 Task: Install the 'Streak CRM for G Suite' add-on from the Google Workspace Marketplace.
Action: Mouse moved to (1267, 299)
Screenshot: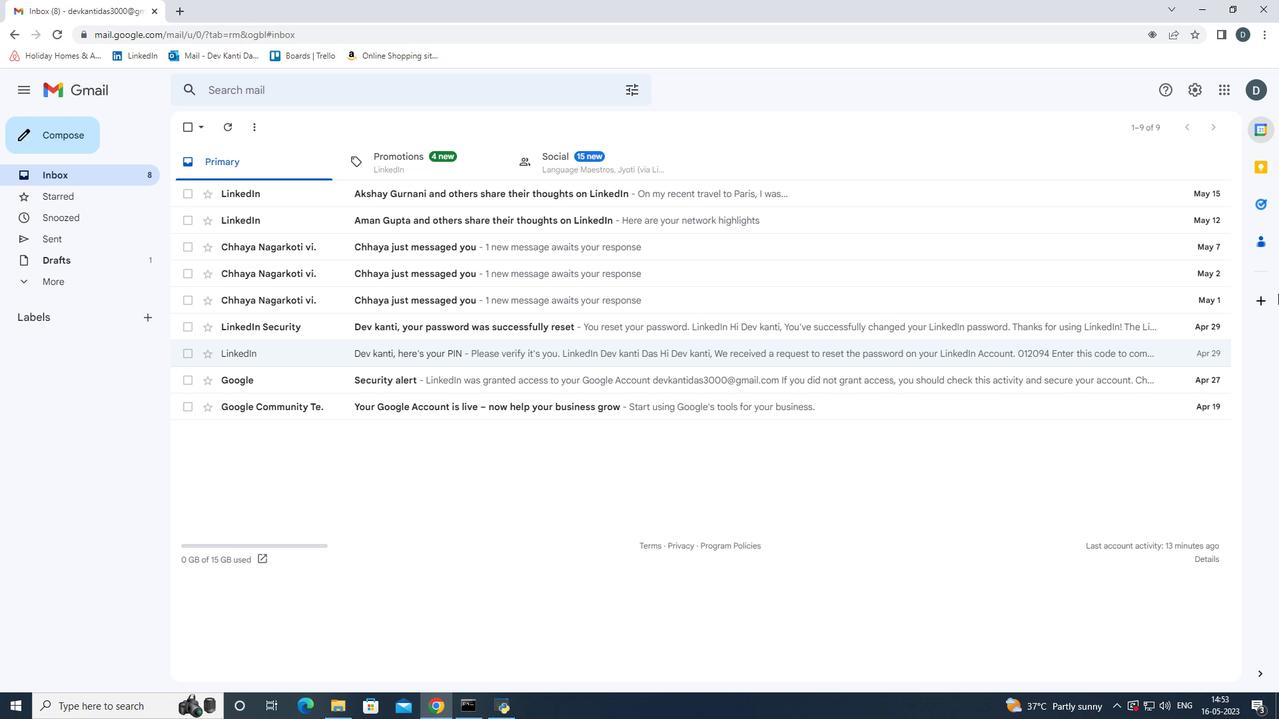 
Action: Mouse pressed left at (1267, 299)
Screenshot: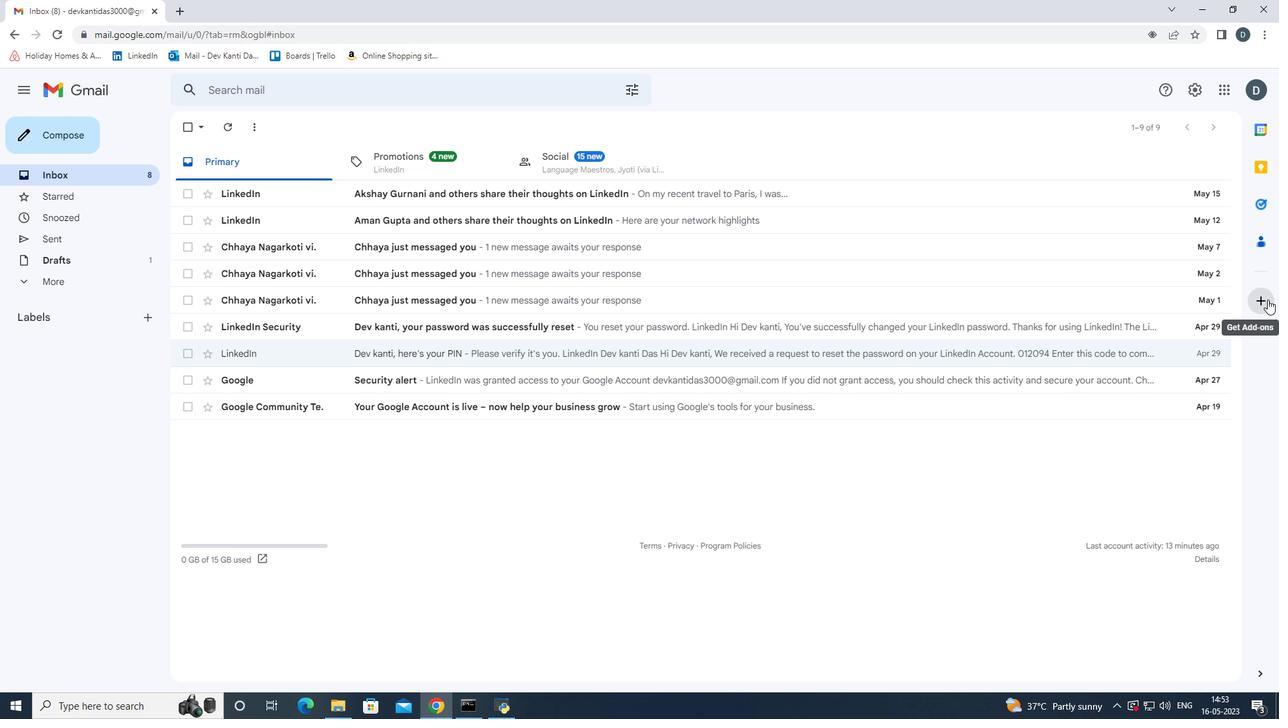 
Action: Mouse moved to (910, 449)
Screenshot: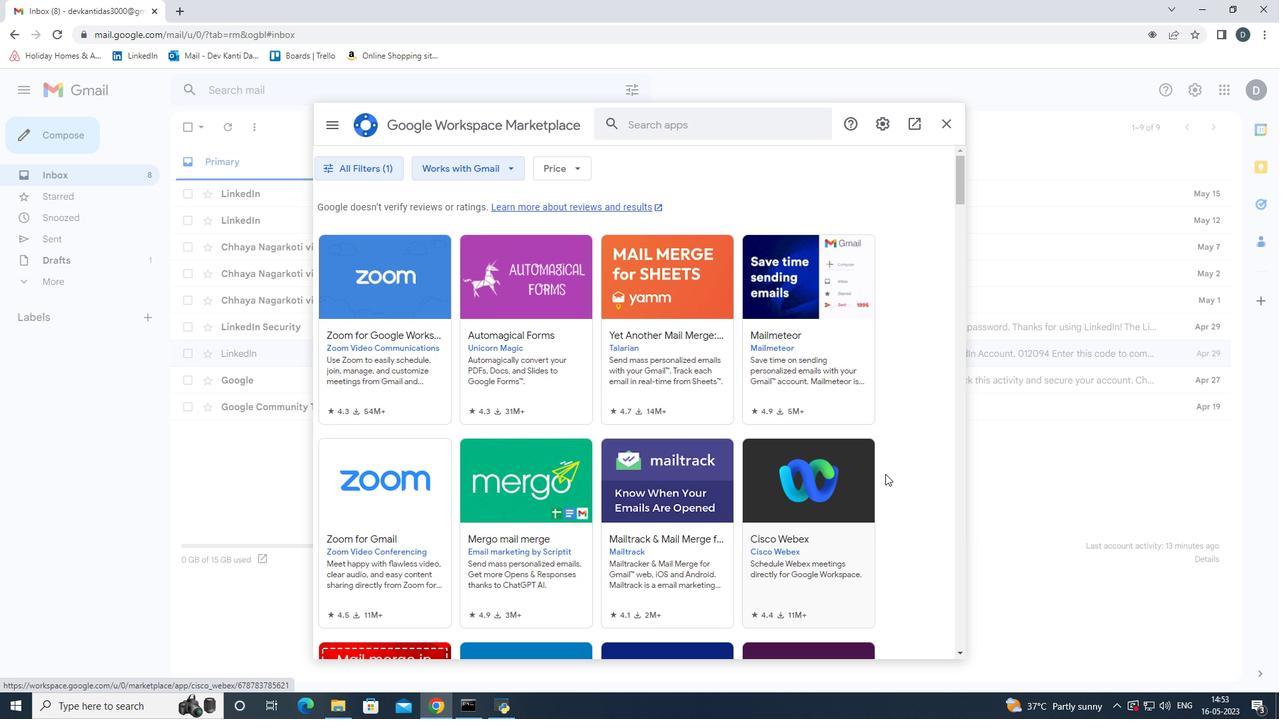 
Action: Mouse scrolled (910, 448) with delta (0, 0)
Screenshot: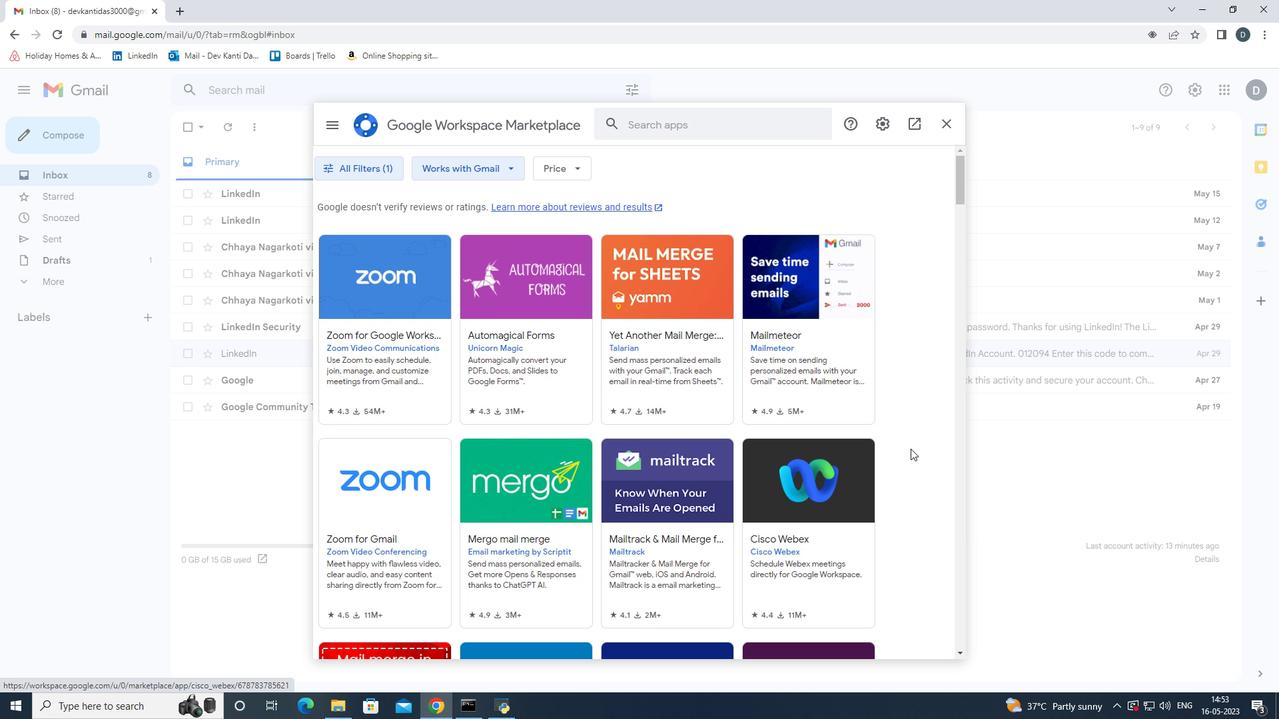 
Action: Mouse scrolled (910, 448) with delta (0, 0)
Screenshot: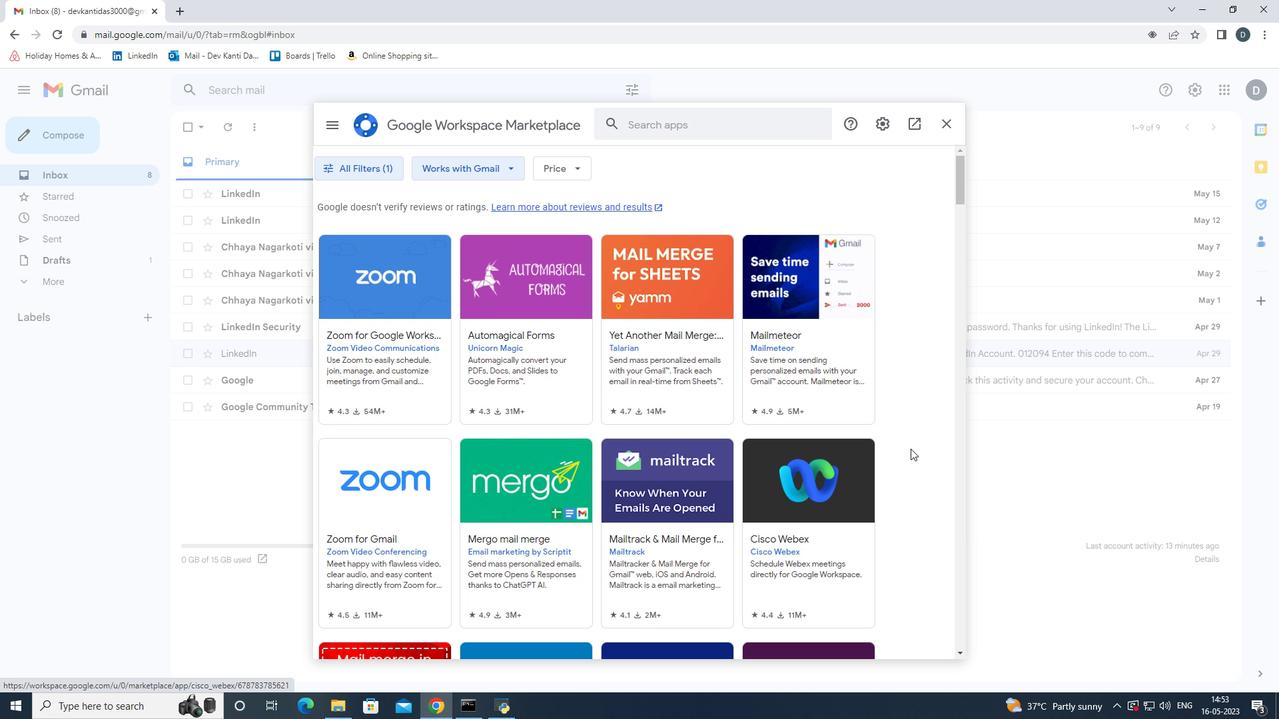
Action: Mouse scrolled (910, 448) with delta (0, 0)
Screenshot: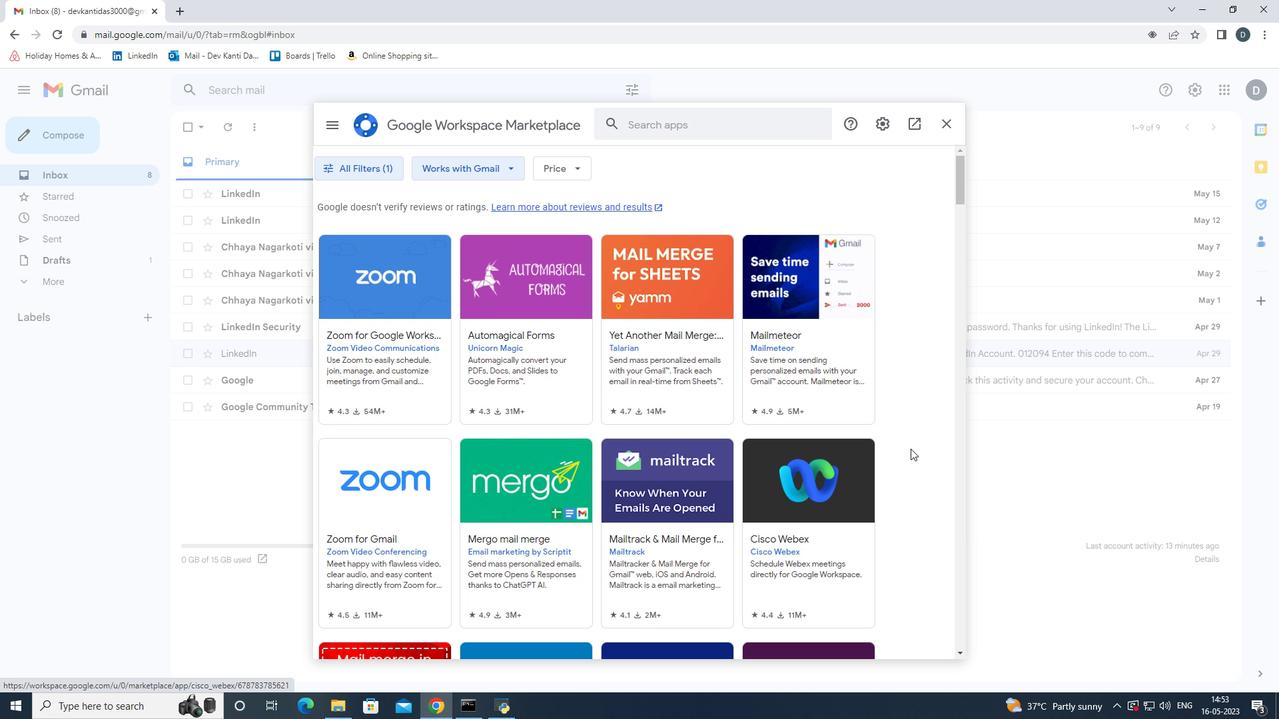 
Action: Mouse scrolled (910, 448) with delta (0, 0)
Screenshot: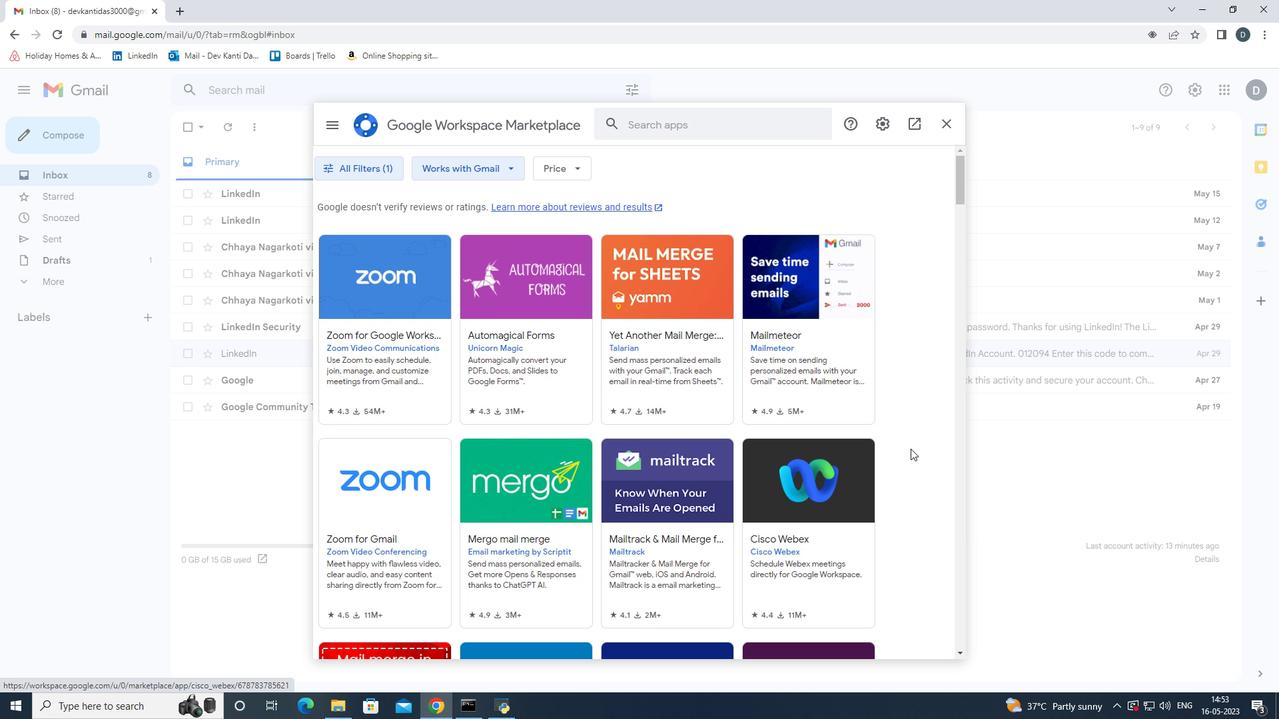 
Action: Mouse scrolled (910, 448) with delta (0, 0)
Screenshot: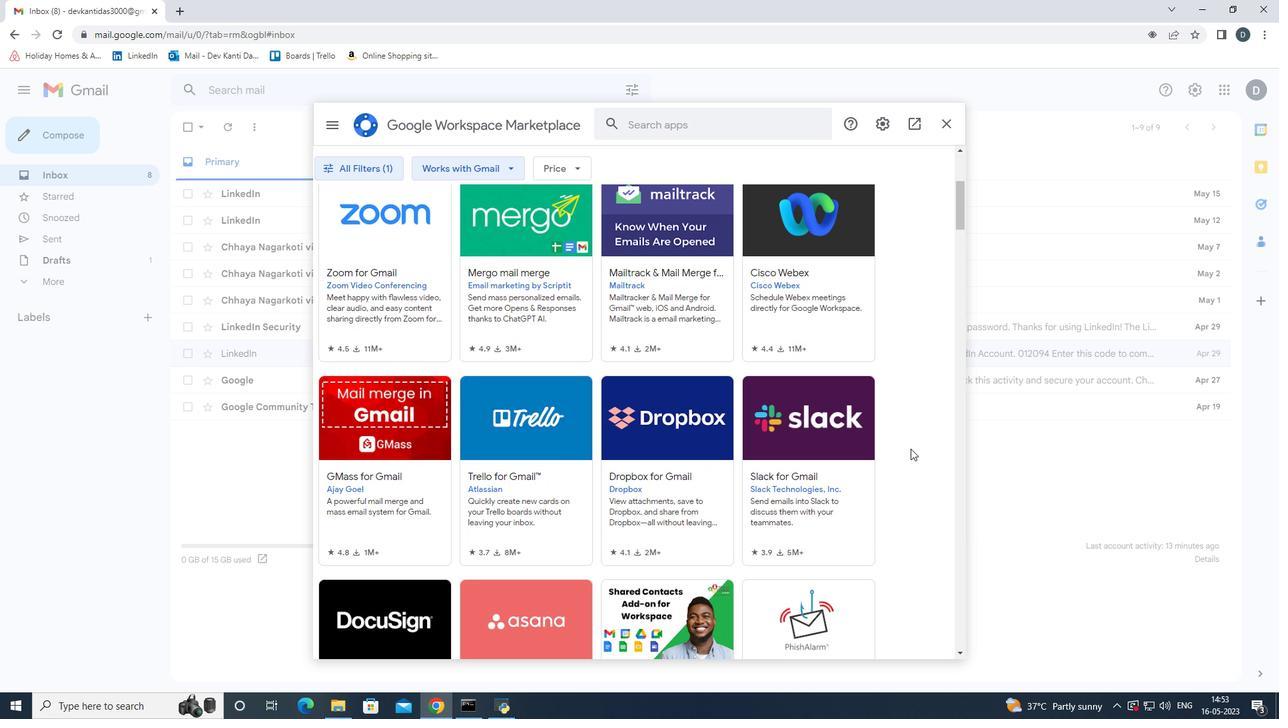 
Action: Mouse scrolled (910, 448) with delta (0, 0)
Screenshot: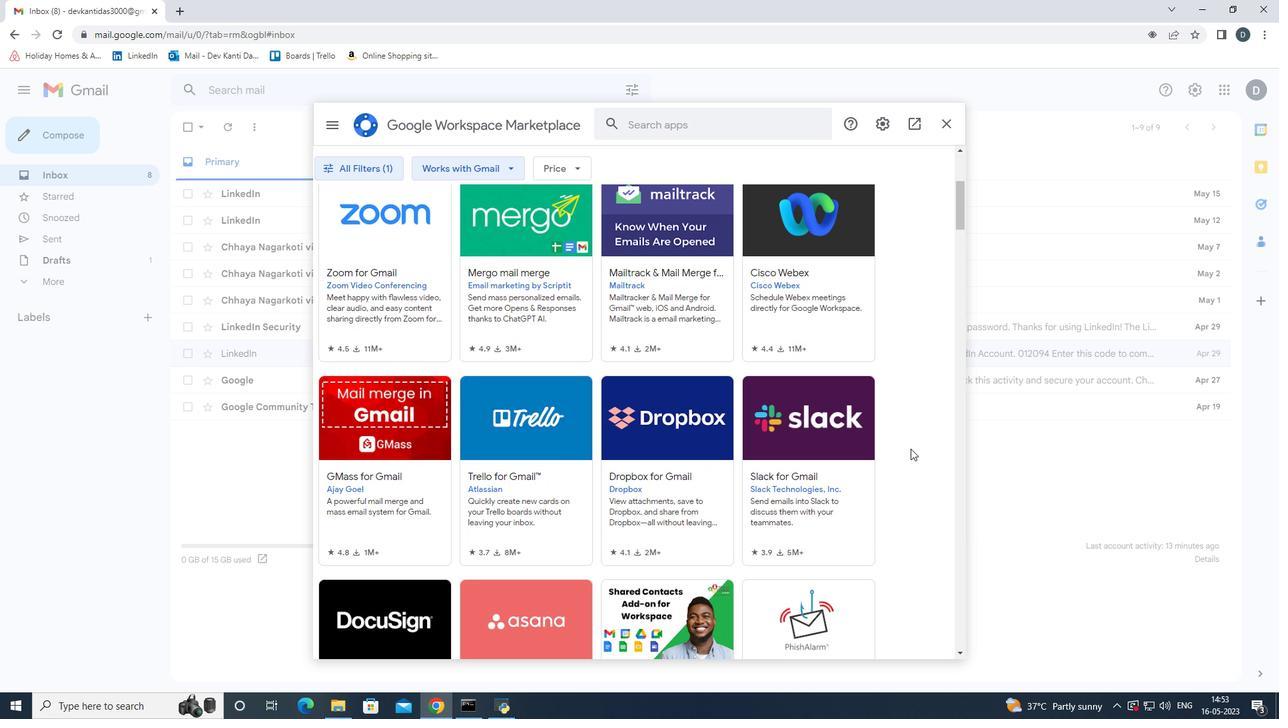 
Action: Mouse moved to (900, 479)
Screenshot: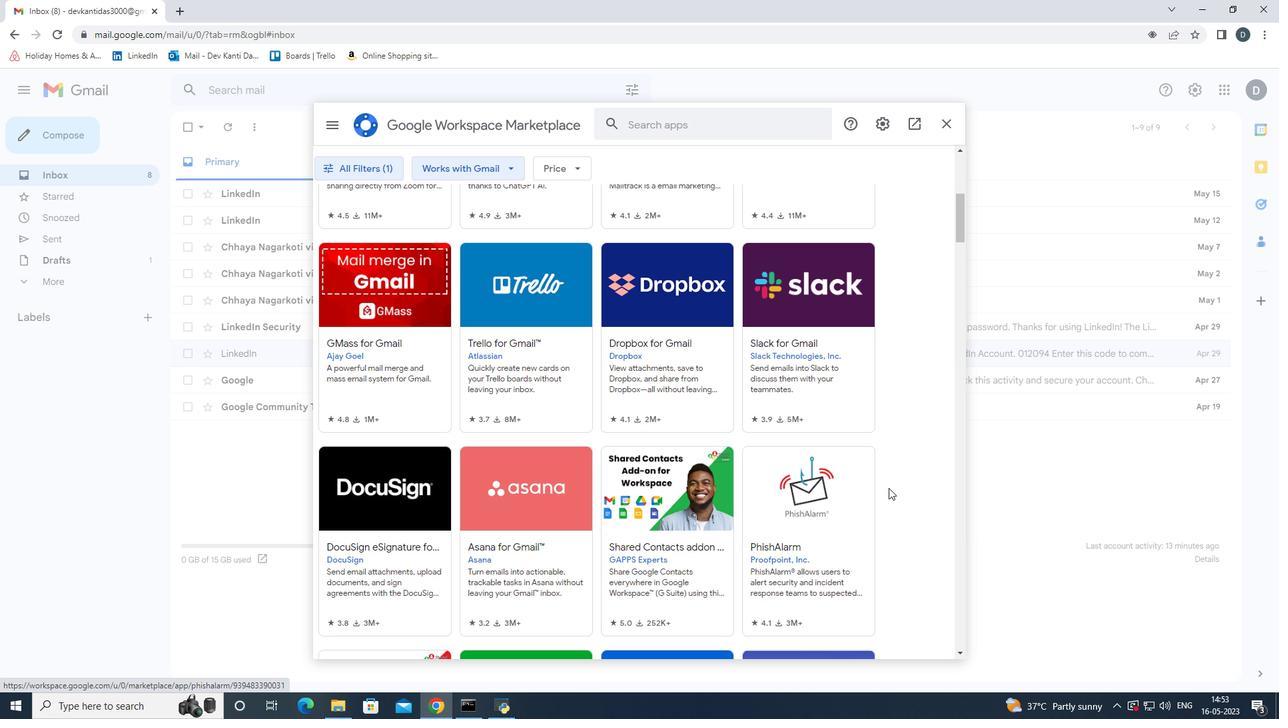 
Action: Mouse scrolled (900, 479) with delta (0, 0)
Screenshot: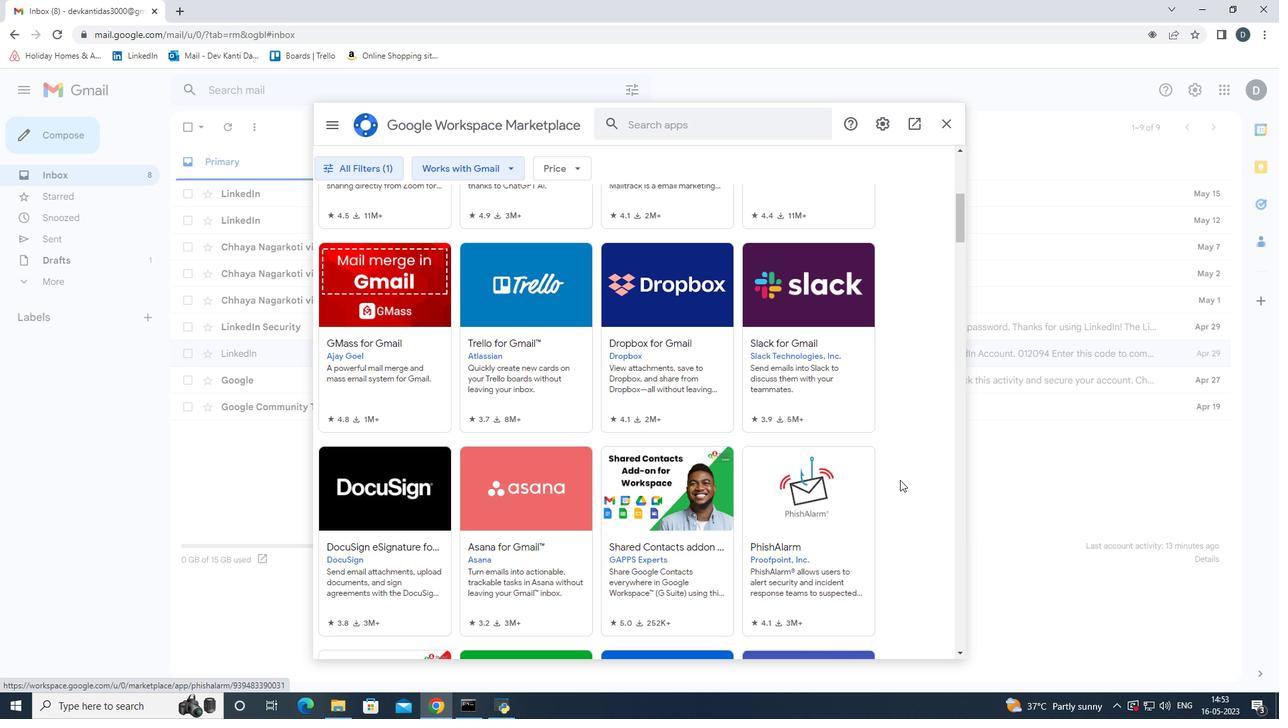 
Action: Mouse scrolled (900, 479) with delta (0, 0)
Screenshot: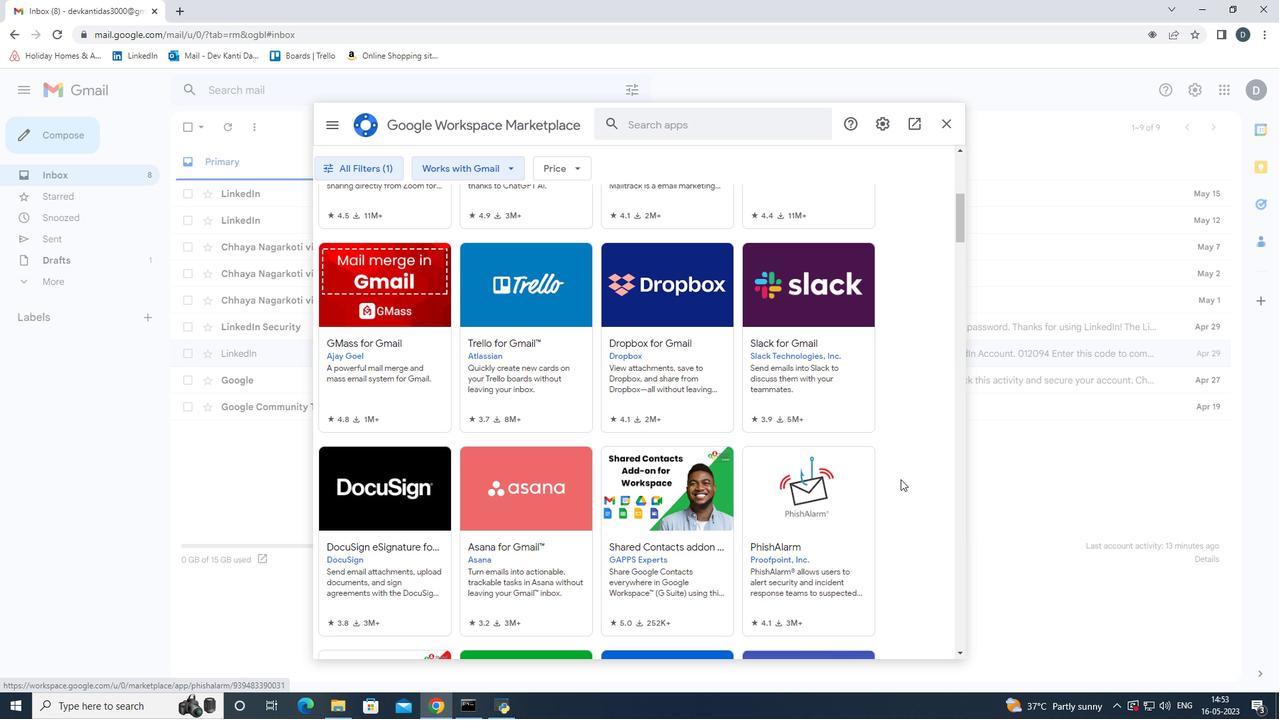 
Action: Mouse scrolled (900, 479) with delta (0, 0)
Screenshot: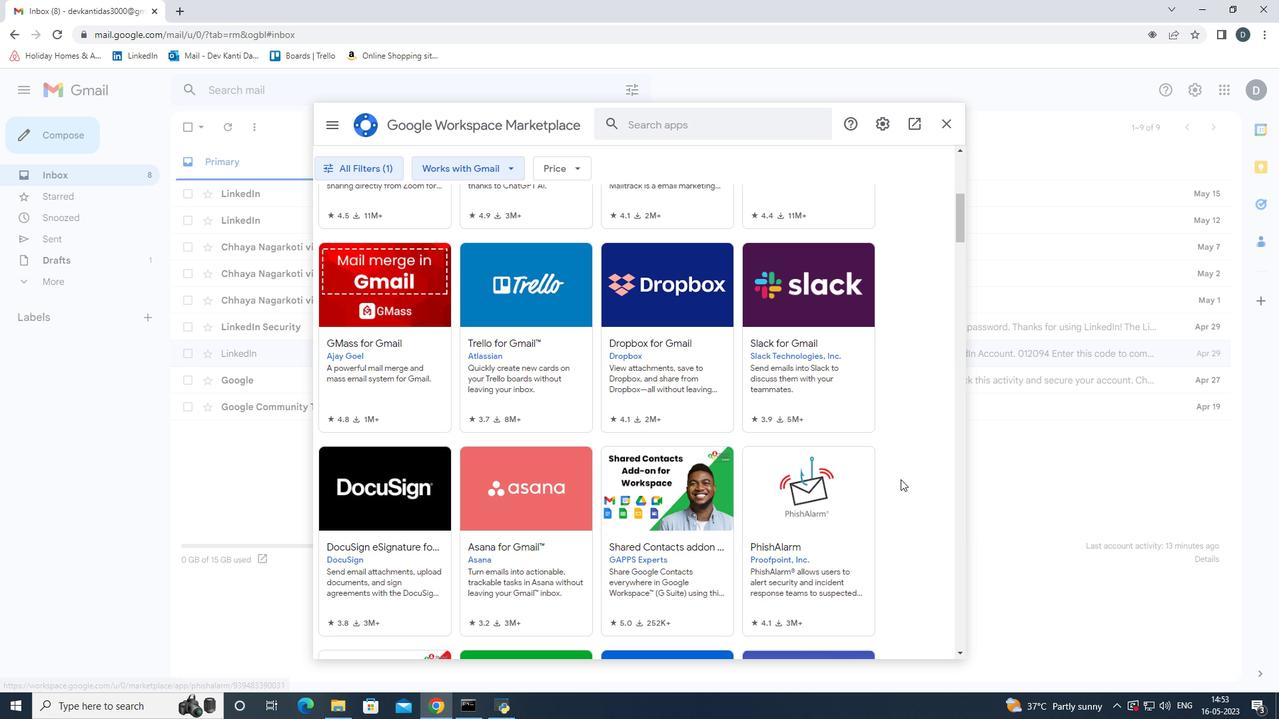 
Action: Mouse scrolled (900, 479) with delta (0, 0)
Screenshot: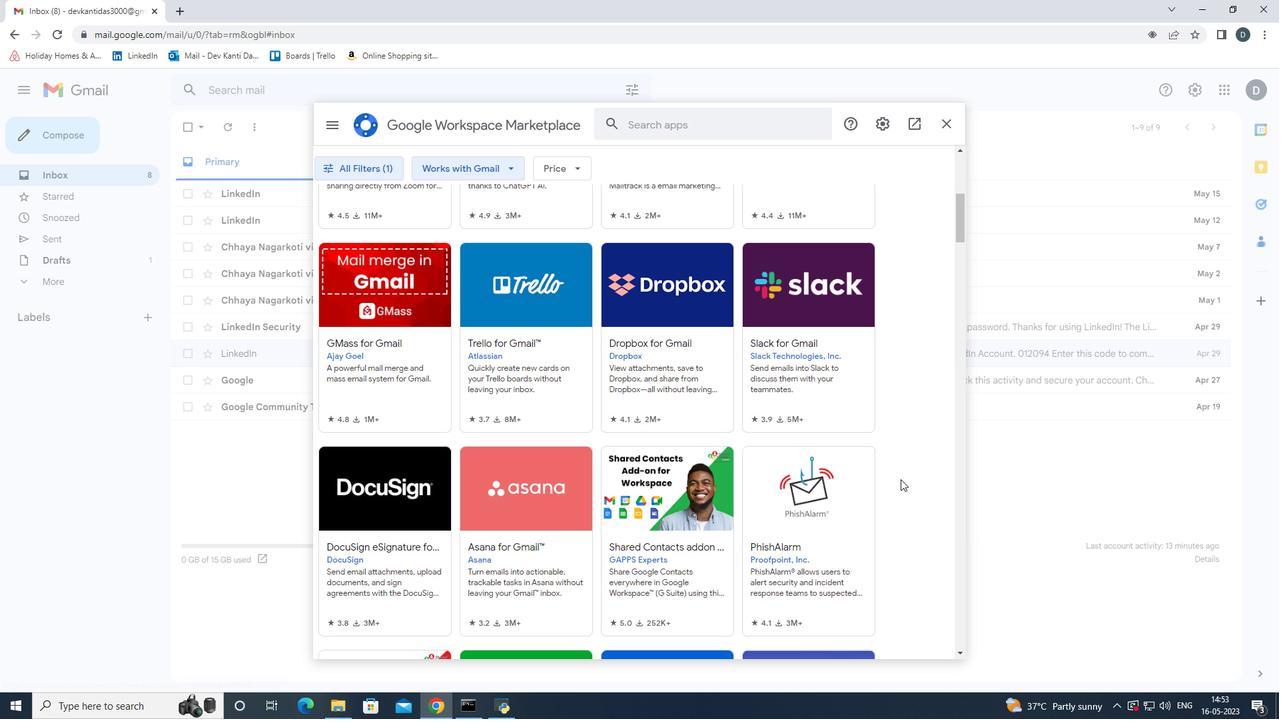 
Action: Mouse scrolled (900, 479) with delta (0, 0)
Screenshot: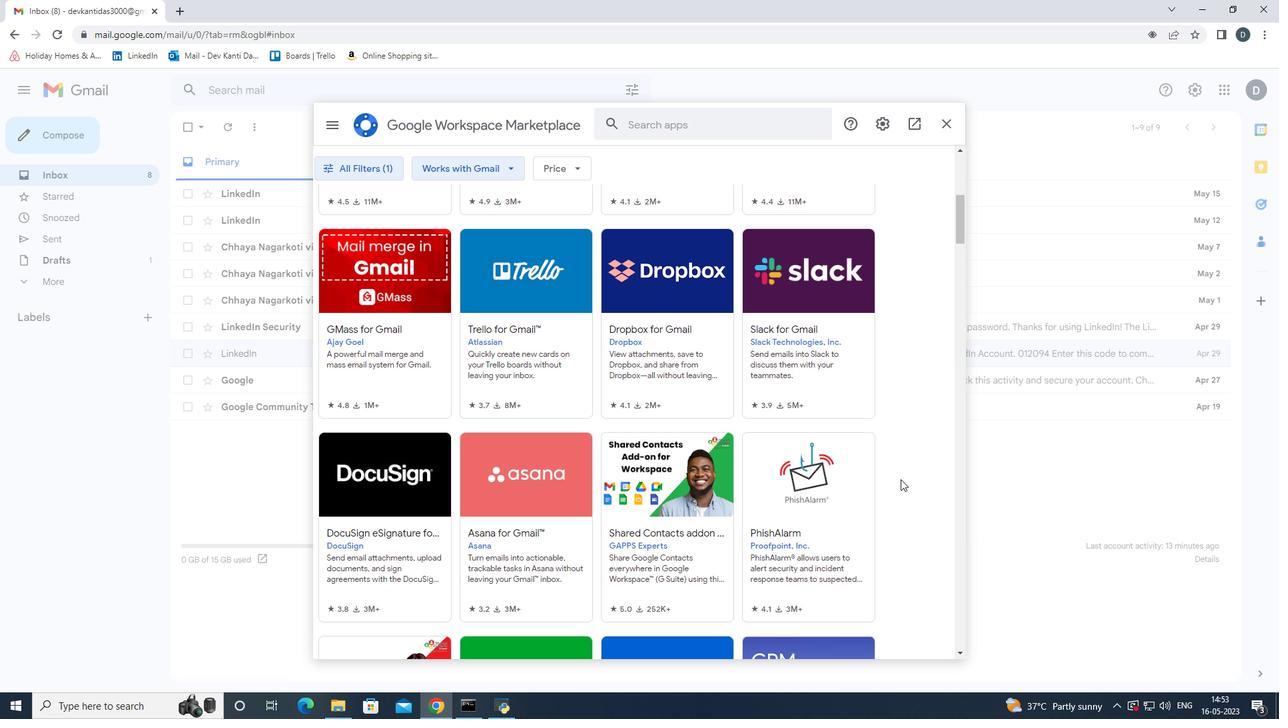 
Action: Mouse moved to (822, 381)
Screenshot: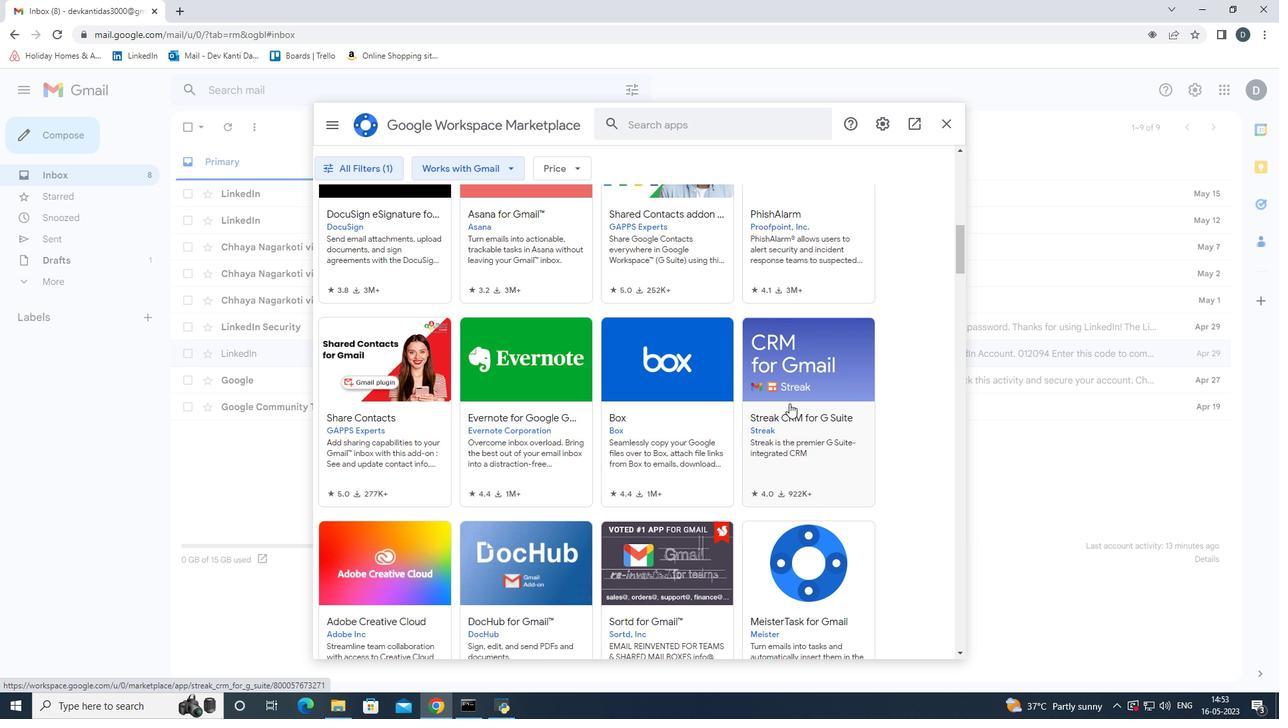 
Action: Mouse pressed left at (822, 381)
Screenshot: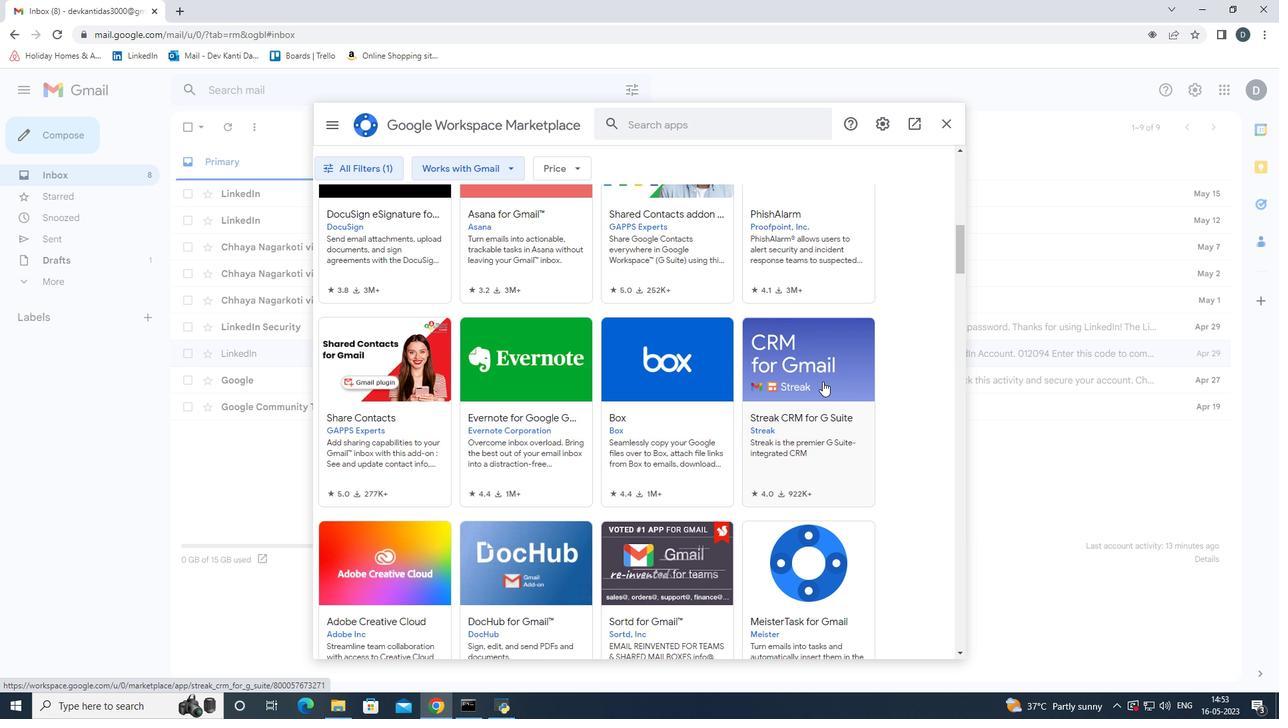 
Action: Mouse moved to (817, 361)
Screenshot: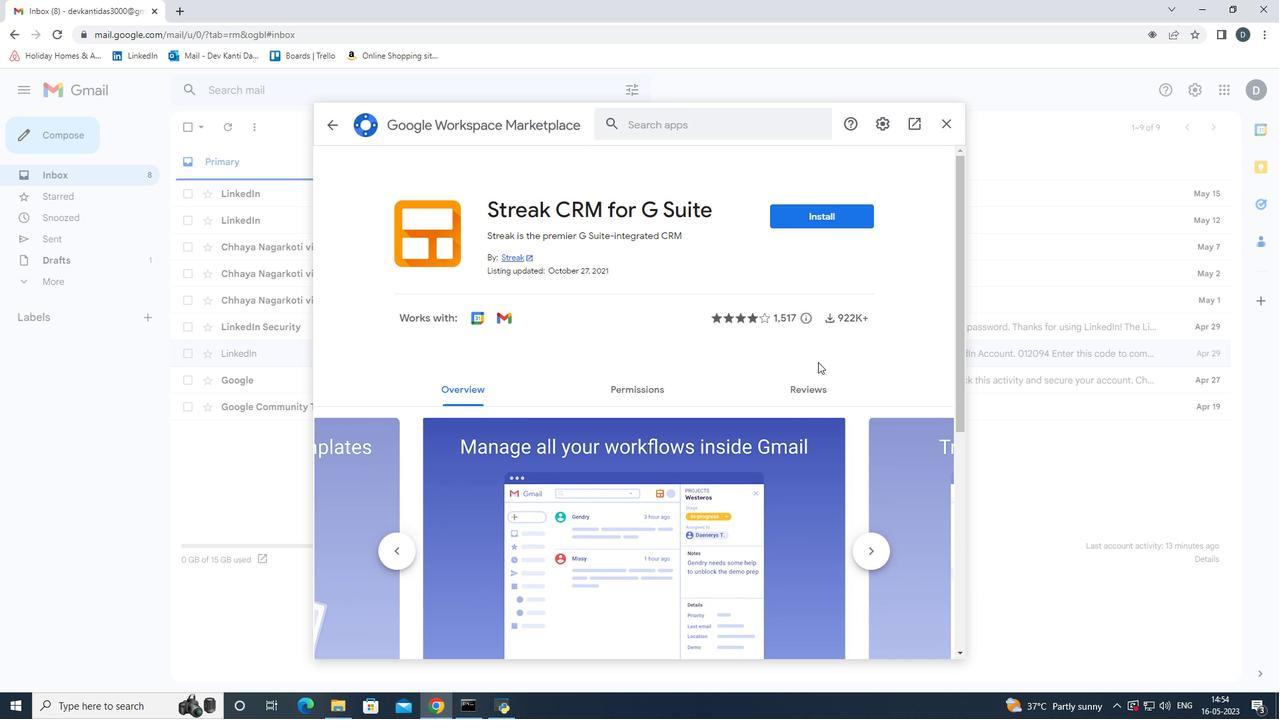 
Action: Mouse scrolled (817, 361) with delta (0, 0)
Screenshot: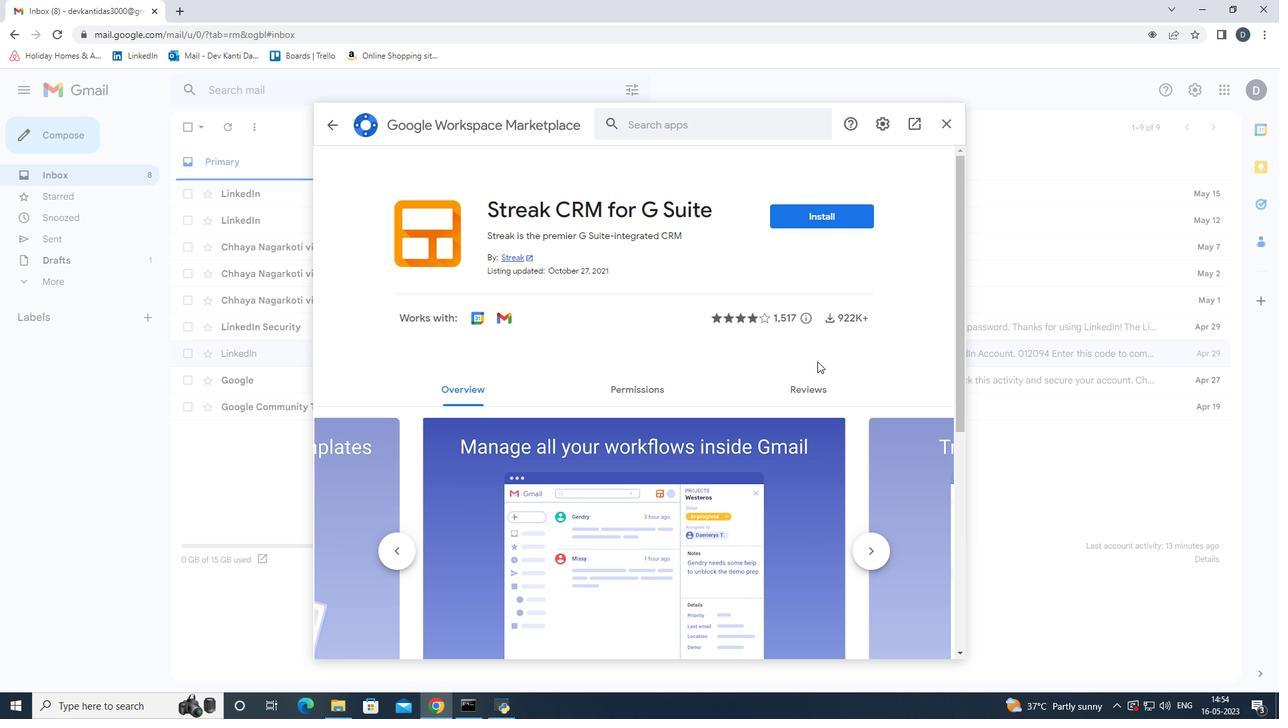 
Action: Mouse scrolled (817, 361) with delta (0, 0)
Screenshot: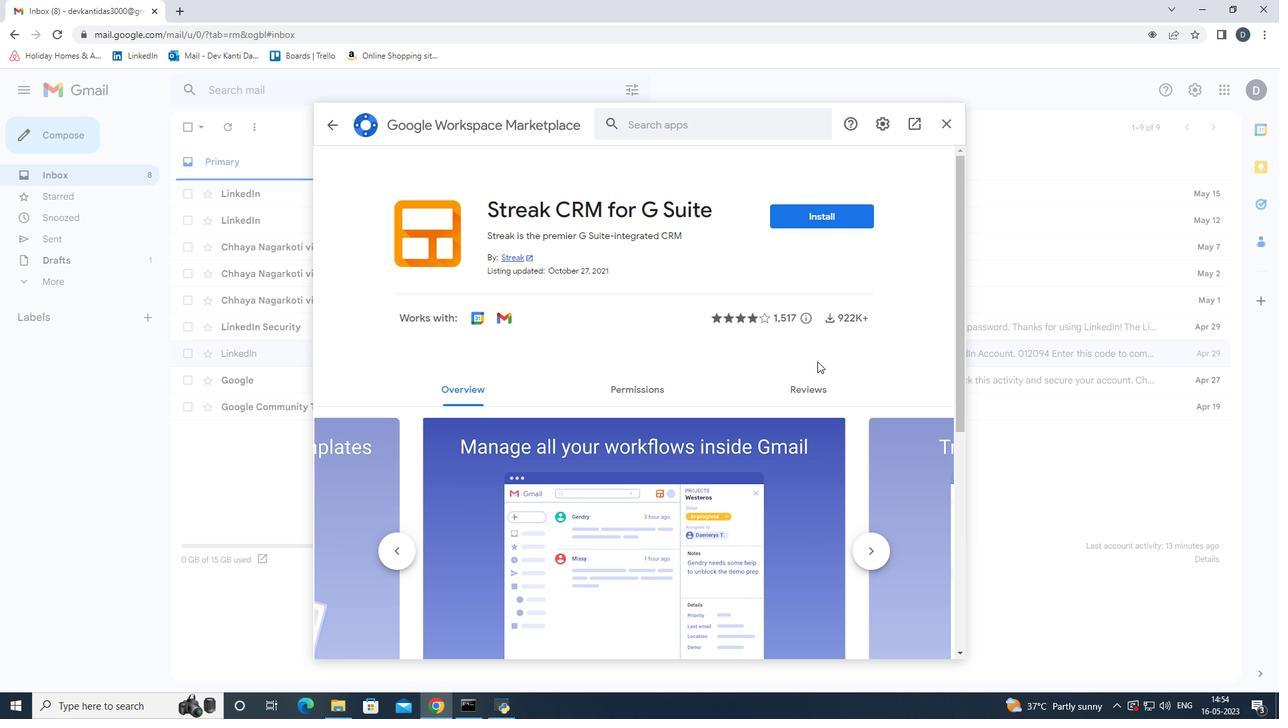
Action: Mouse scrolled (817, 361) with delta (0, 0)
Screenshot: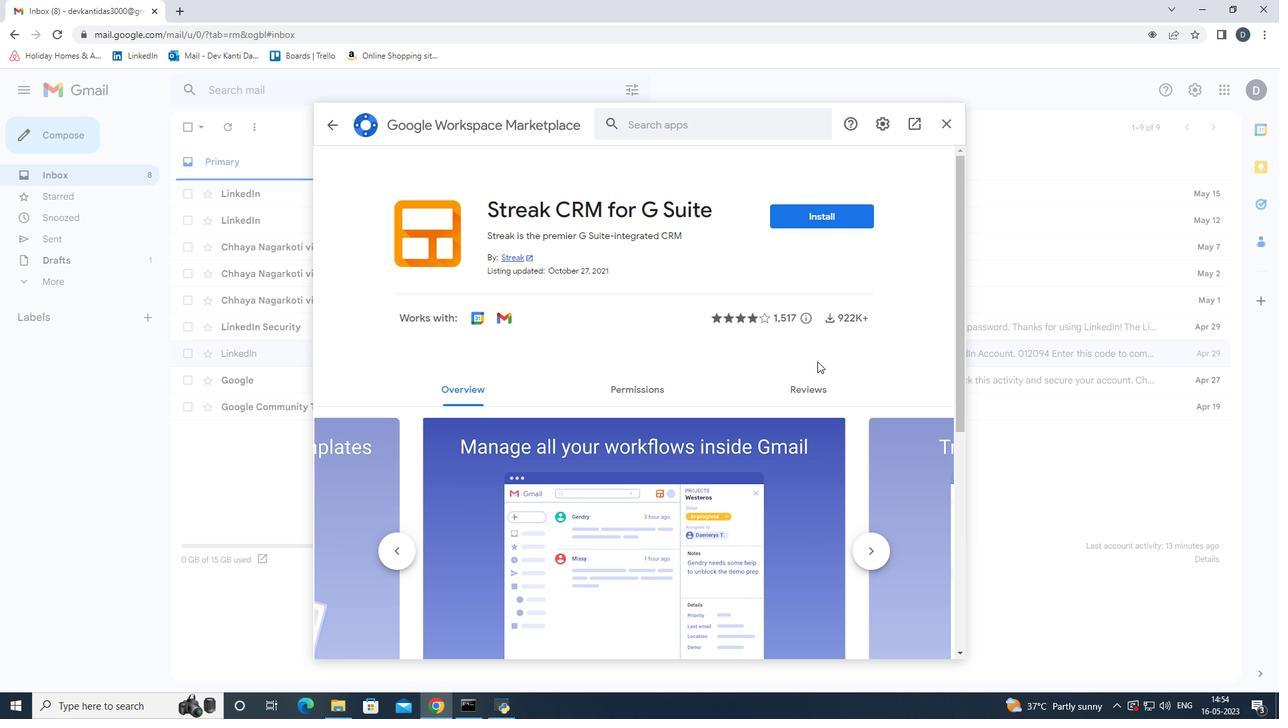 
Action: Mouse scrolled (817, 361) with delta (0, 0)
Screenshot: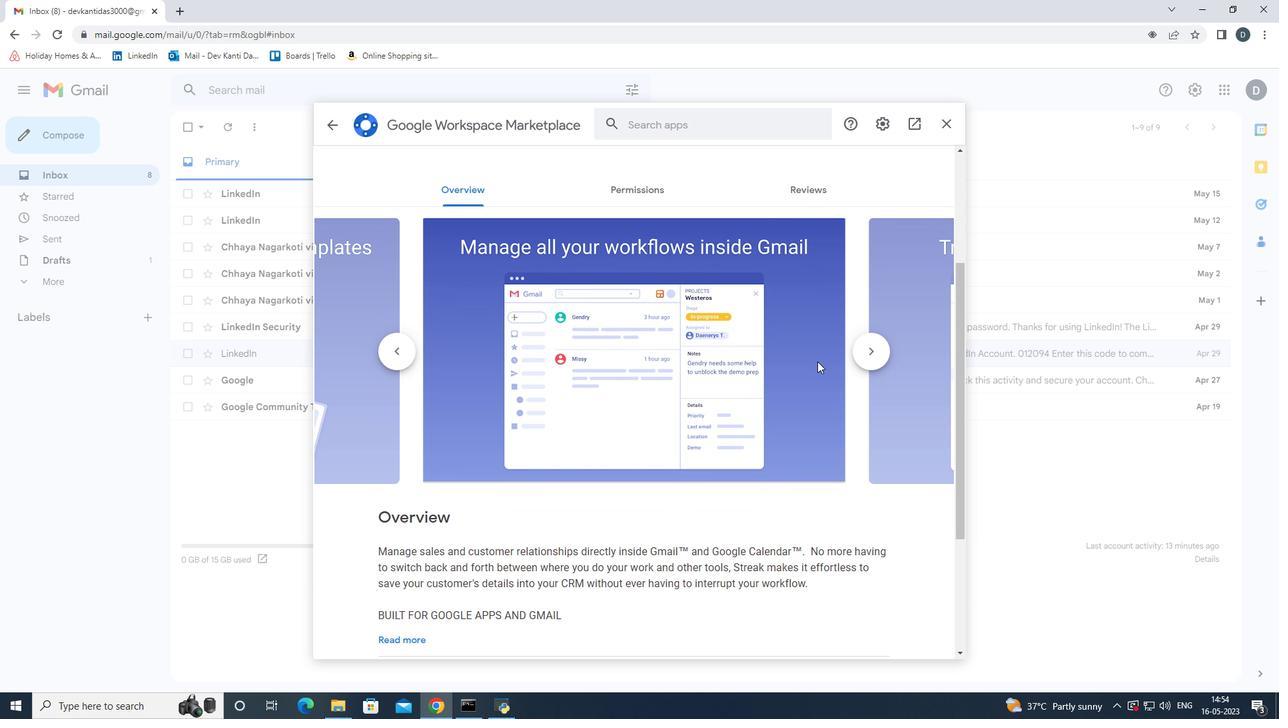 
Action: Mouse scrolled (817, 361) with delta (0, 0)
Screenshot: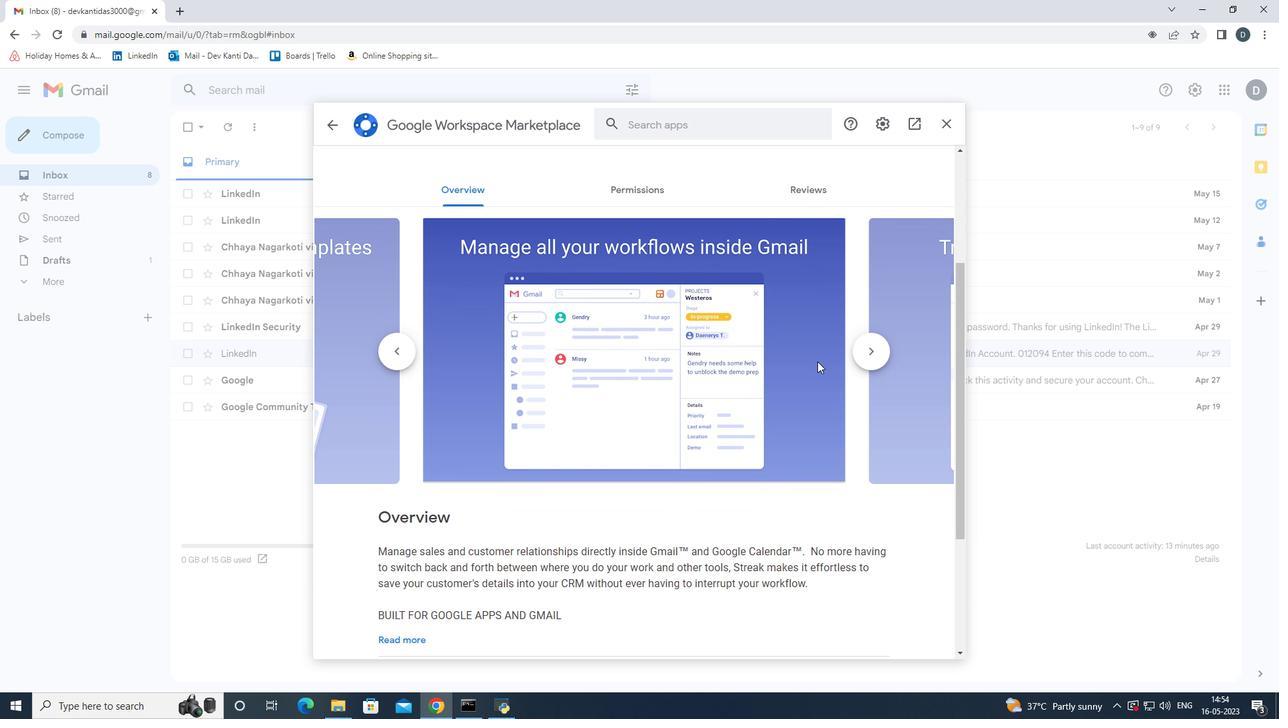 
Action: Mouse scrolled (817, 361) with delta (0, 0)
Screenshot: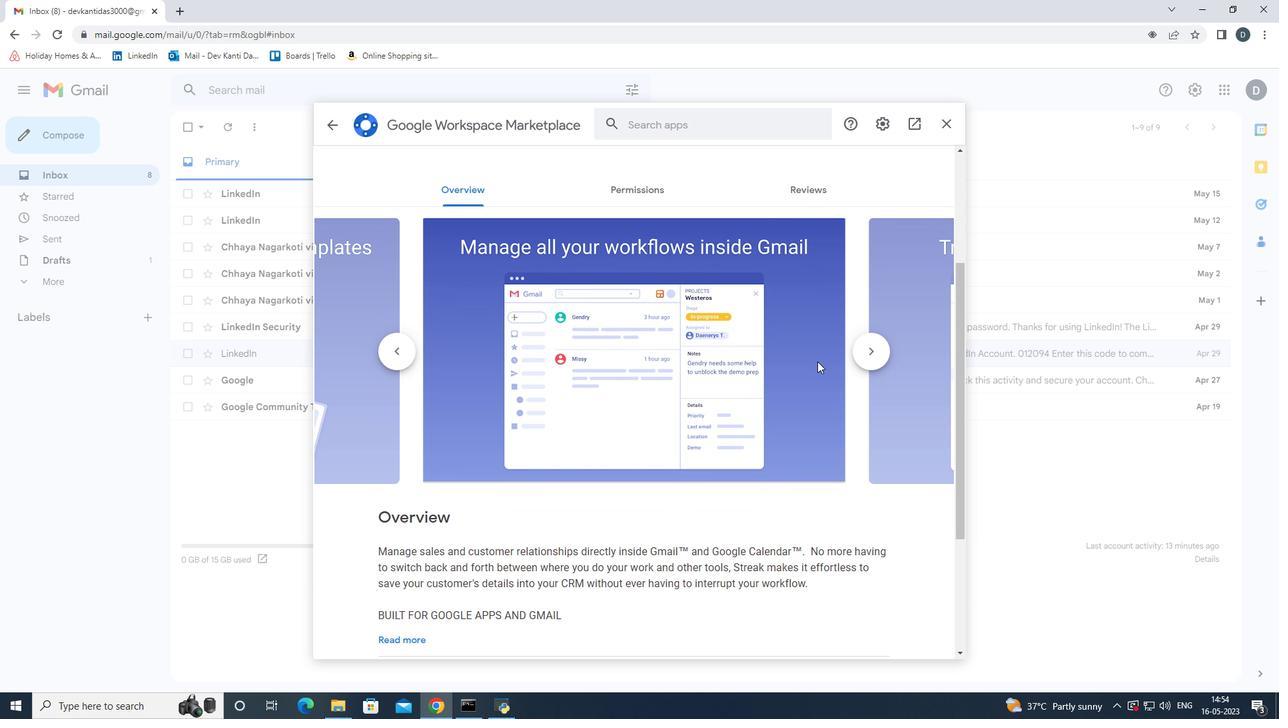 
Action: Mouse scrolled (817, 361) with delta (0, 0)
Screenshot: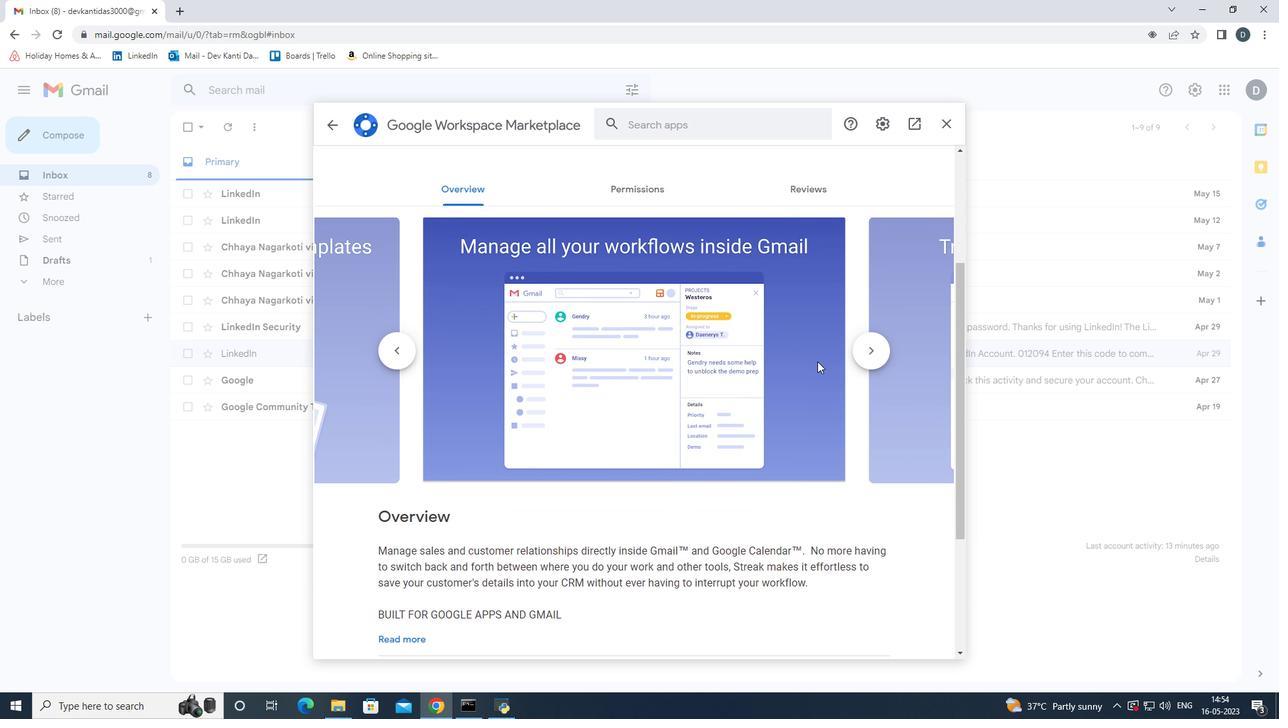 
Action: Mouse scrolled (817, 361) with delta (0, 0)
Screenshot: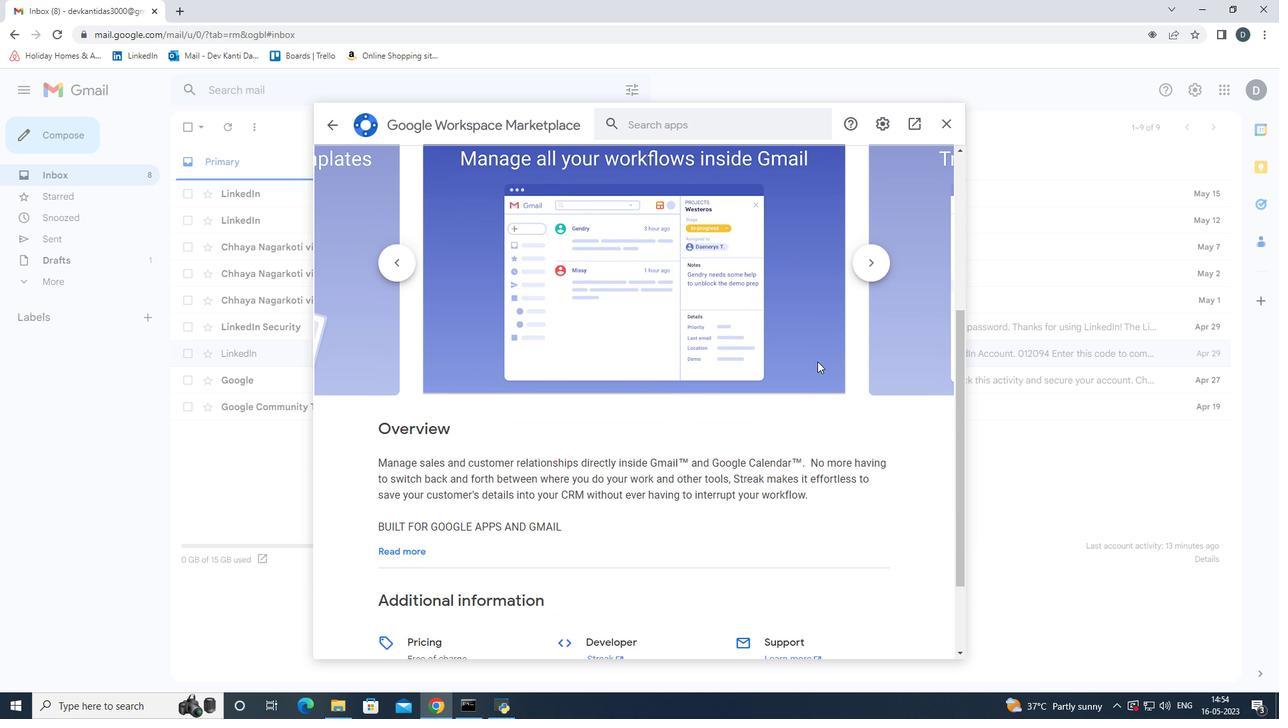 
Action: Mouse scrolled (817, 361) with delta (0, 0)
Screenshot: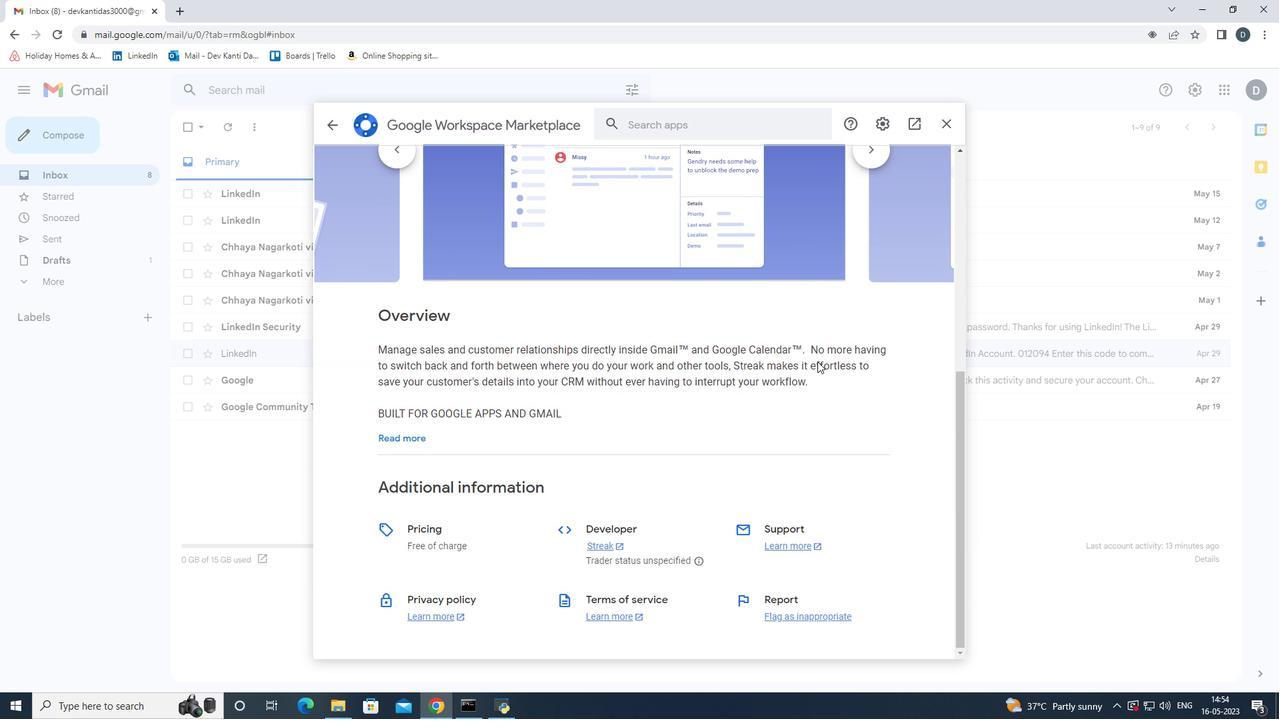 
Action: Mouse scrolled (817, 361) with delta (0, 0)
Screenshot: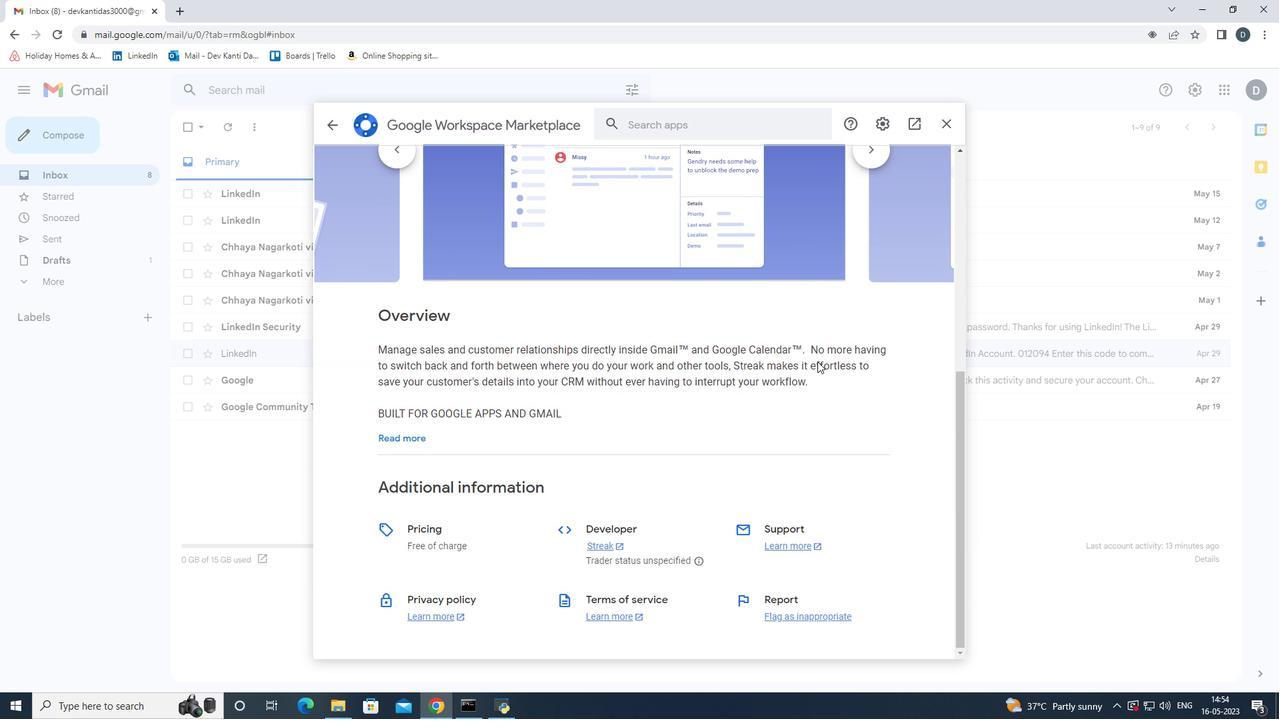 
Action: Mouse scrolled (817, 361) with delta (0, 0)
Screenshot: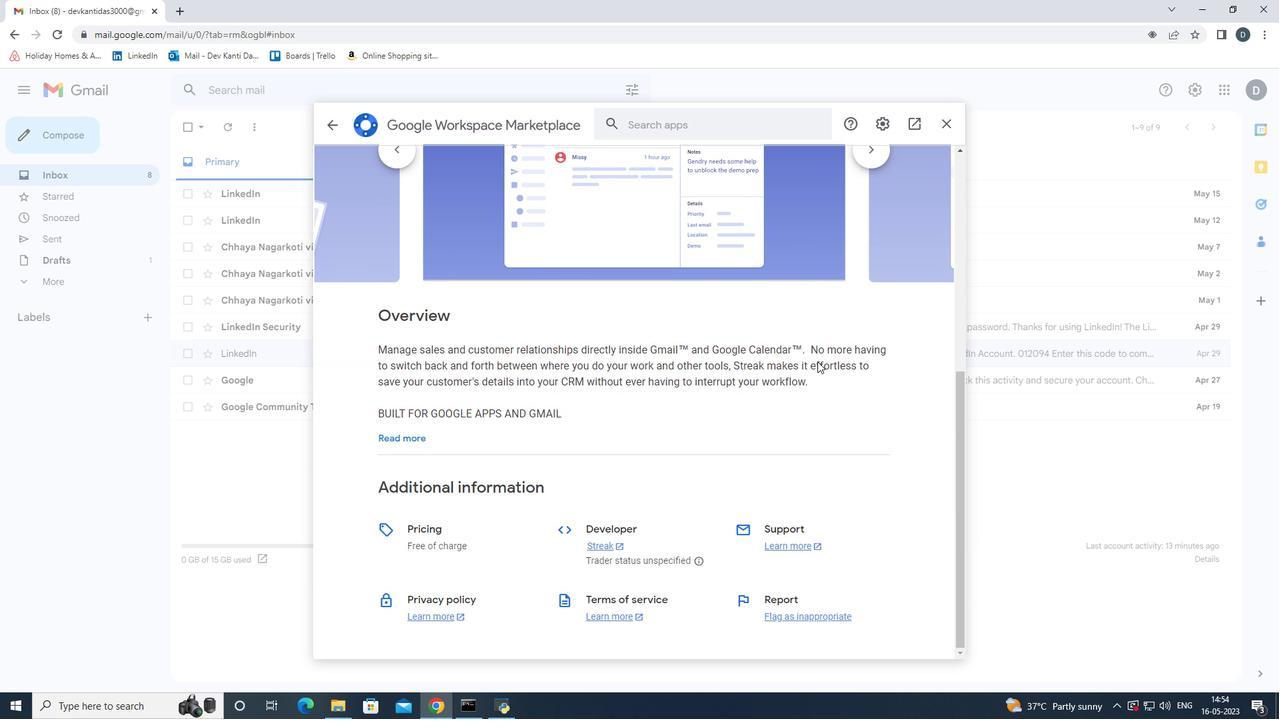 
Action: Mouse moved to (774, 385)
Screenshot: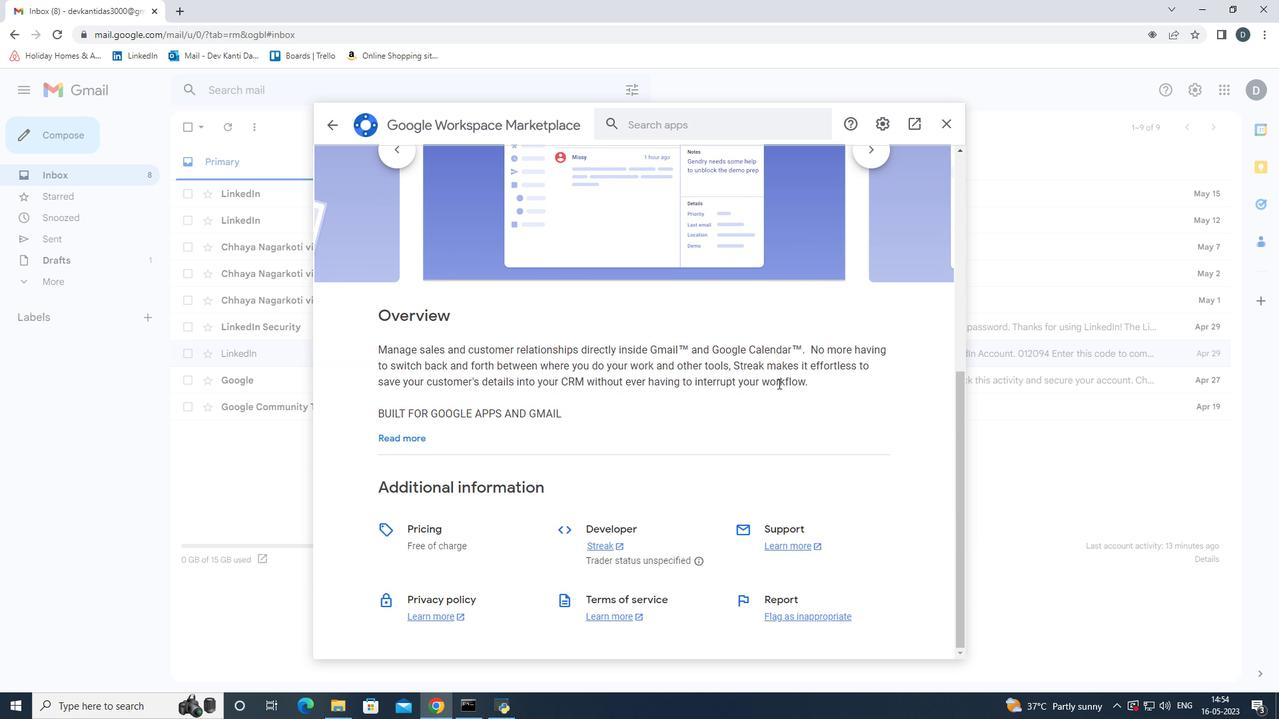 
Action: Mouse scrolled (774, 385) with delta (0, 0)
Screenshot: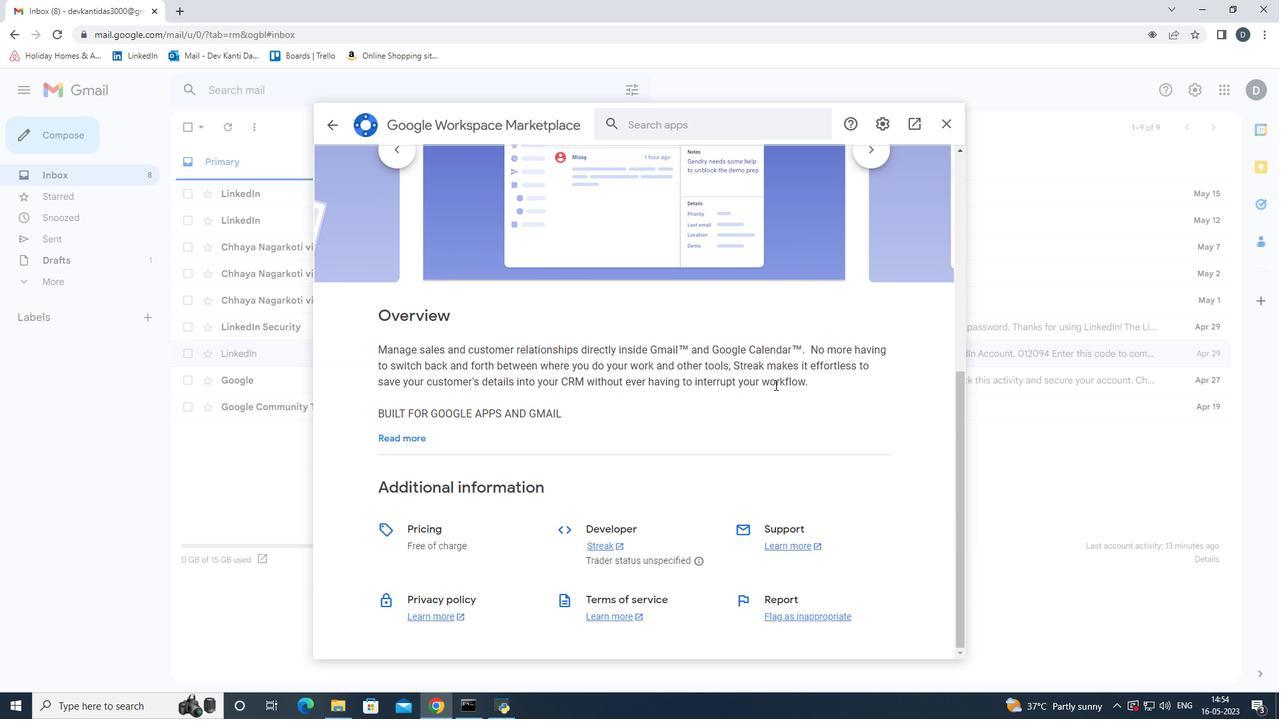 
Action: Mouse scrolled (774, 385) with delta (0, 0)
Screenshot: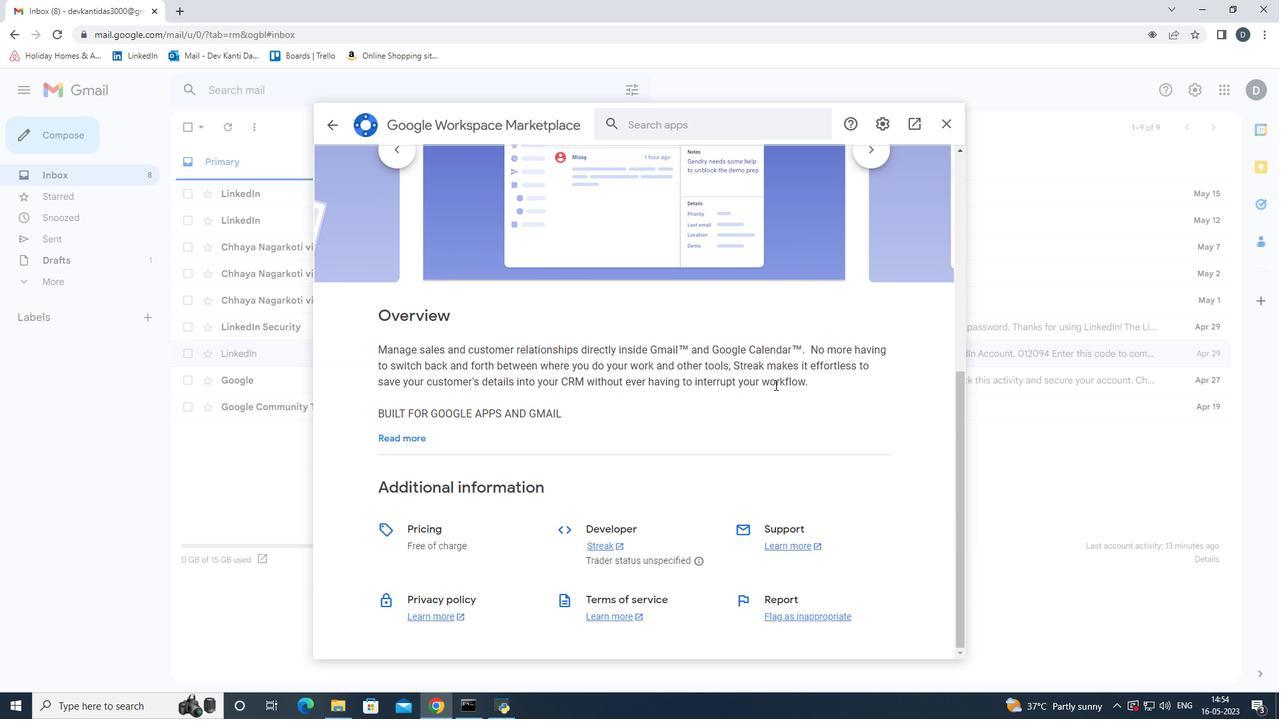 
Action: Mouse scrolled (774, 385) with delta (0, 0)
Screenshot: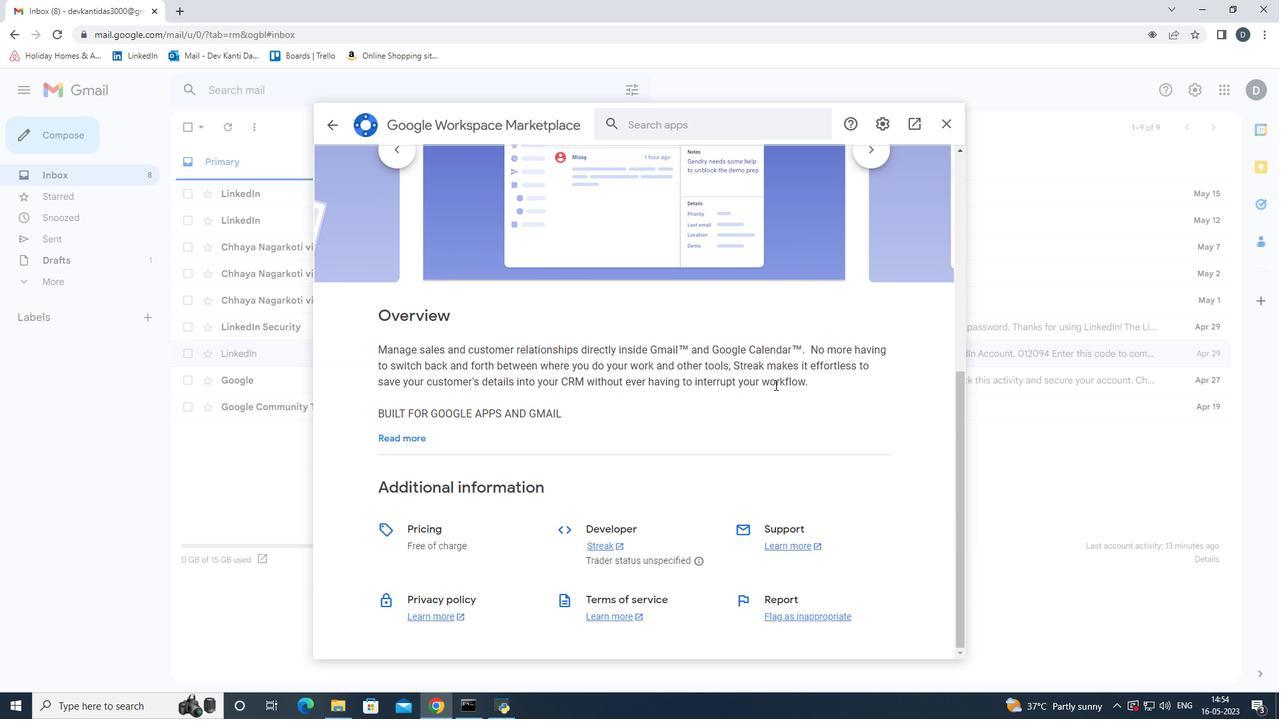 
Action: Mouse scrolled (774, 385) with delta (0, 0)
Screenshot: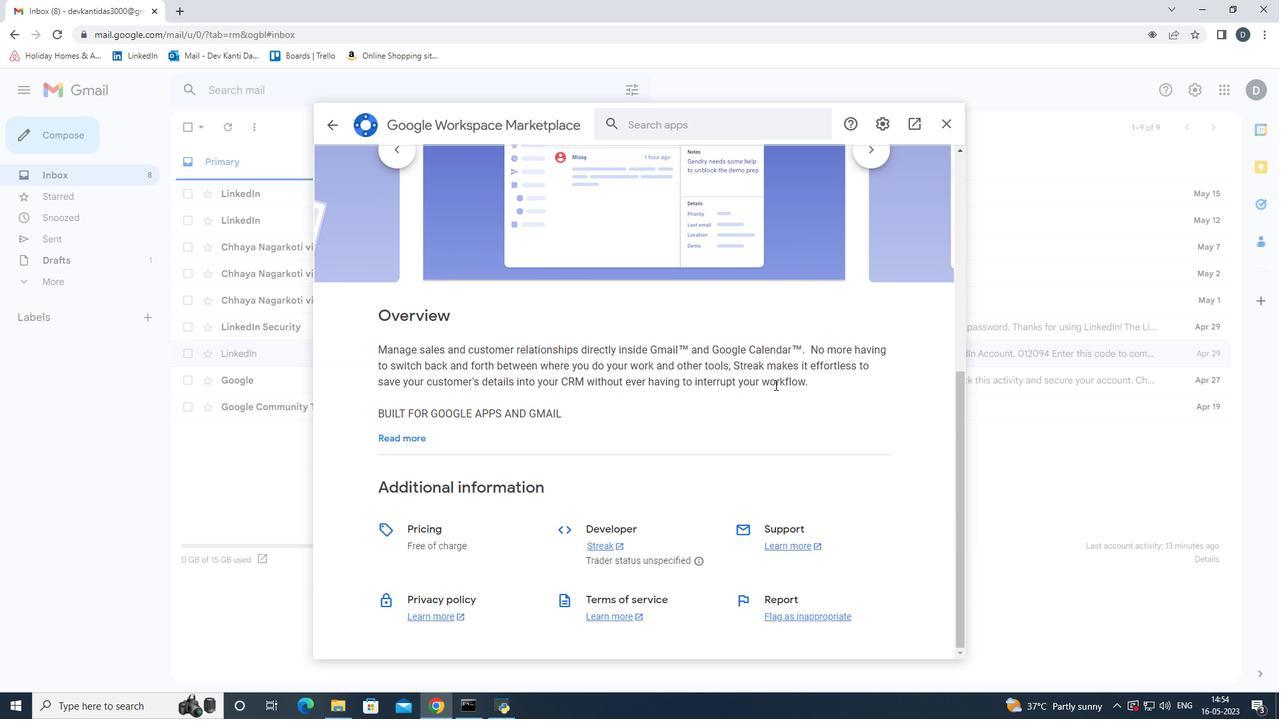 
Action: Mouse scrolled (774, 385) with delta (0, 0)
Screenshot: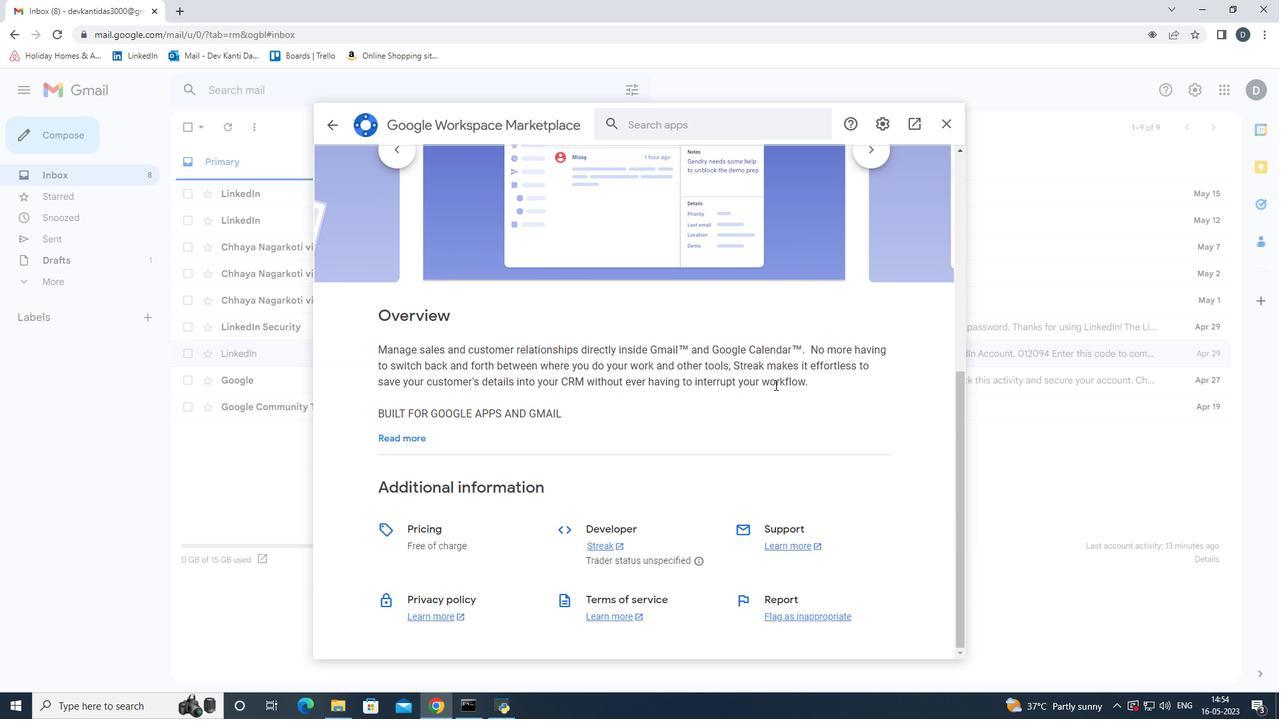 
Action: Mouse scrolled (774, 385) with delta (0, 0)
Screenshot: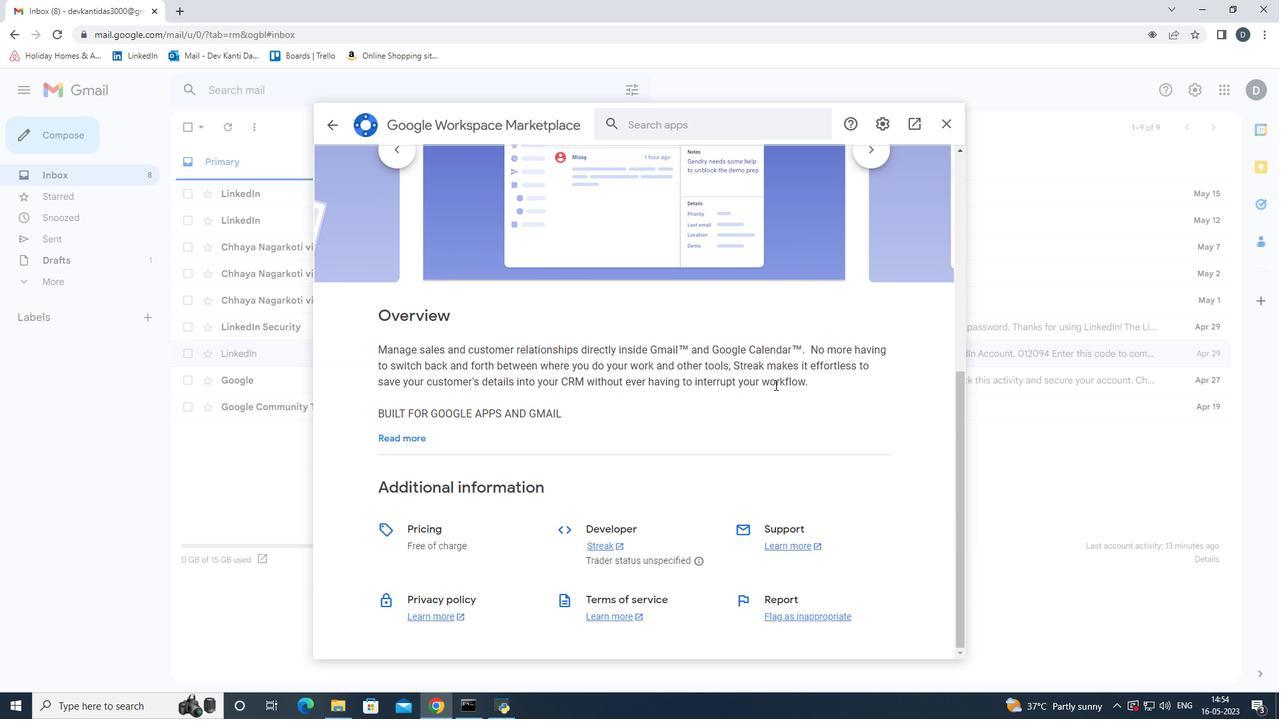 
Action: Mouse scrolled (774, 385) with delta (0, 0)
Screenshot: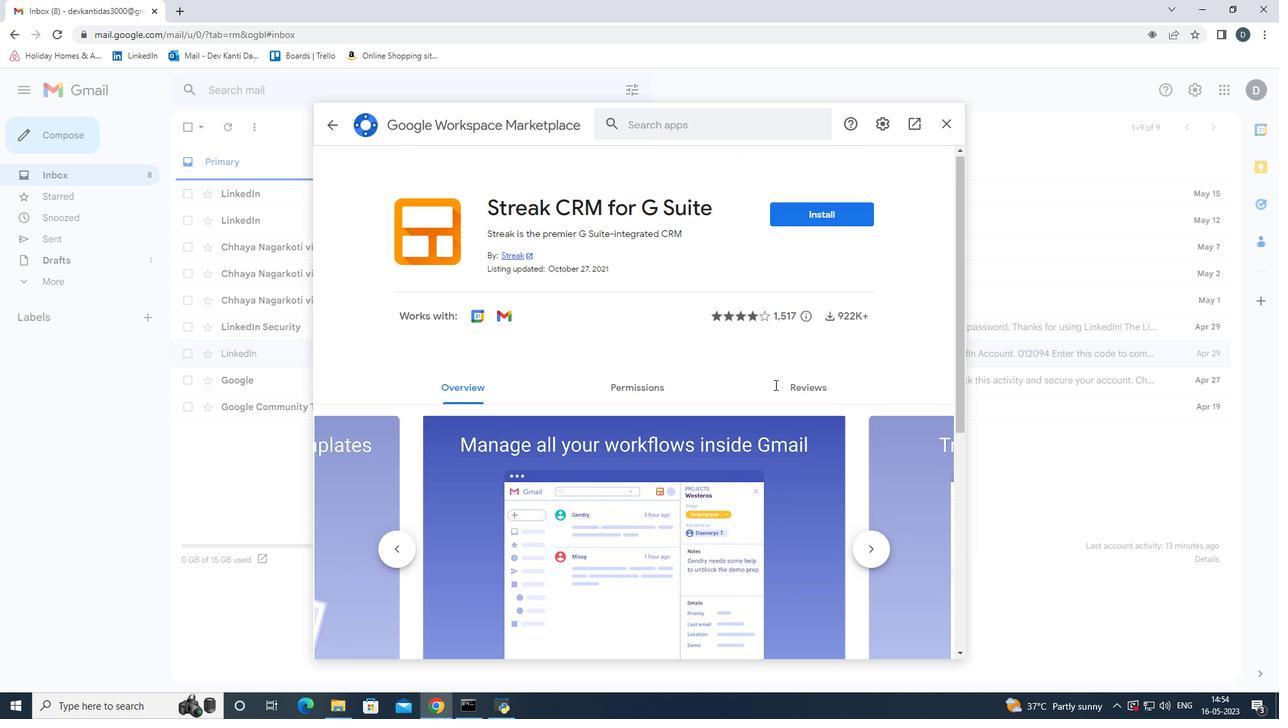 
Action: Mouse scrolled (774, 385) with delta (0, 0)
Screenshot: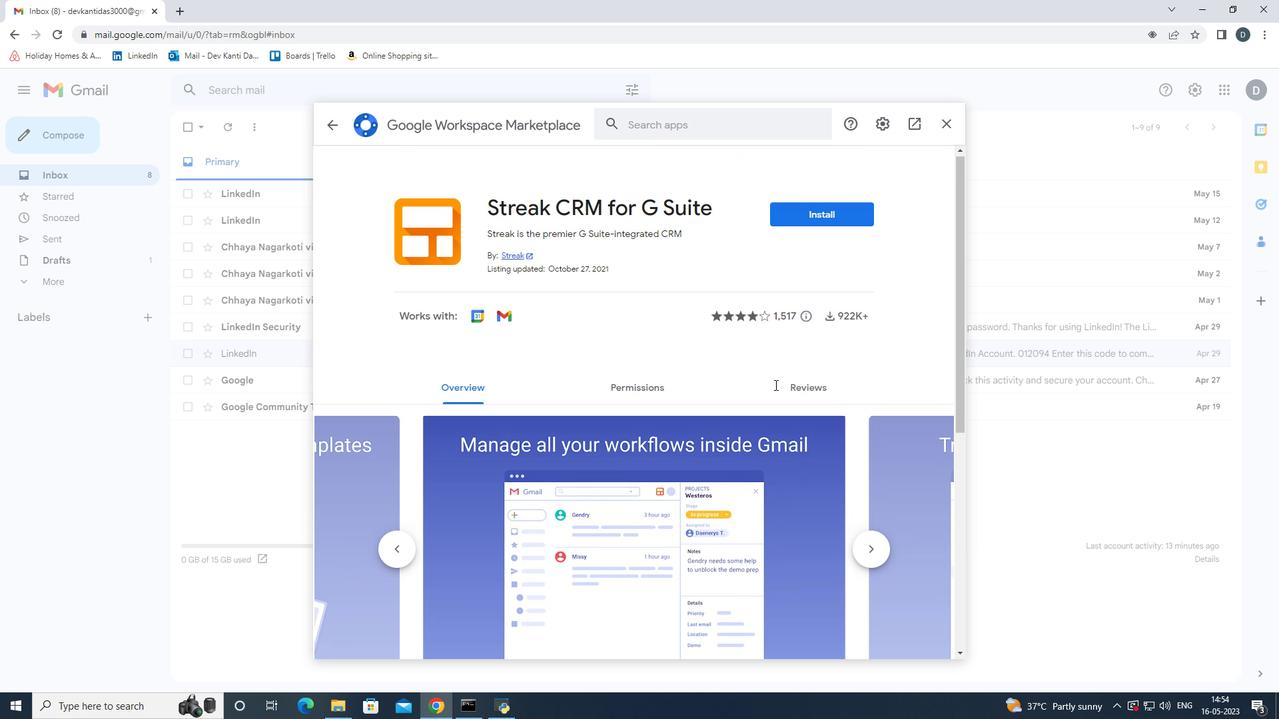 
Action: Mouse scrolled (774, 385) with delta (0, 0)
Screenshot: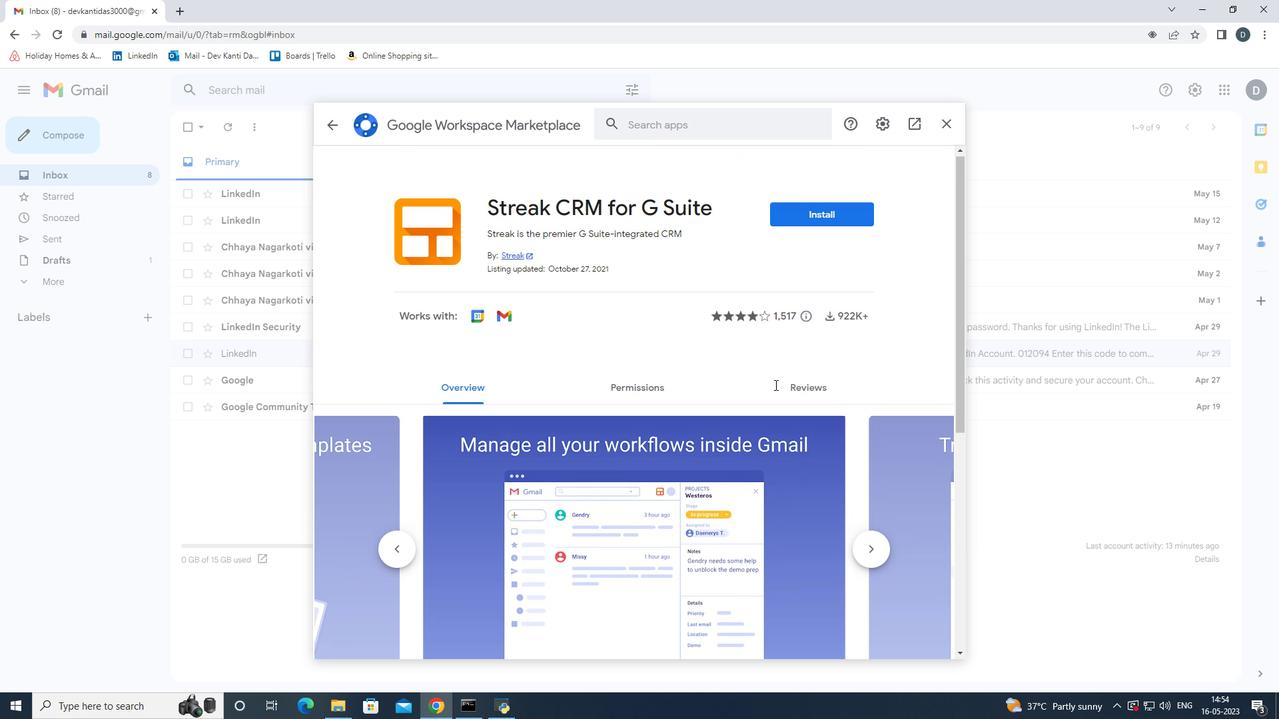 
Action: Mouse moved to (786, 287)
Screenshot: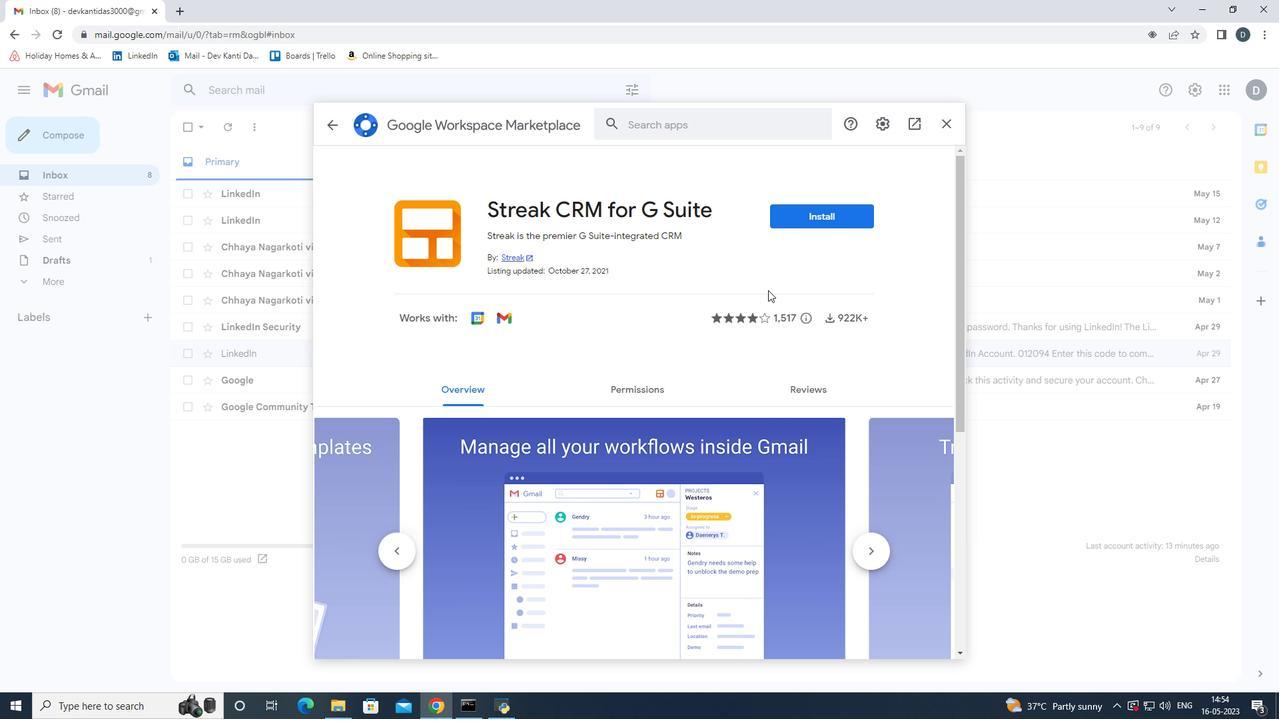 
Action: Mouse scrolled (786, 286) with delta (0, 0)
Screenshot: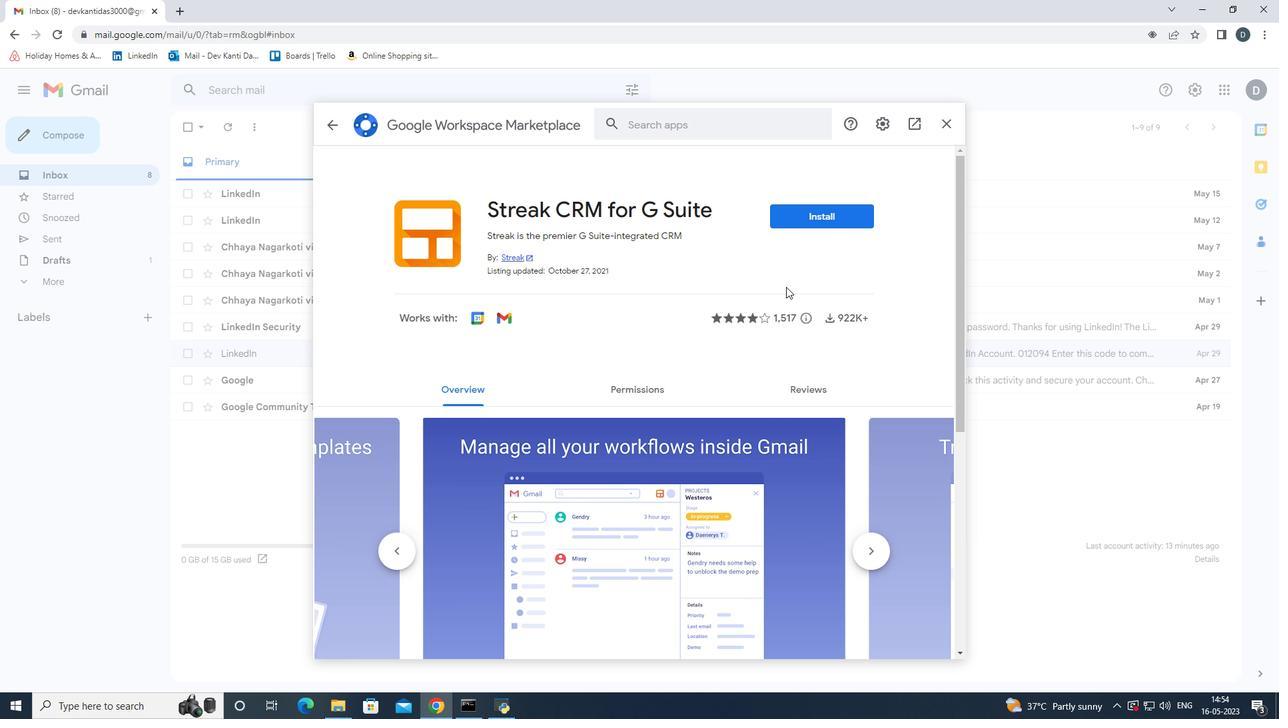 
Action: Mouse scrolled (786, 286) with delta (0, 0)
Screenshot: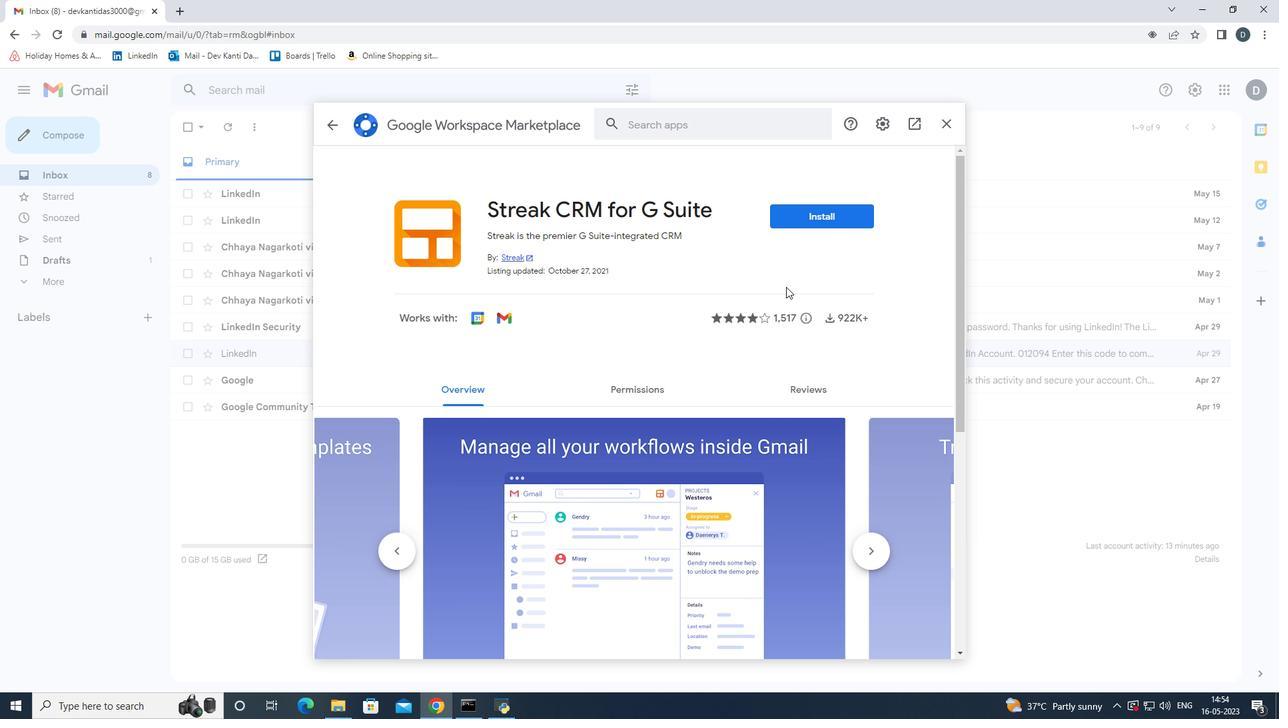 
Action: Mouse scrolled (786, 286) with delta (0, 0)
Screenshot: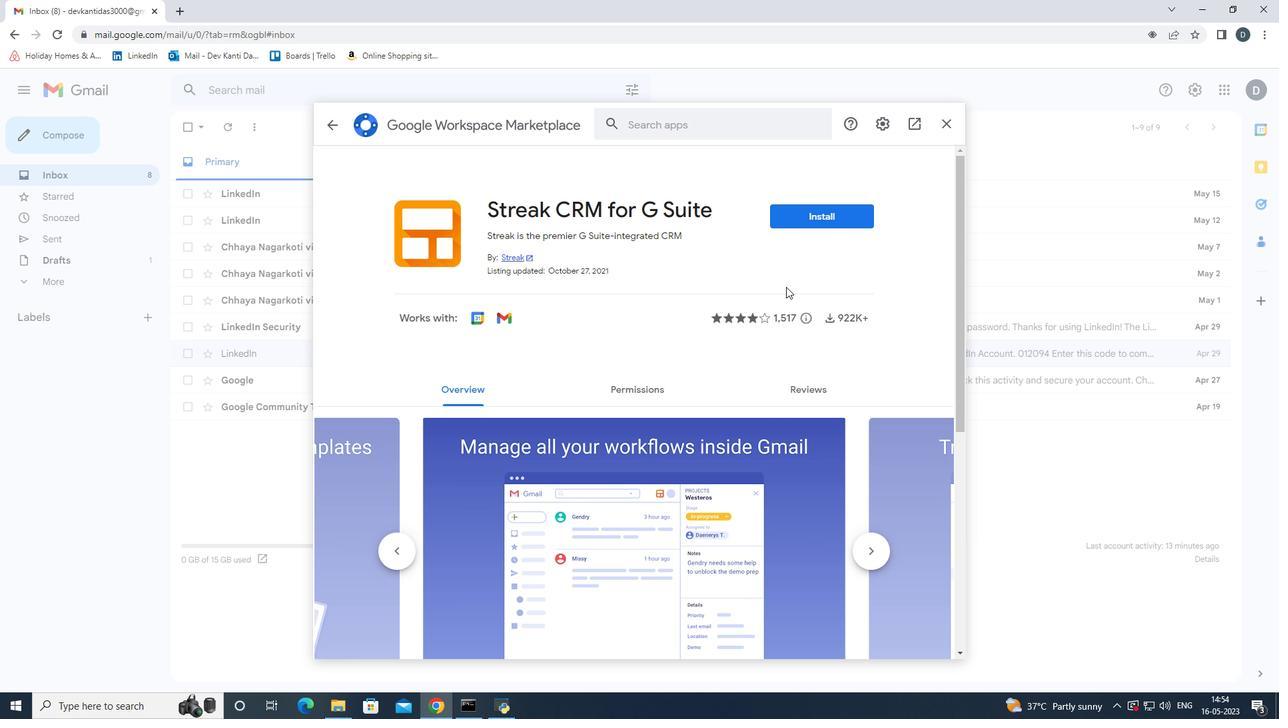 
Action: Mouse scrolled (786, 286) with delta (0, 0)
Screenshot: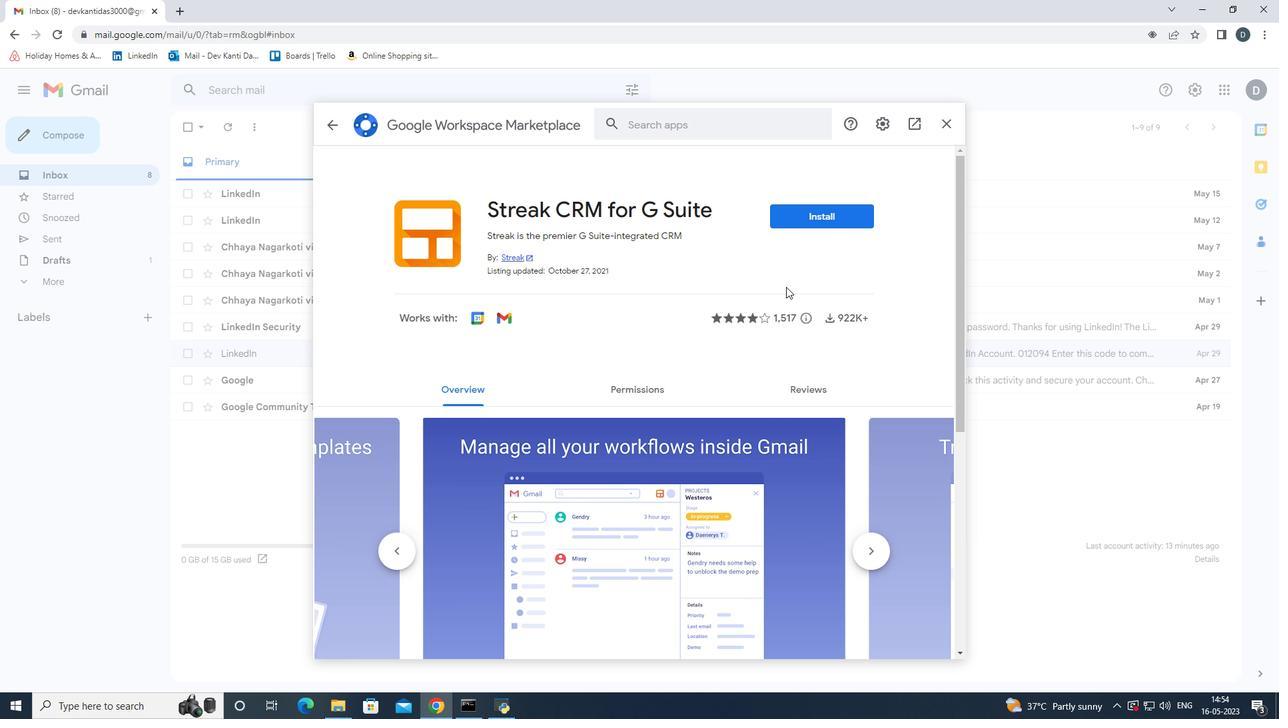 
Action: Mouse scrolled (786, 286) with delta (0, 0)
Screenshot: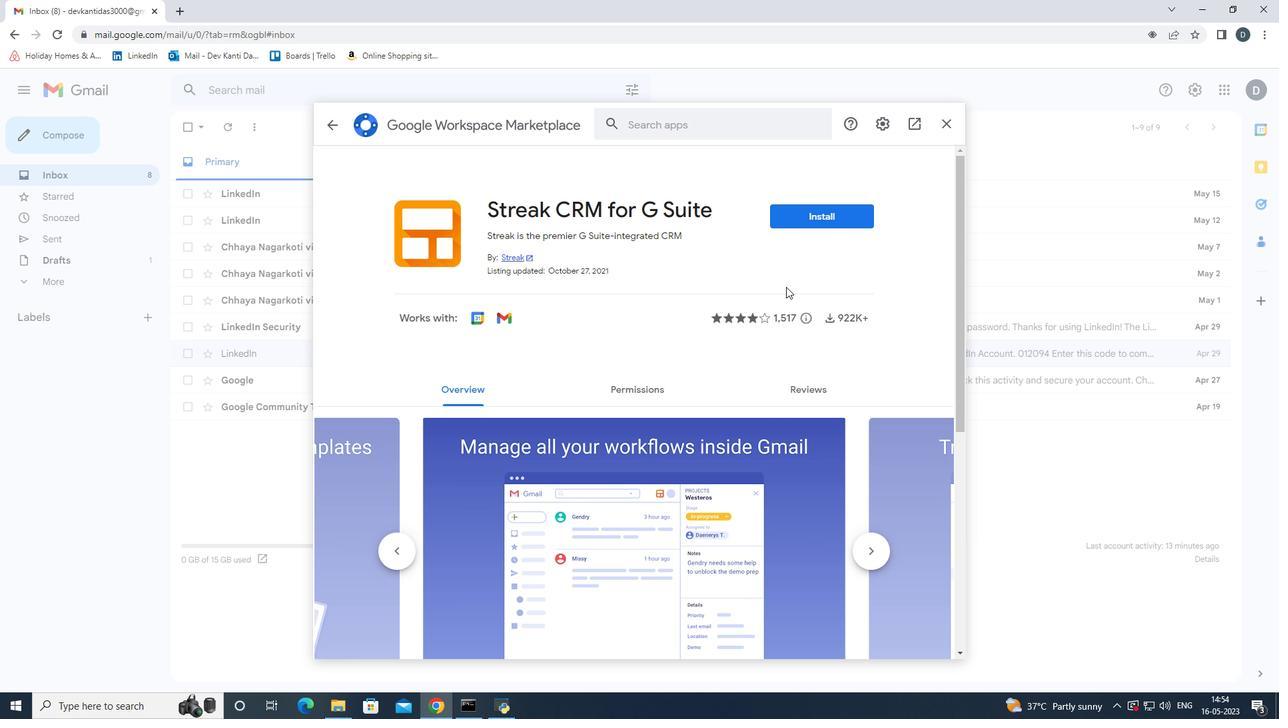 
Action: Mouse scrolled (786, 286) with delta (0, 0)
Screenshot: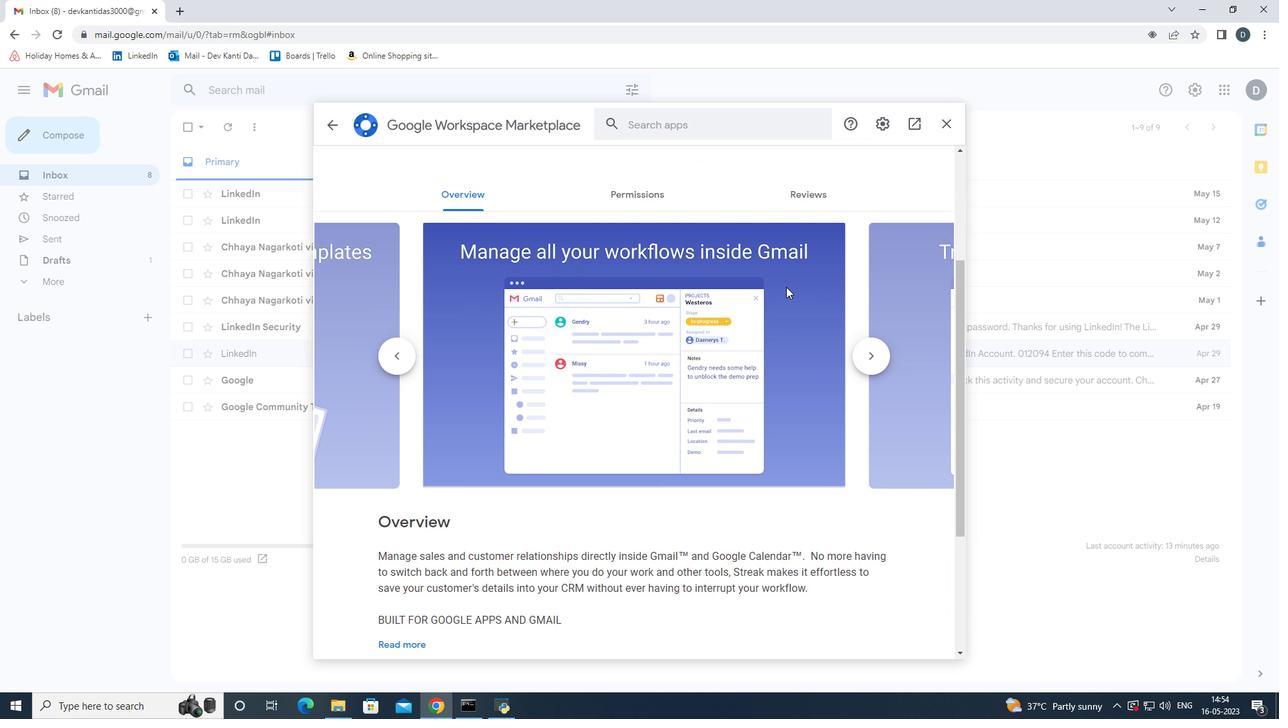 
Action: Mouse scrolled (786, 286) with delta (0, 0)
Screenshot: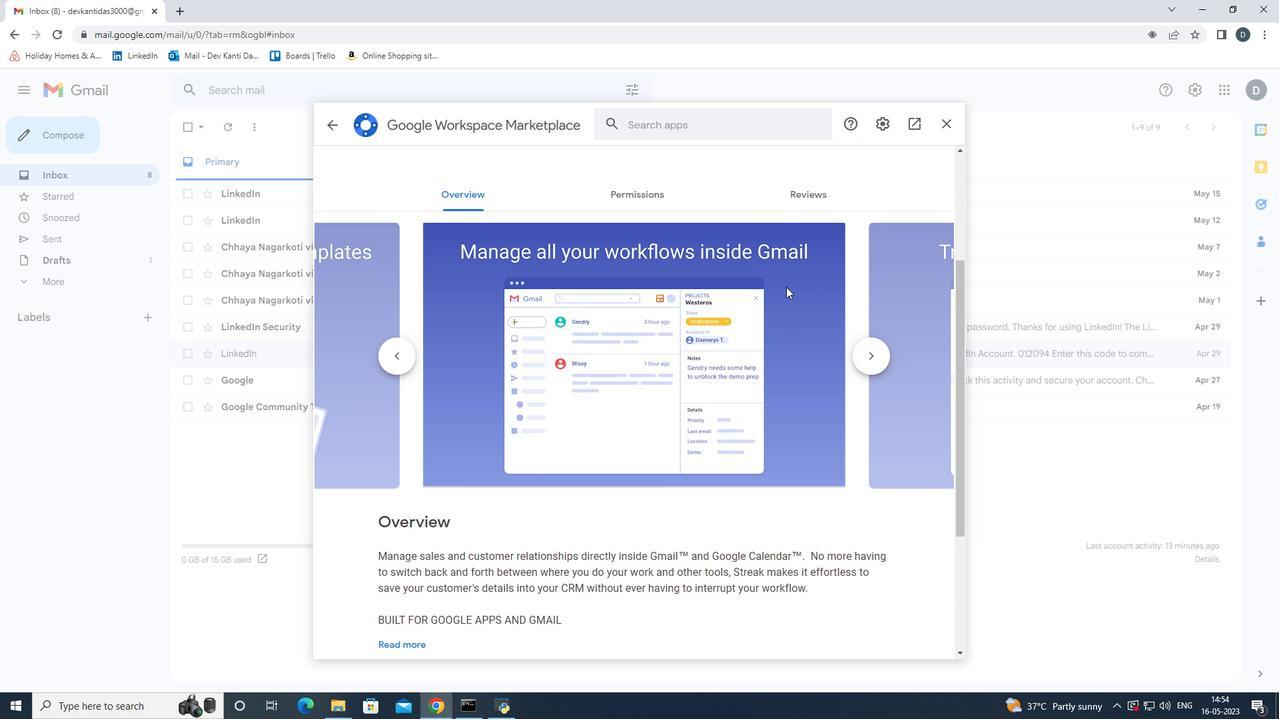 
Action: Mouse scrolled (786, 286) with delta (0, 0)
Screenshot: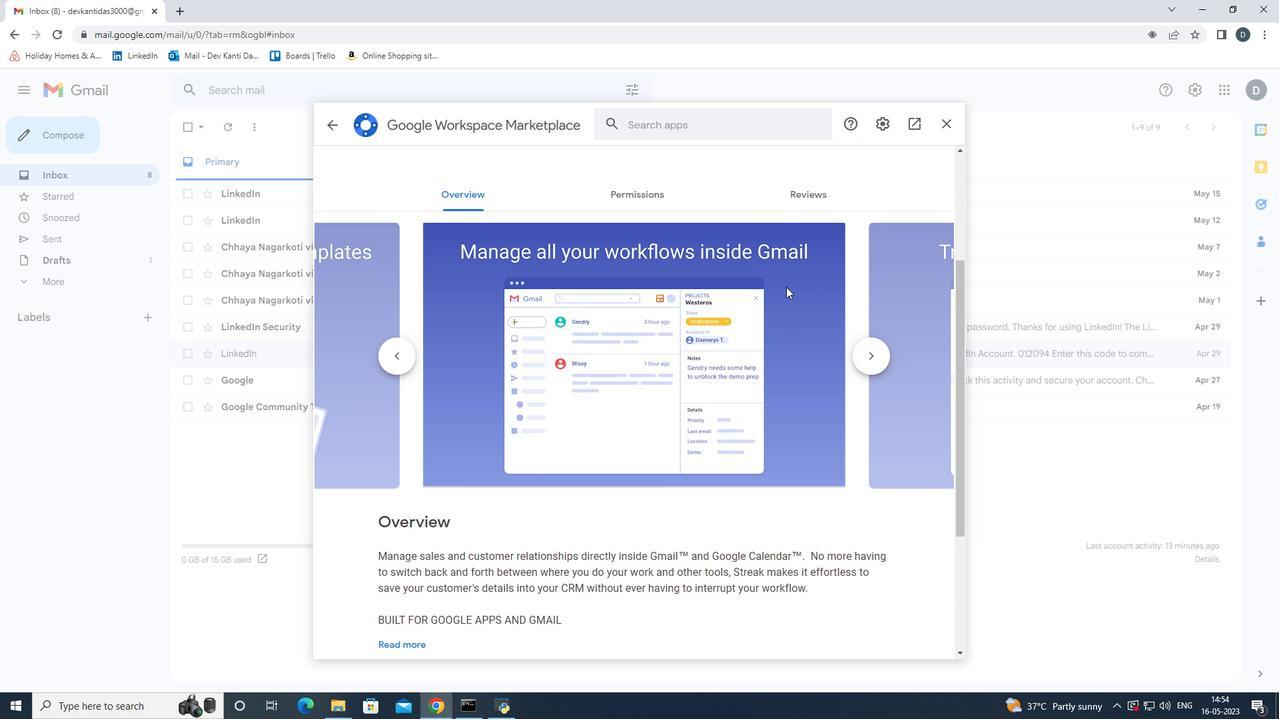 
Action: Mouse scrolled (786, 286) with delta (0, 0)
Screenshot: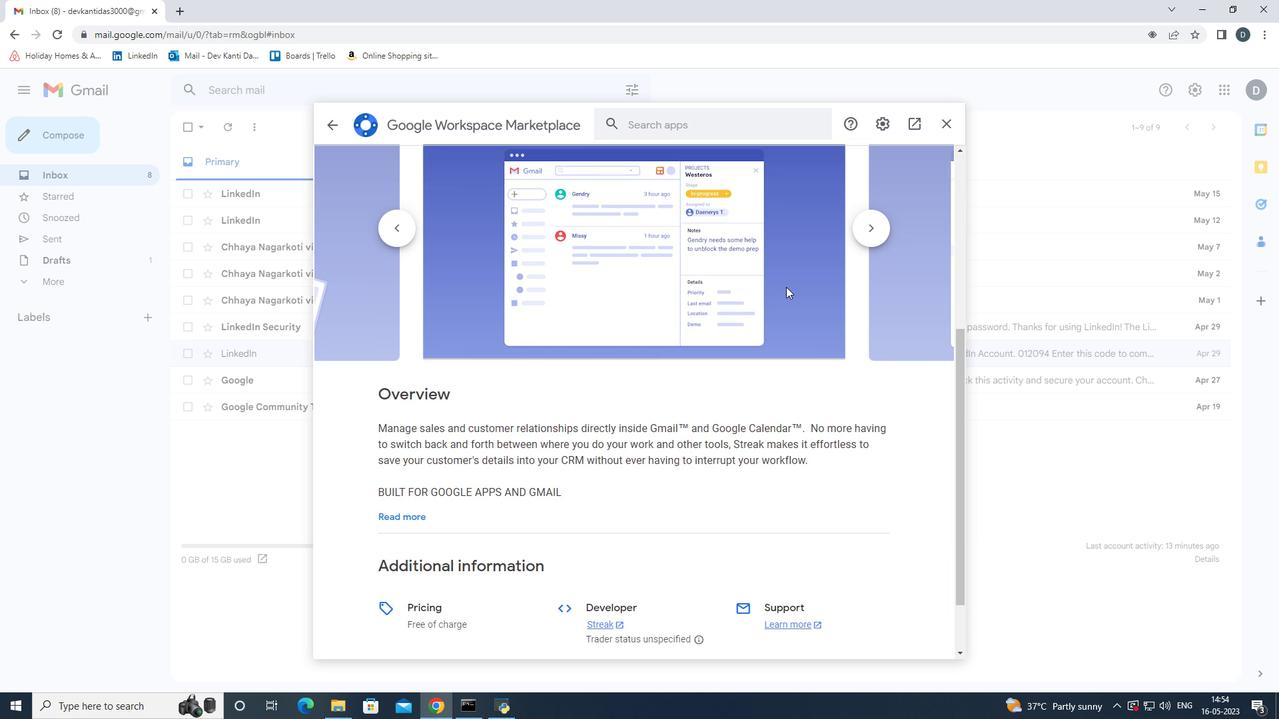 
Action: Mouse scrolled (786, 286) with delta (0, 0)
Screenshot: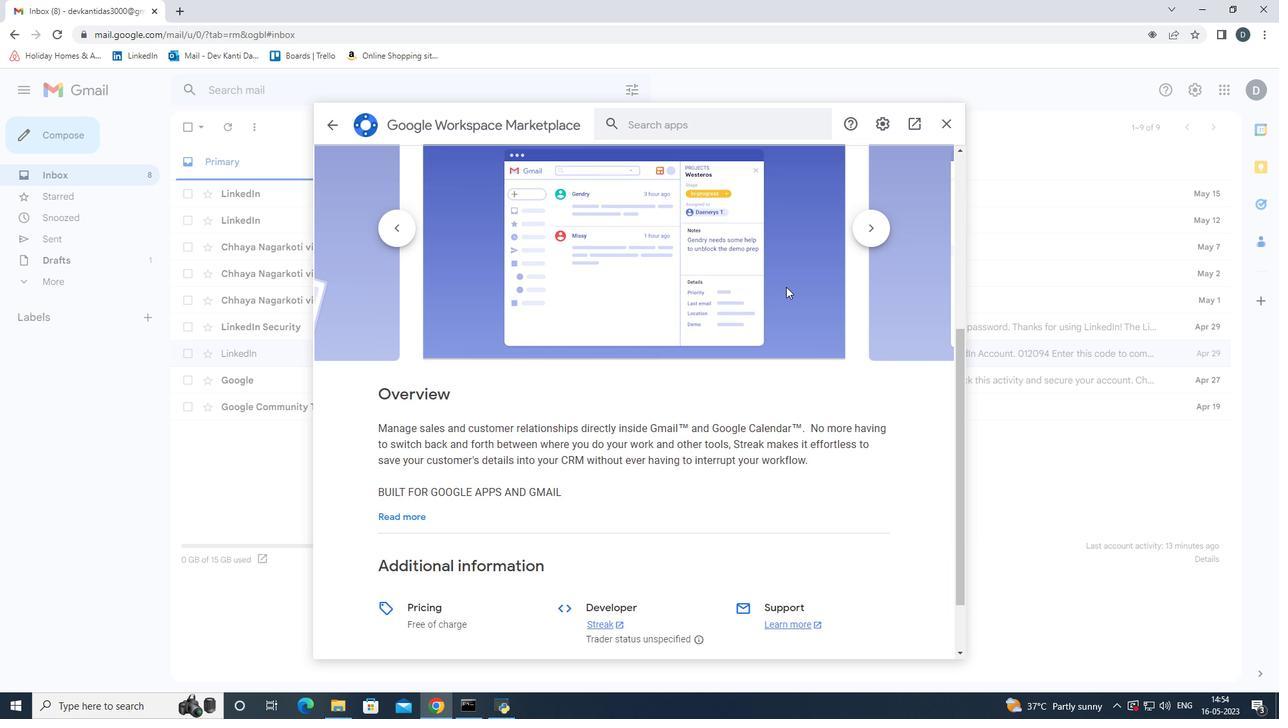 
Action: Mouse scrolled (786, 287) with delta (0, 0)
Screenshot: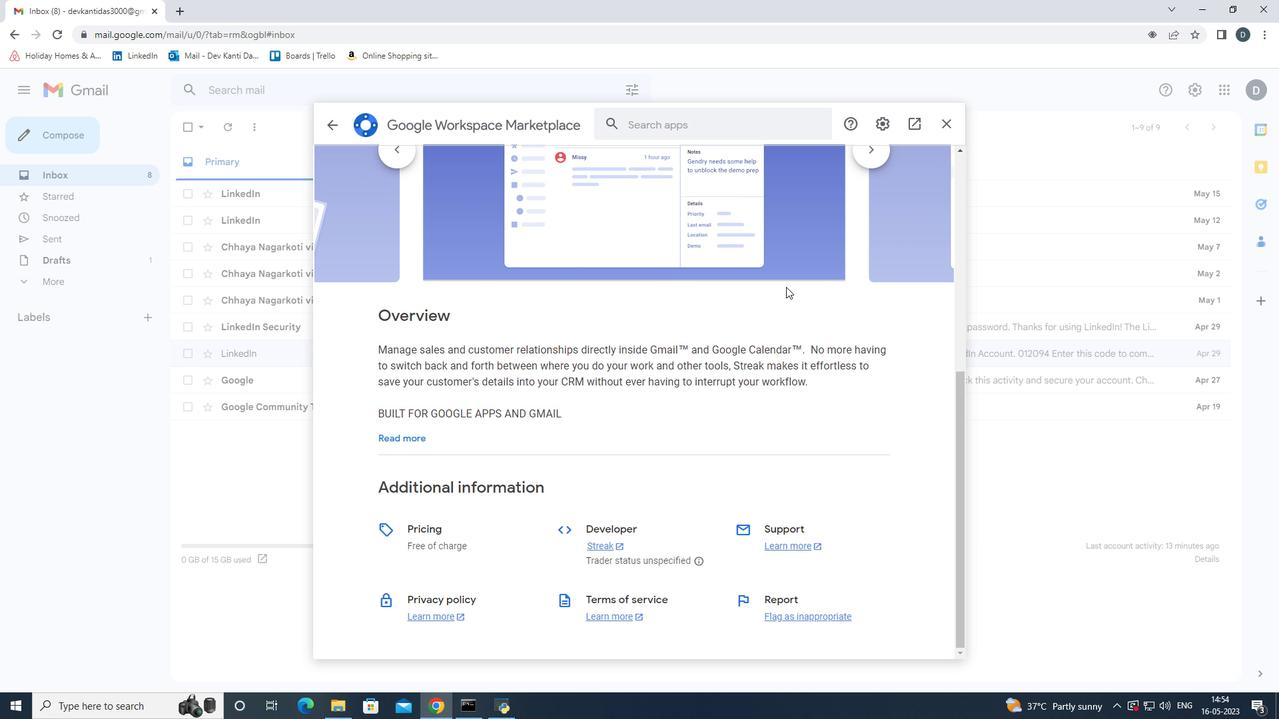 
Action: Mouse scrolled (786, 287) with delta (0, 0)
Screenshot: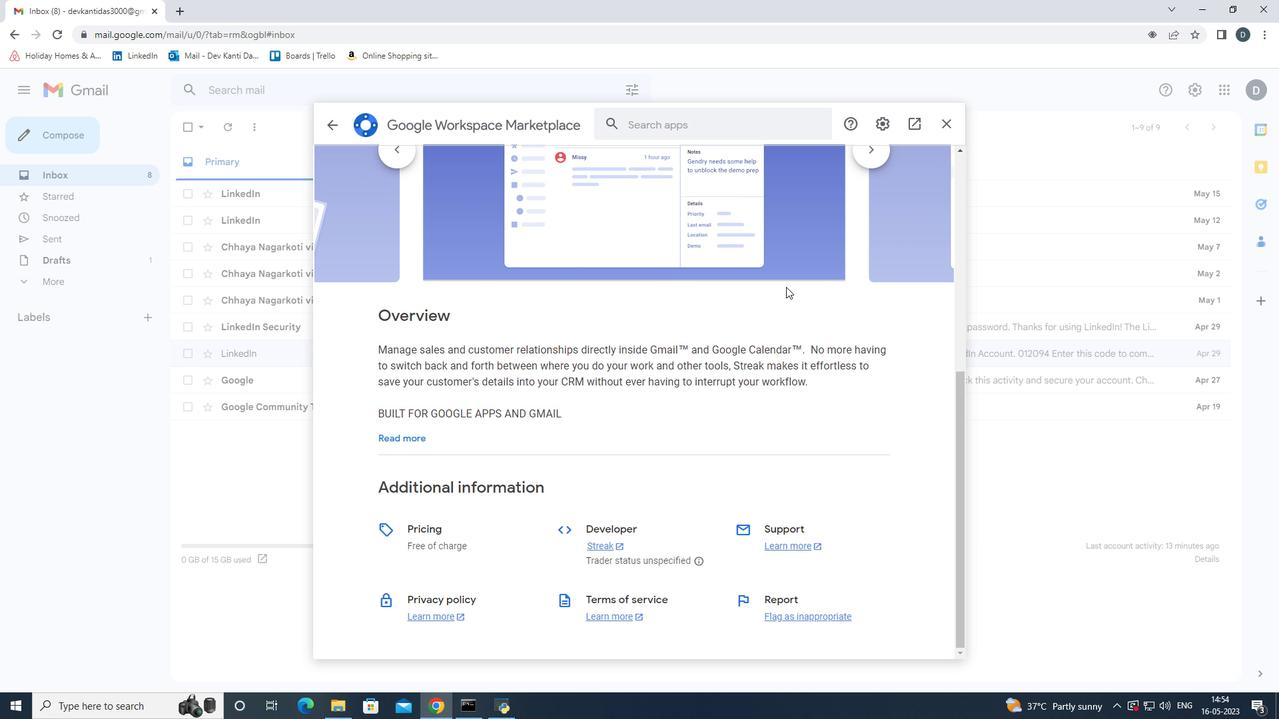 
Action: Mouse scrolled (786, 287) with delta (0, 0)
Screenshot: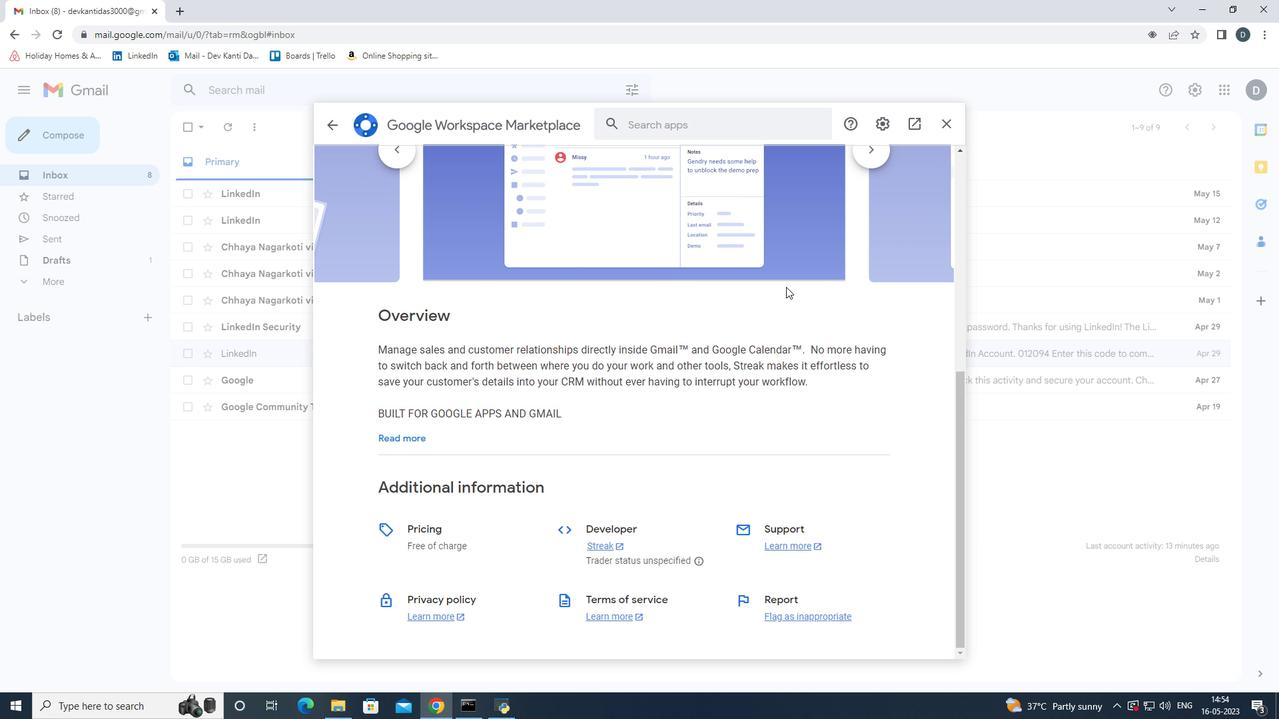 
Action: Mouse scrolled (786, 287) with delta (0, 0)
Screenshot: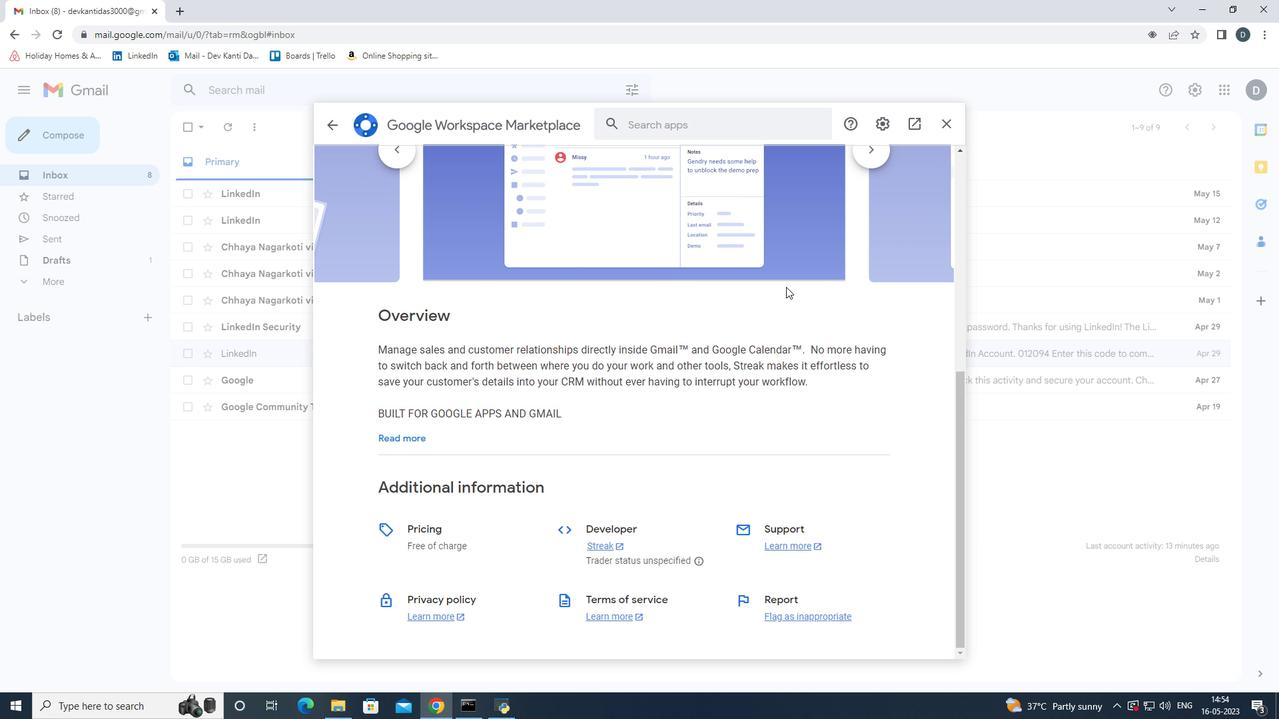
Action: Mouse scrolled (786, 287) with delta (0, 0)
Screenshot: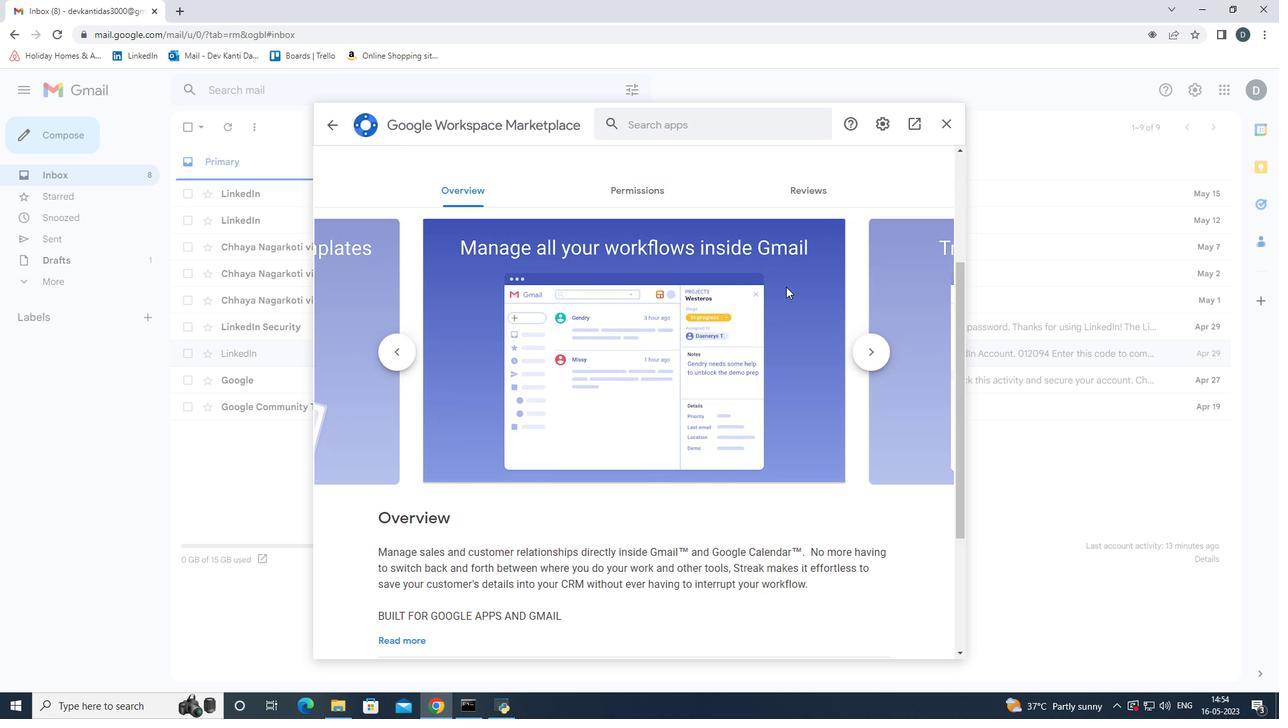 
Action: Mouse scrolled (786, 287) with delta (0, 0)
Screenshot: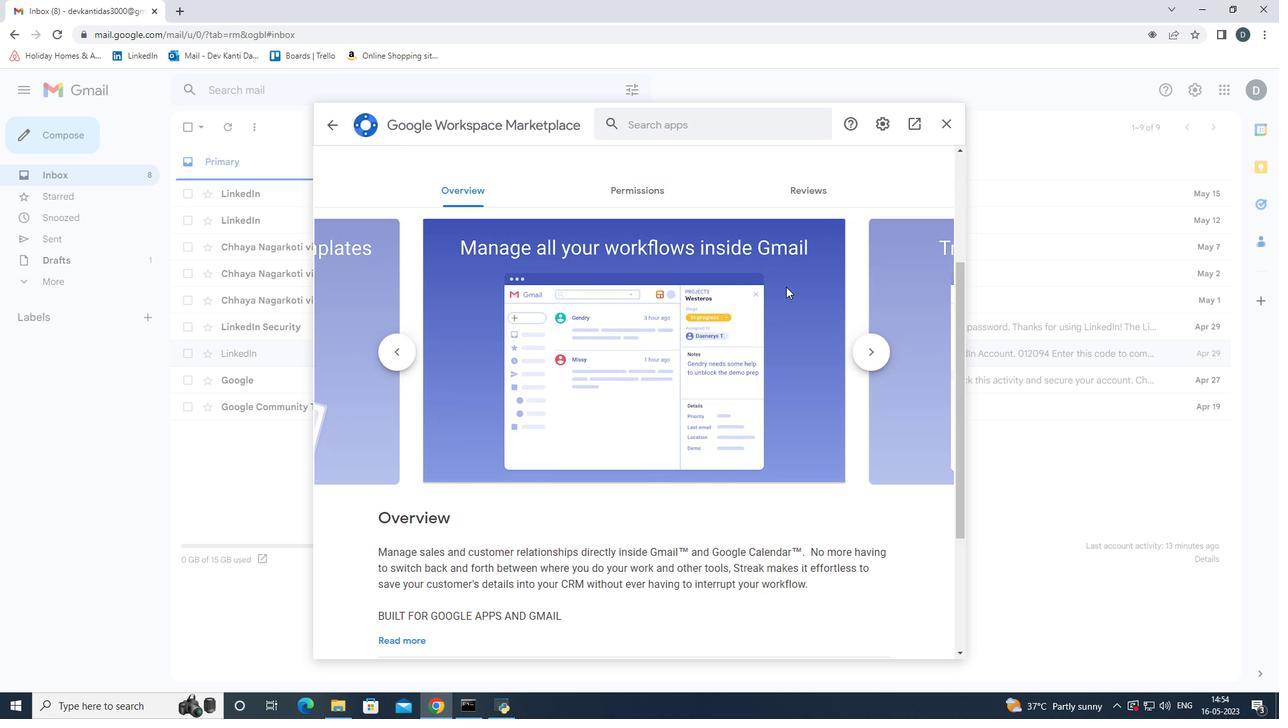 
Action: Mouse scrolled (786, 287) with delta (0, 0)
Screenshot: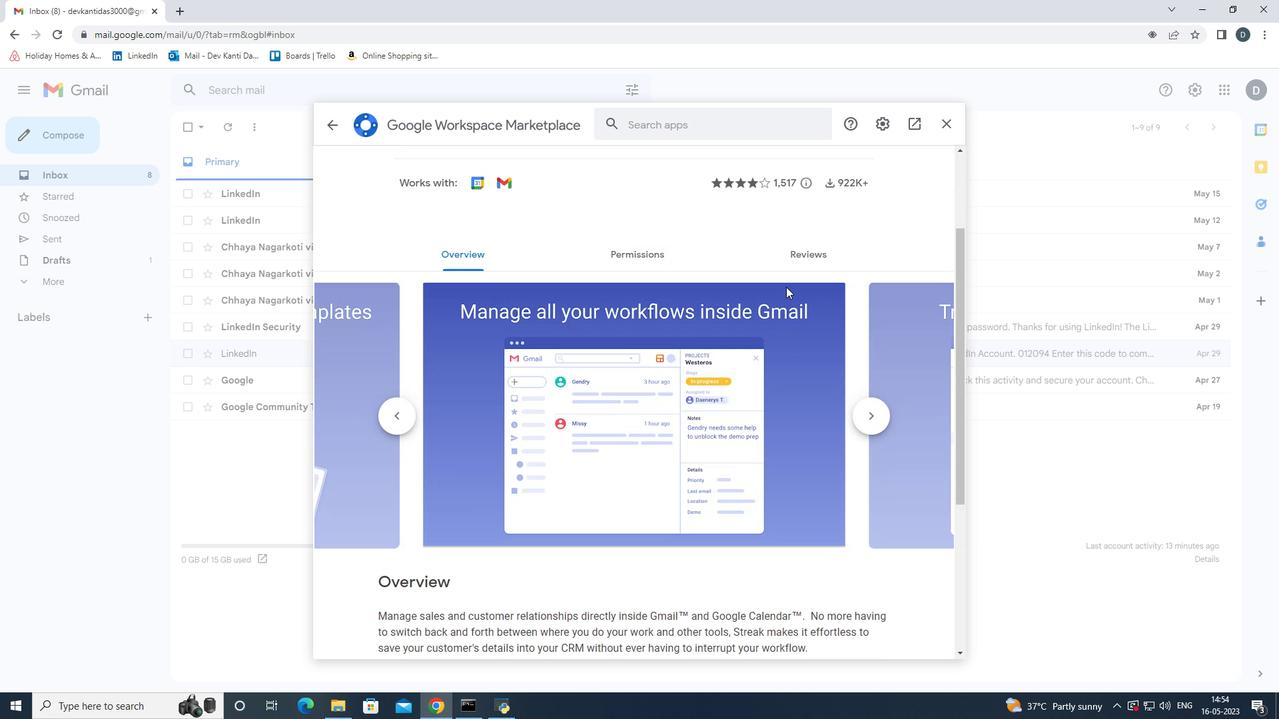 
Action: Mouse scrolled (786, 287) with delta (0, 0)
Screenshot: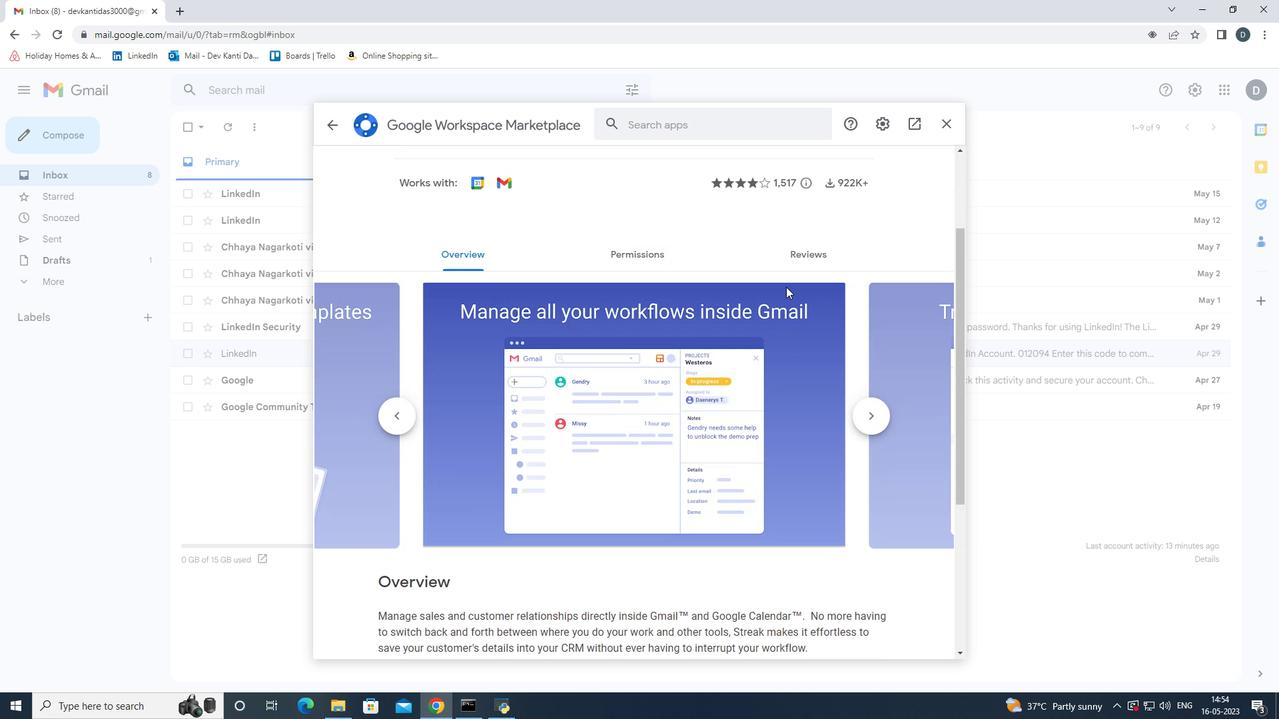 
Action: Mouse scrolled (786, 287) with delta (0, 0)
Screenshot: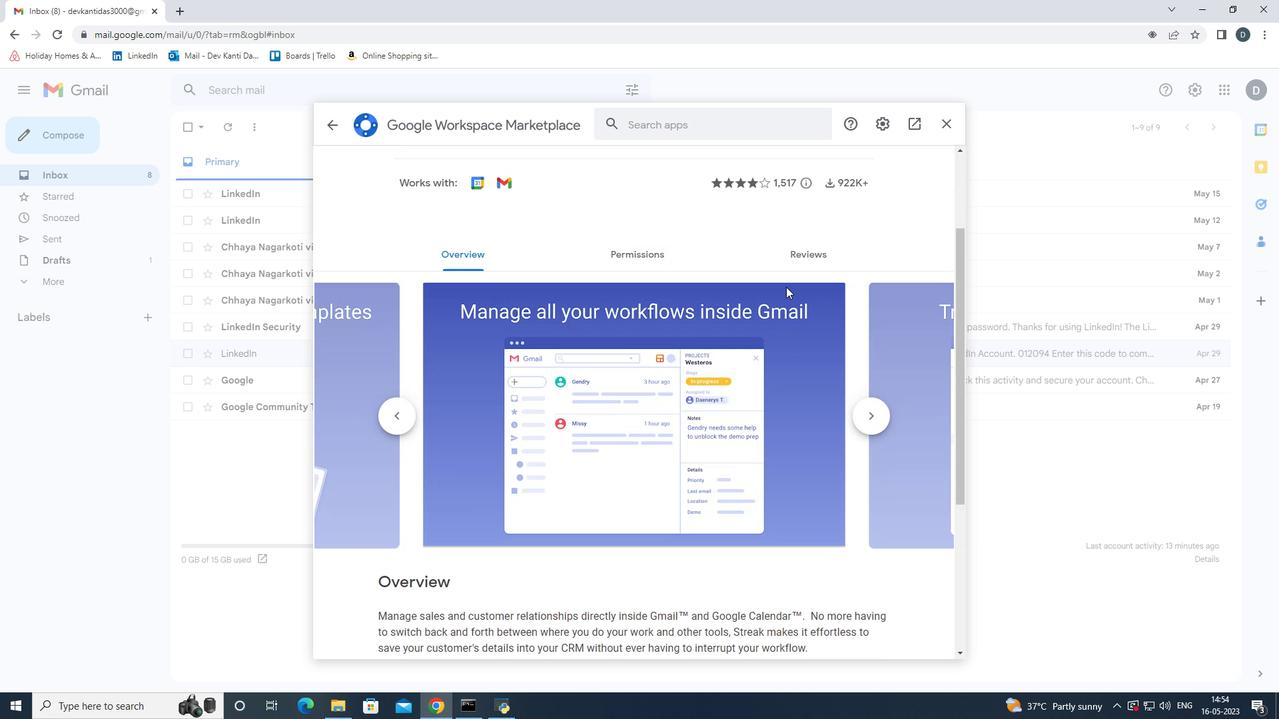 
Action: Mouse moved to (829, 211)
Screenshot: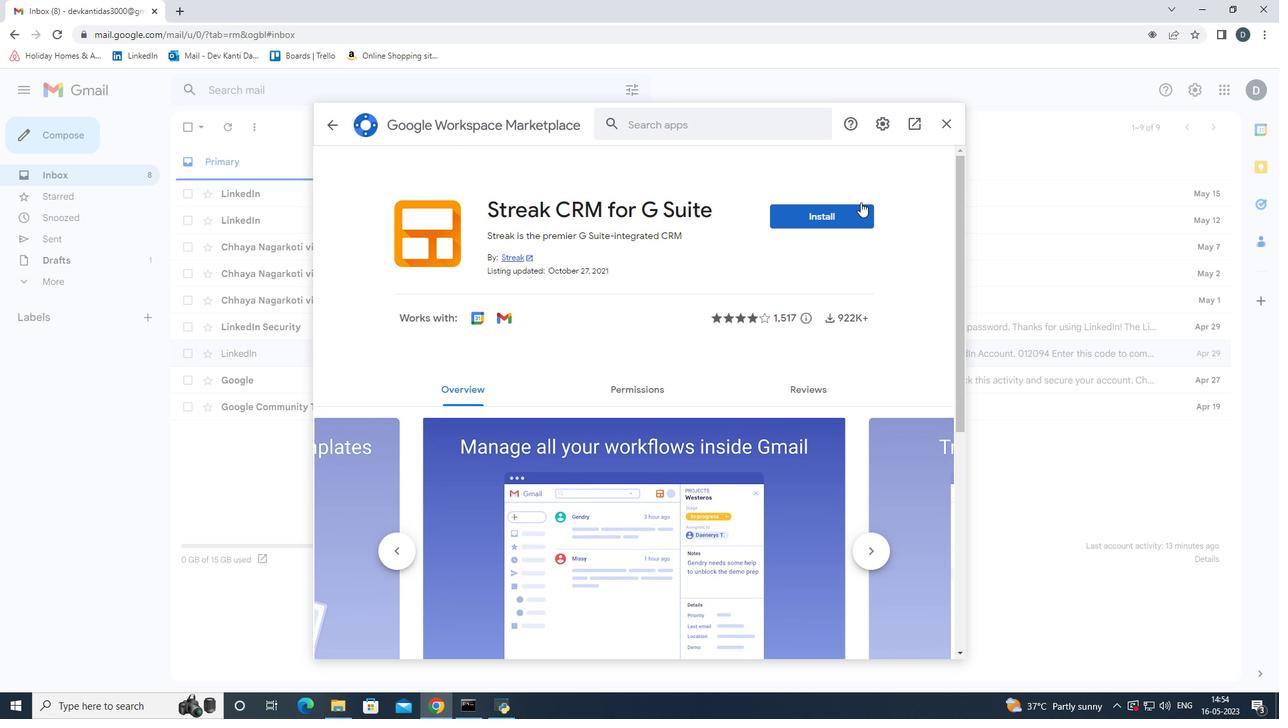 
Action: Mouse pressed left at (829, 211)
Screenshot: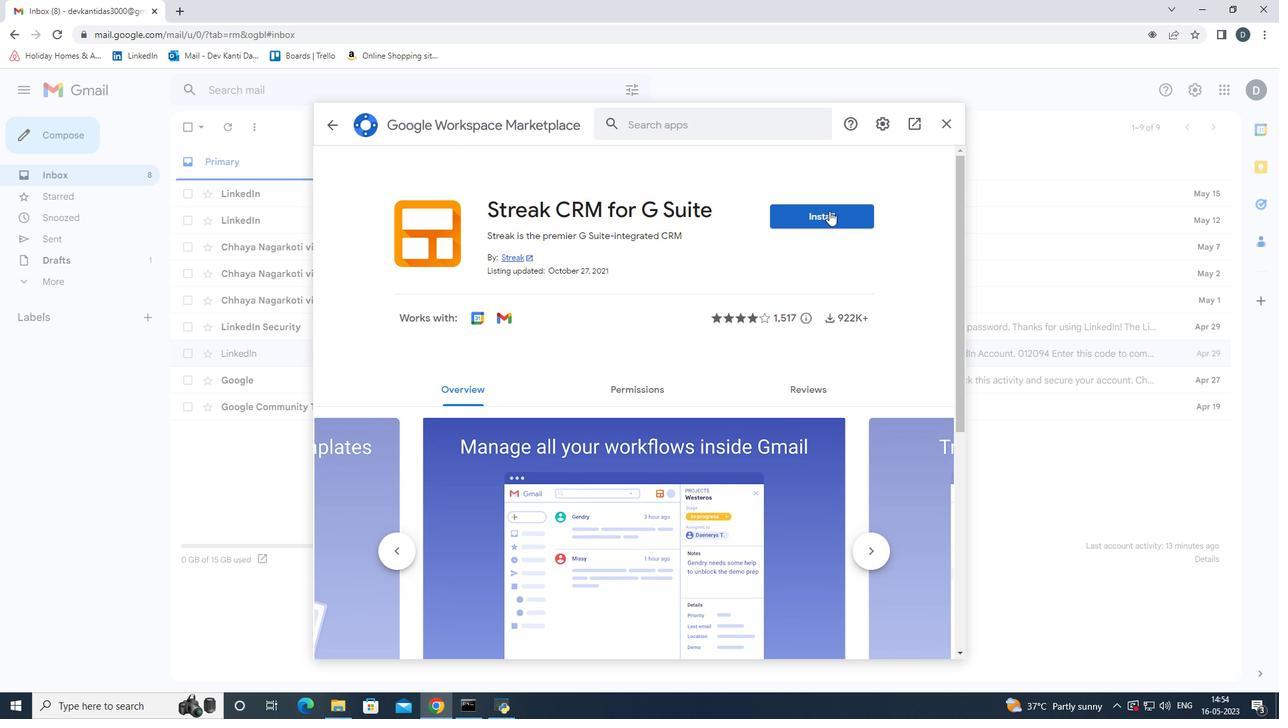 
Action: Mouse moved to (715, 467)
Screenshot: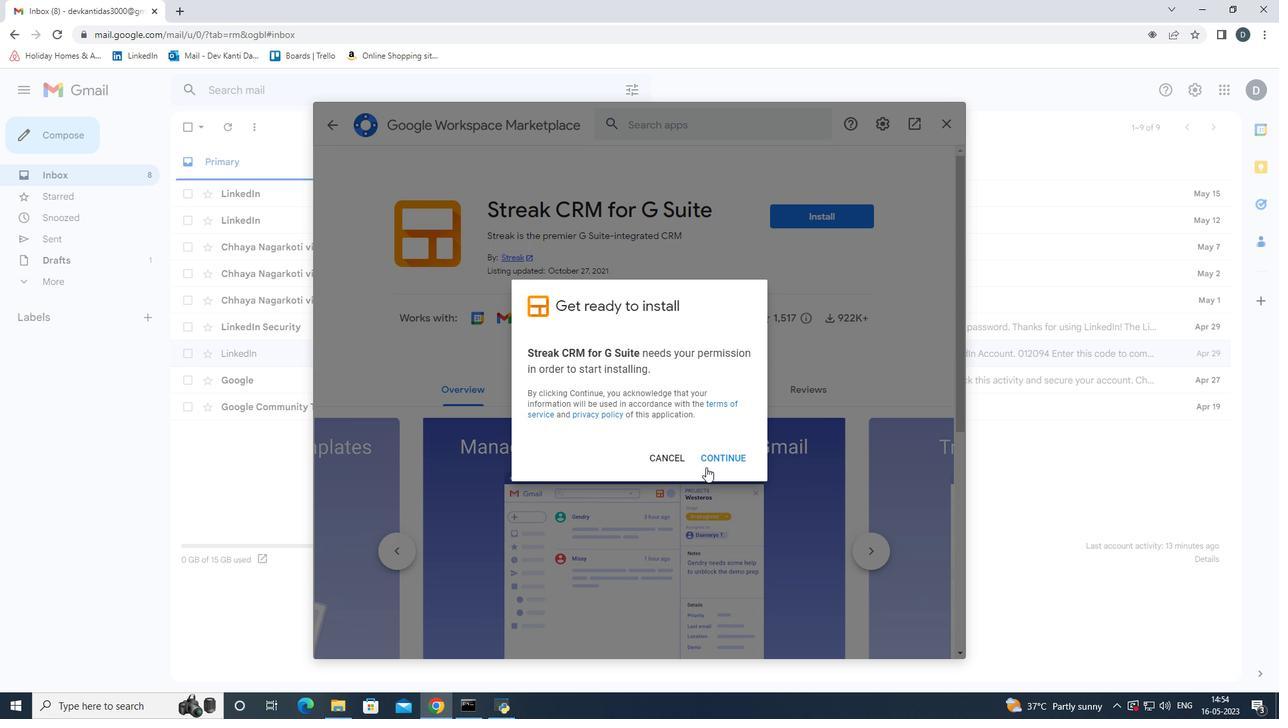
Action: Mouse pressed left at (715, 467)
Screenshot: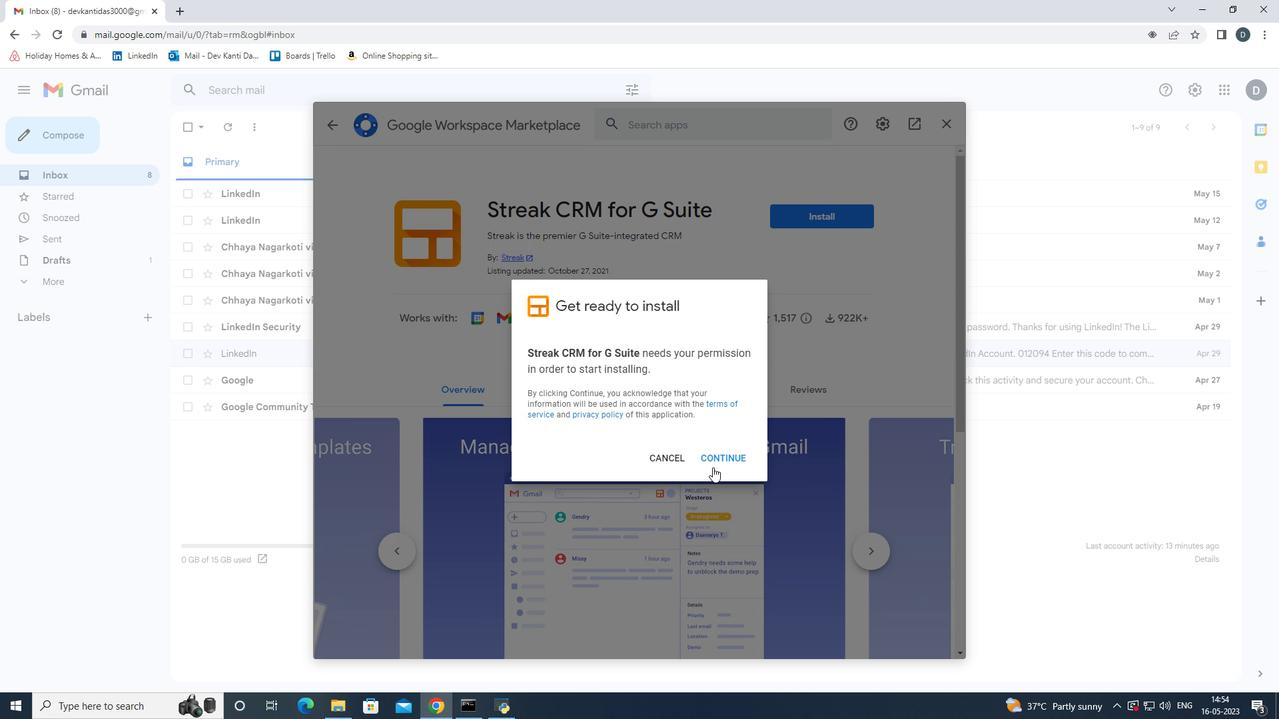 
Action: Mouse moved to (617, 385)
Screenshot: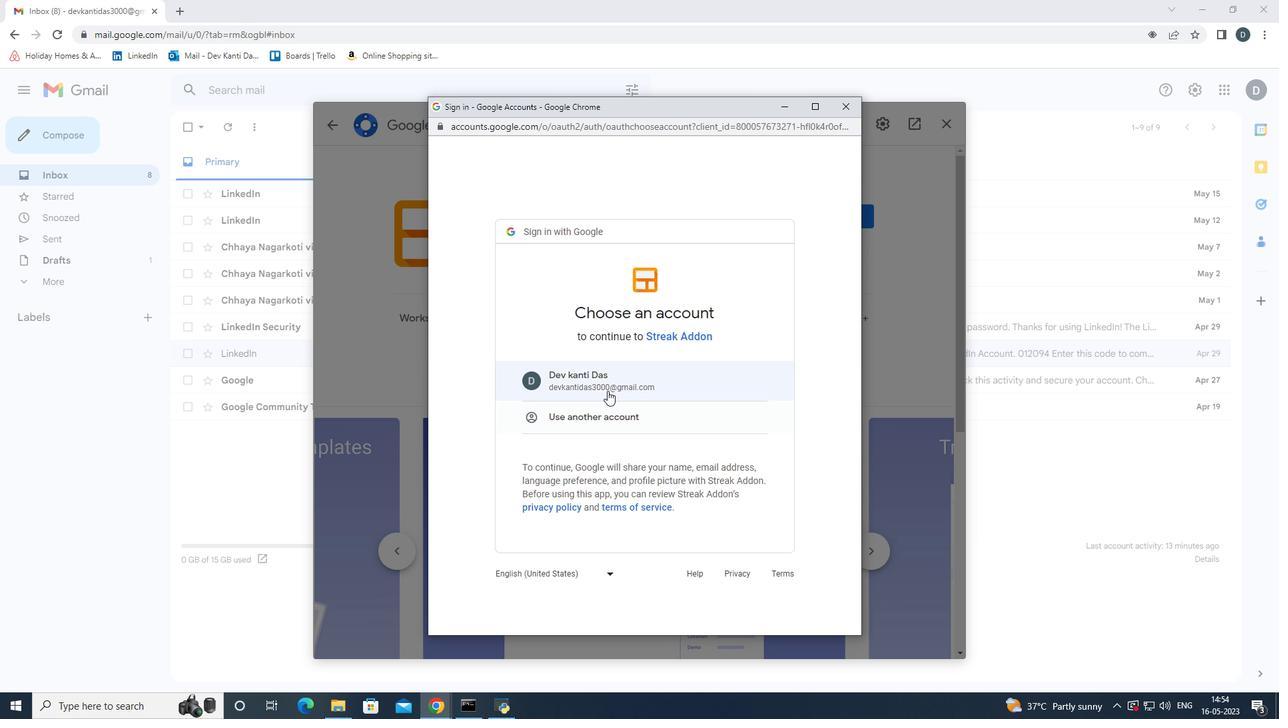 
Action: Mouse pressed left at (617, 385)
Screenshot: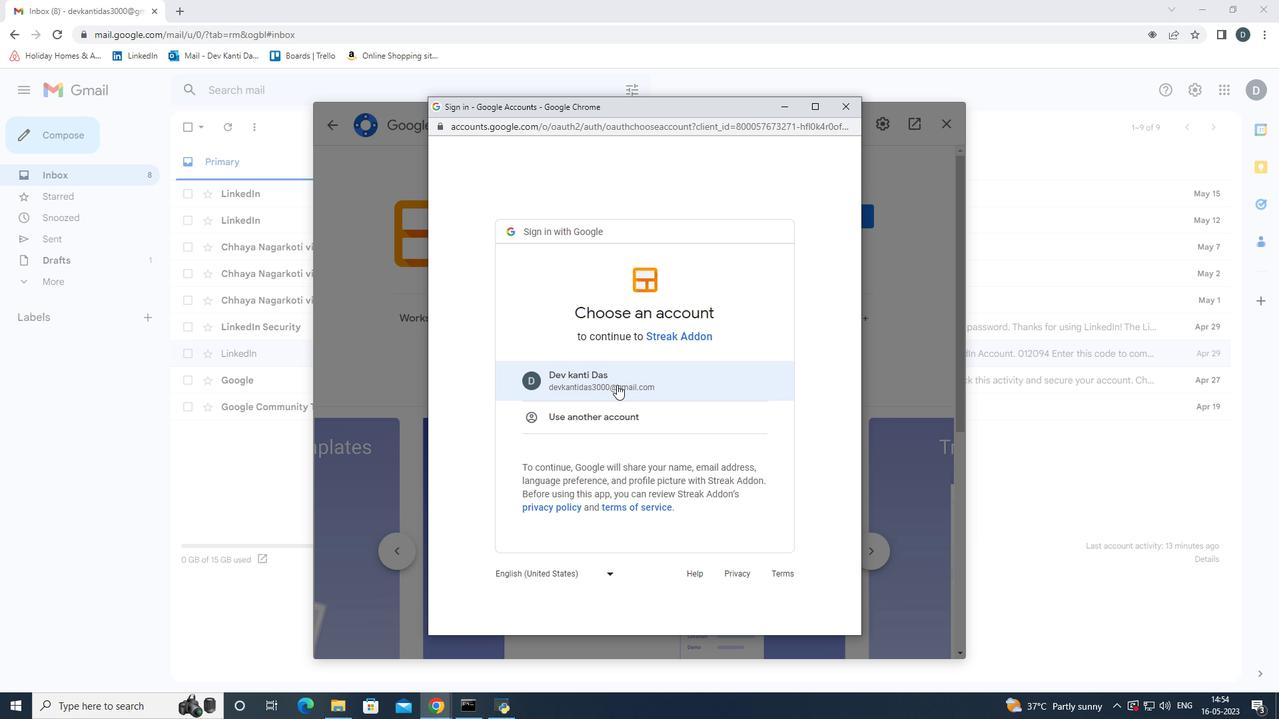 
Action: Mouse moved to (764, 415)
Screenshot: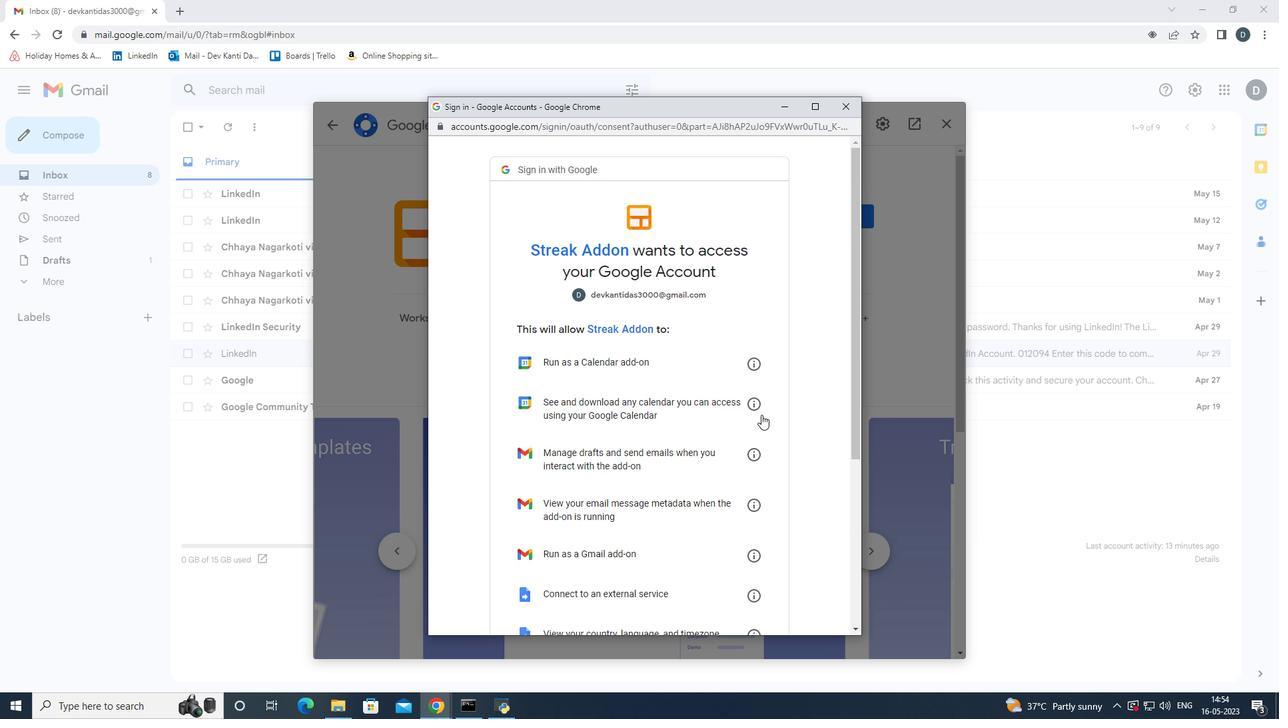 
Action: Mouse scrolled (764, 414) with delta (0, 0)
Screenshot: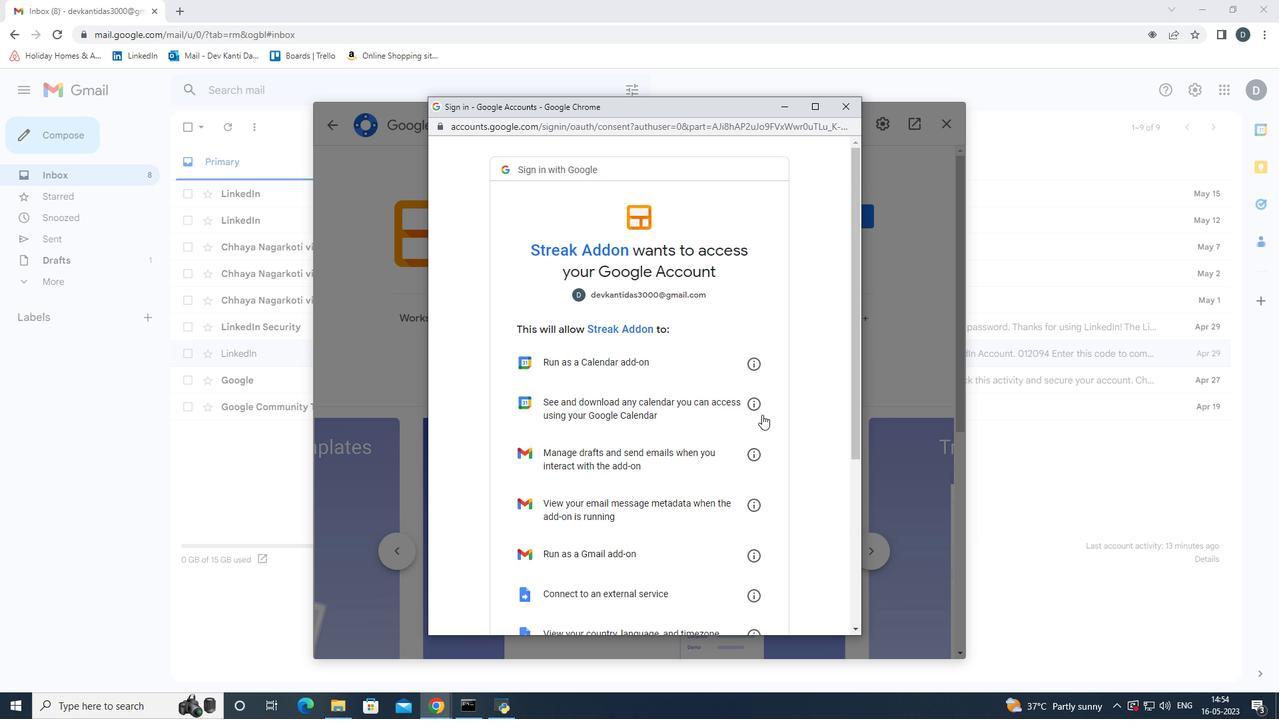 
Action: Mouse moved to (764, 415)
Screenshot: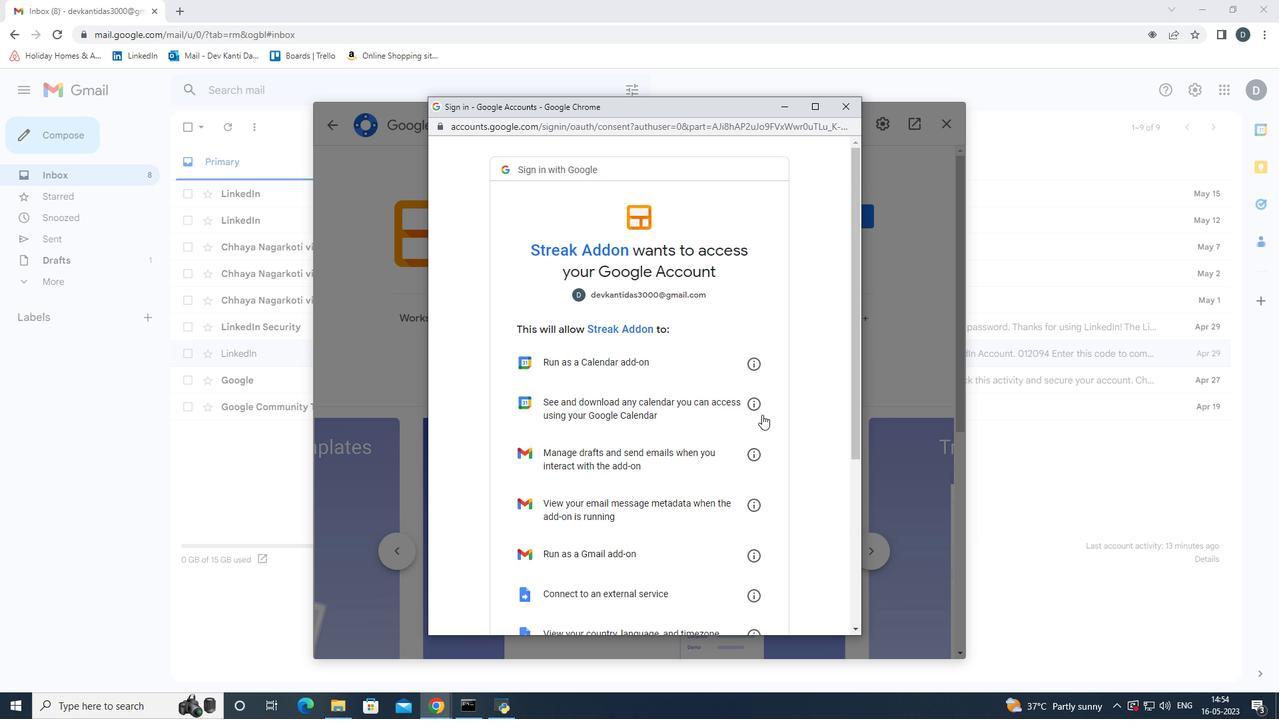 
Action: Mouse scrolled (764, 415) with delta (0, 0)
Screenshot: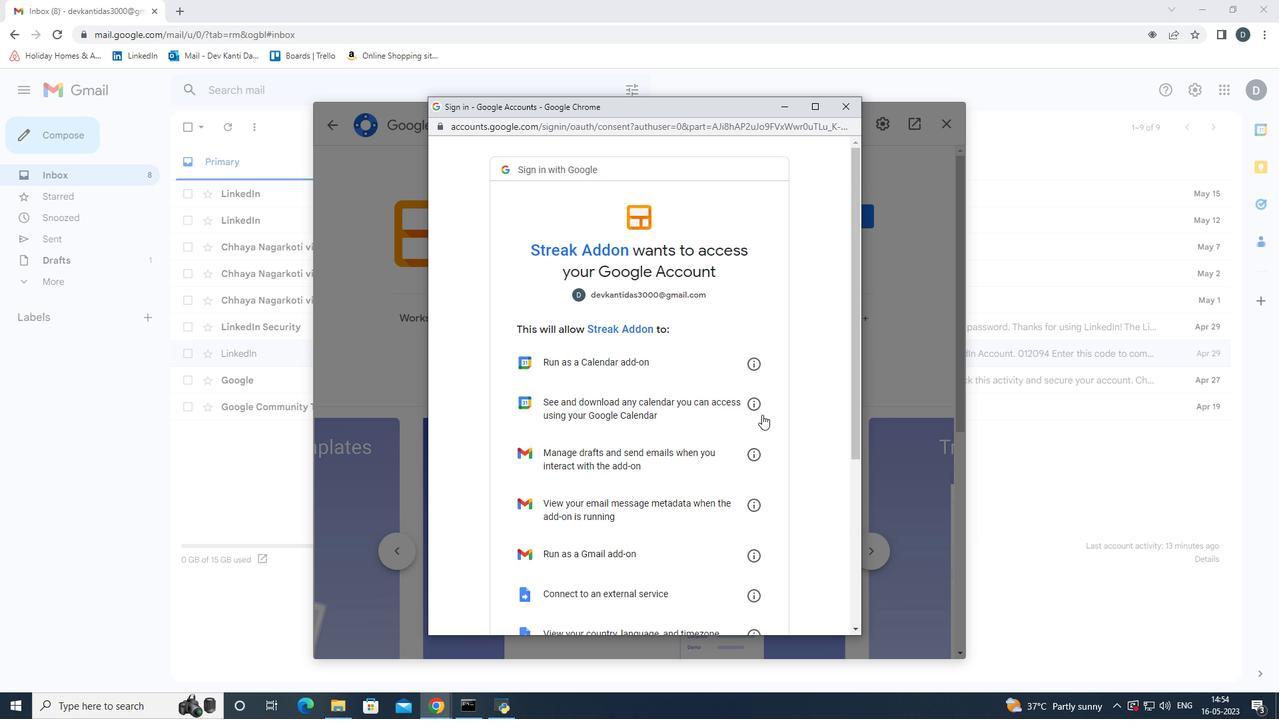 
Action: Mouse moved to (764, 416)
Screenshot: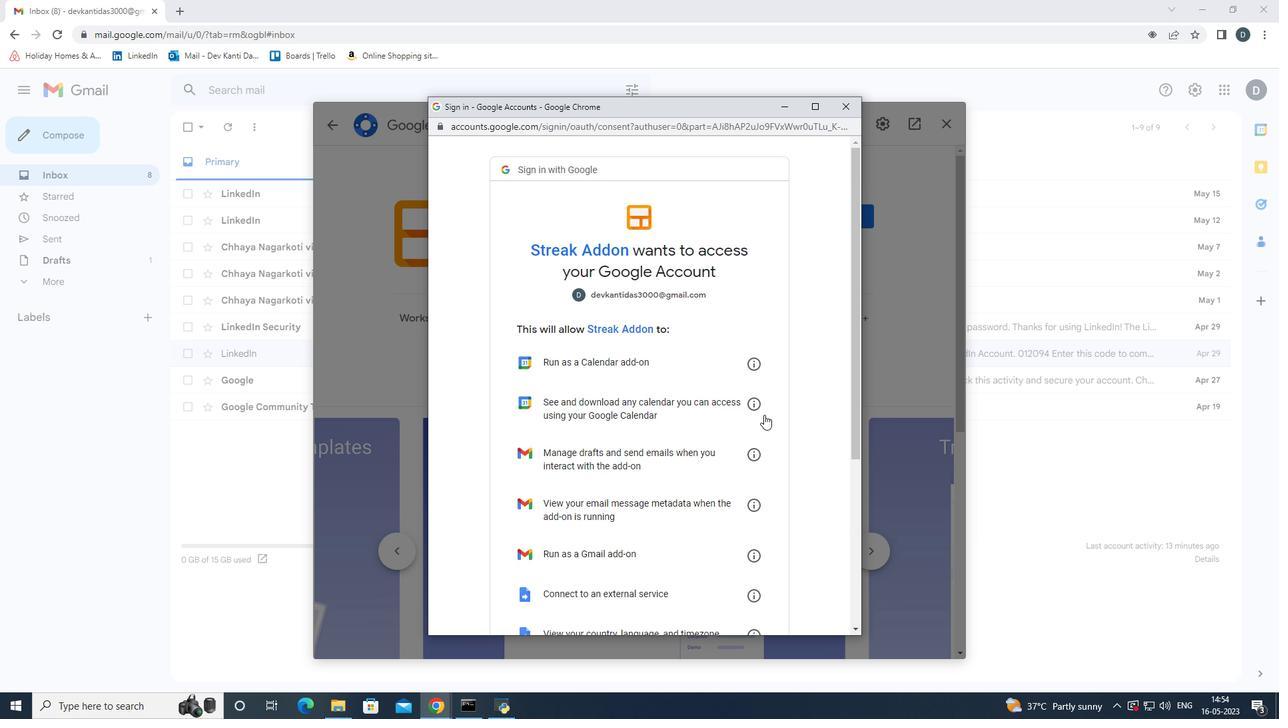 
Action: Mouse scrolled (764, 415) with delta (0, 0)
Screenshot: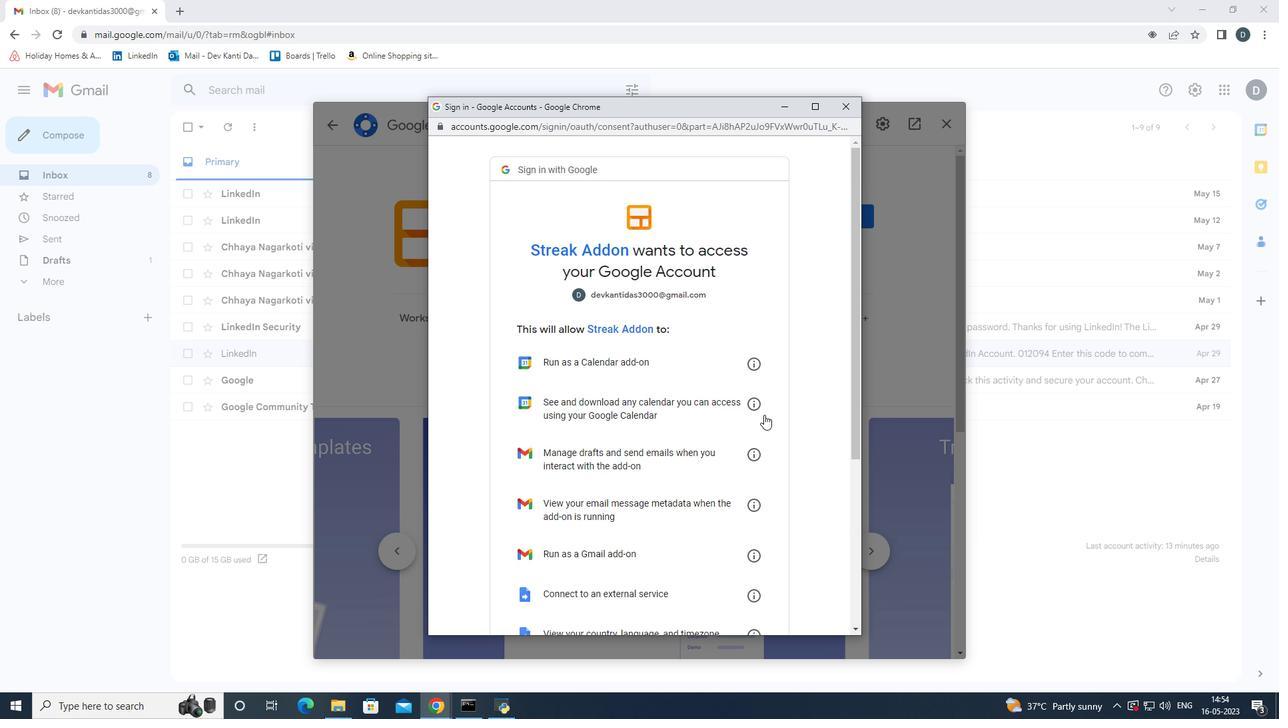 
Action: Mouse moved to (713, 588)
Screenshot: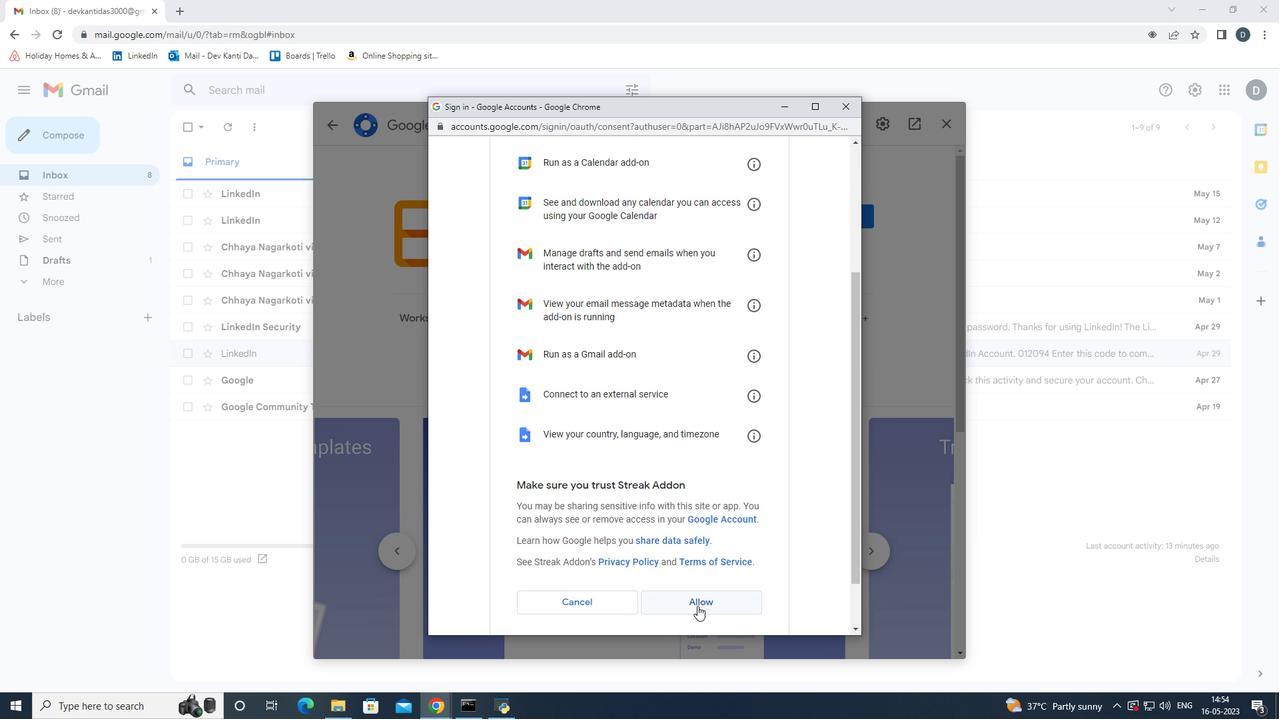 
Action: Mouse scrolled (713, 589) with delta (0, 0)
Screenshot: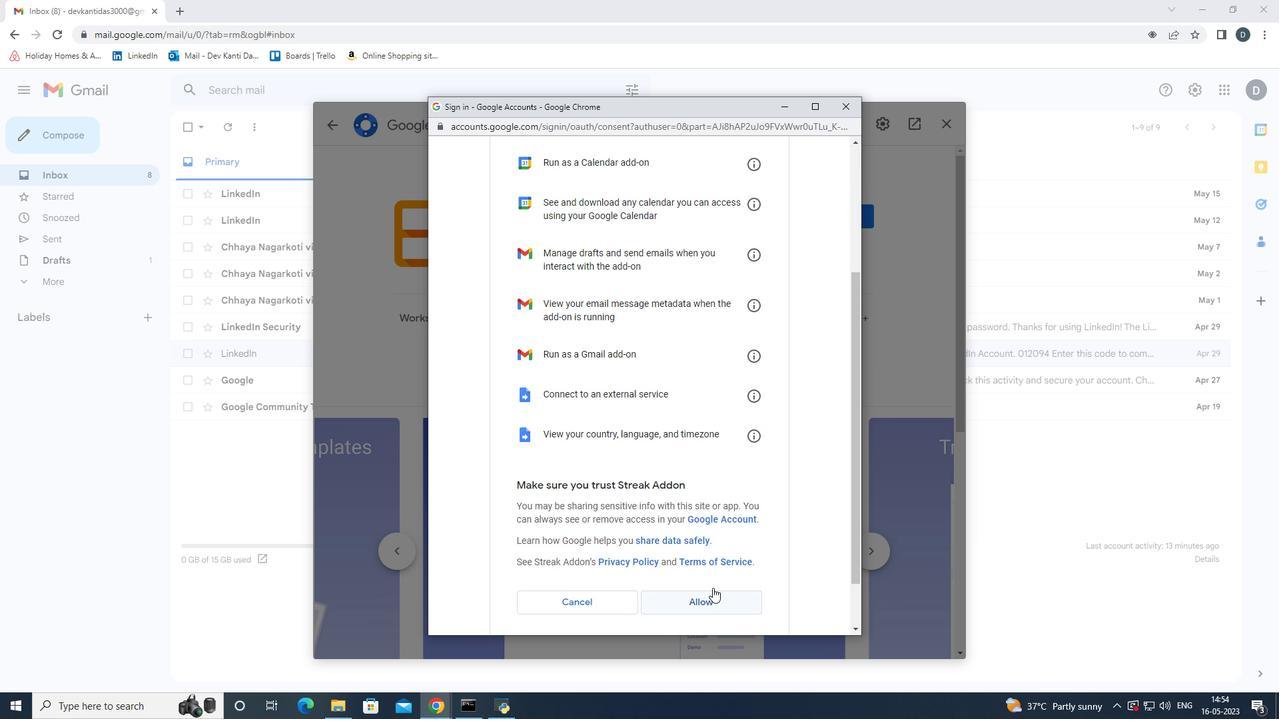 
Action: Mouse scrolled (713, 589) with delta (0, 0)
Screenshot: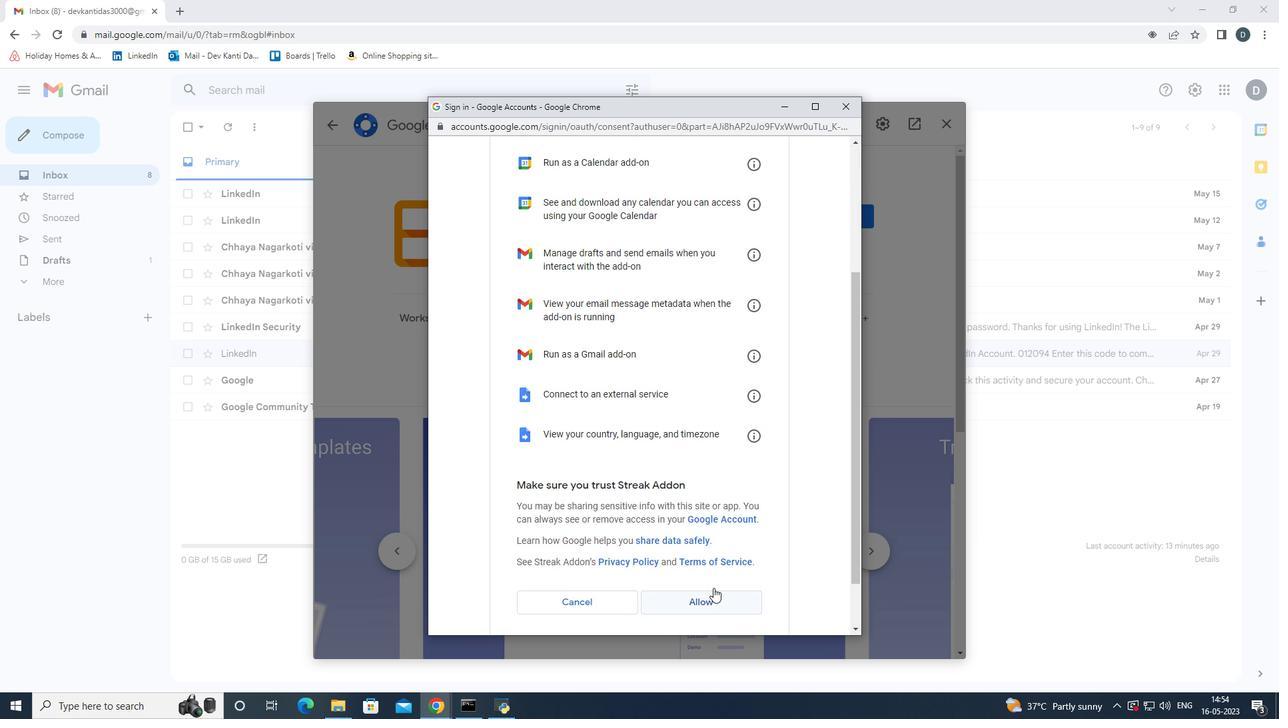 
Action: Mouse scrolled (713, 587) with delta (0, 0)
Screenshot: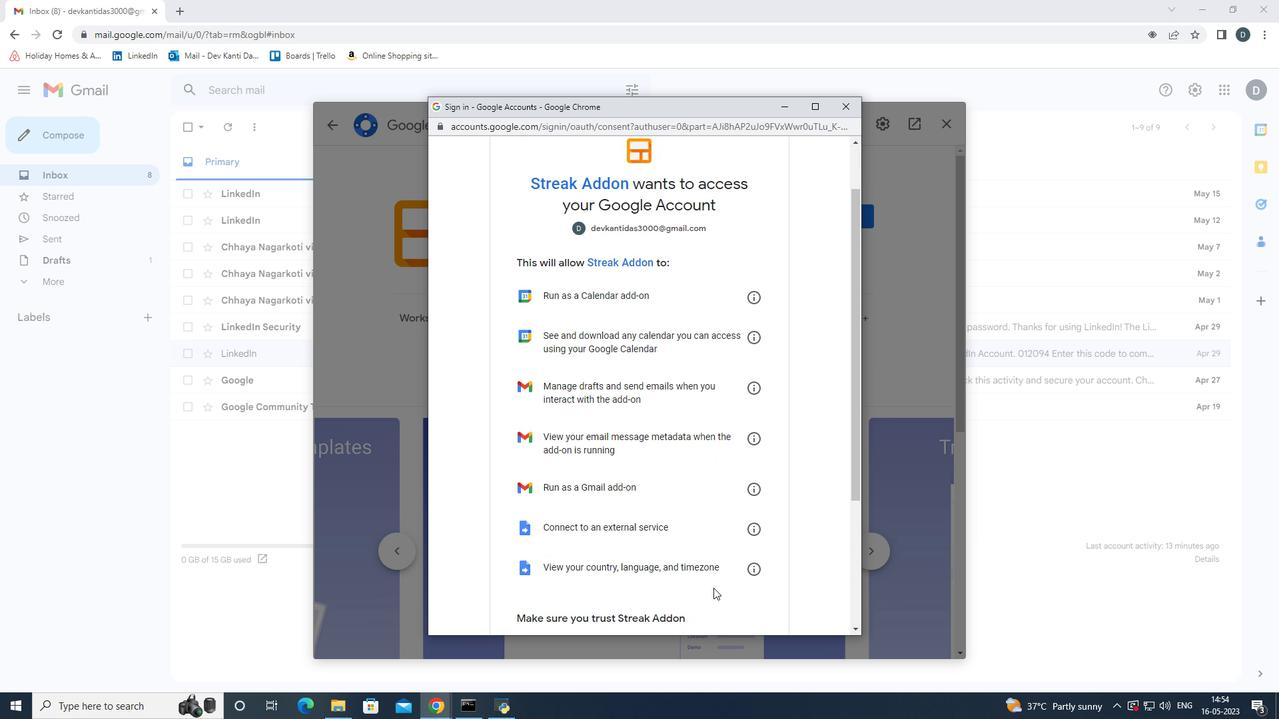 
Action: Mouse scrolled (713, 587) with delta (0, 0)
Screenshot: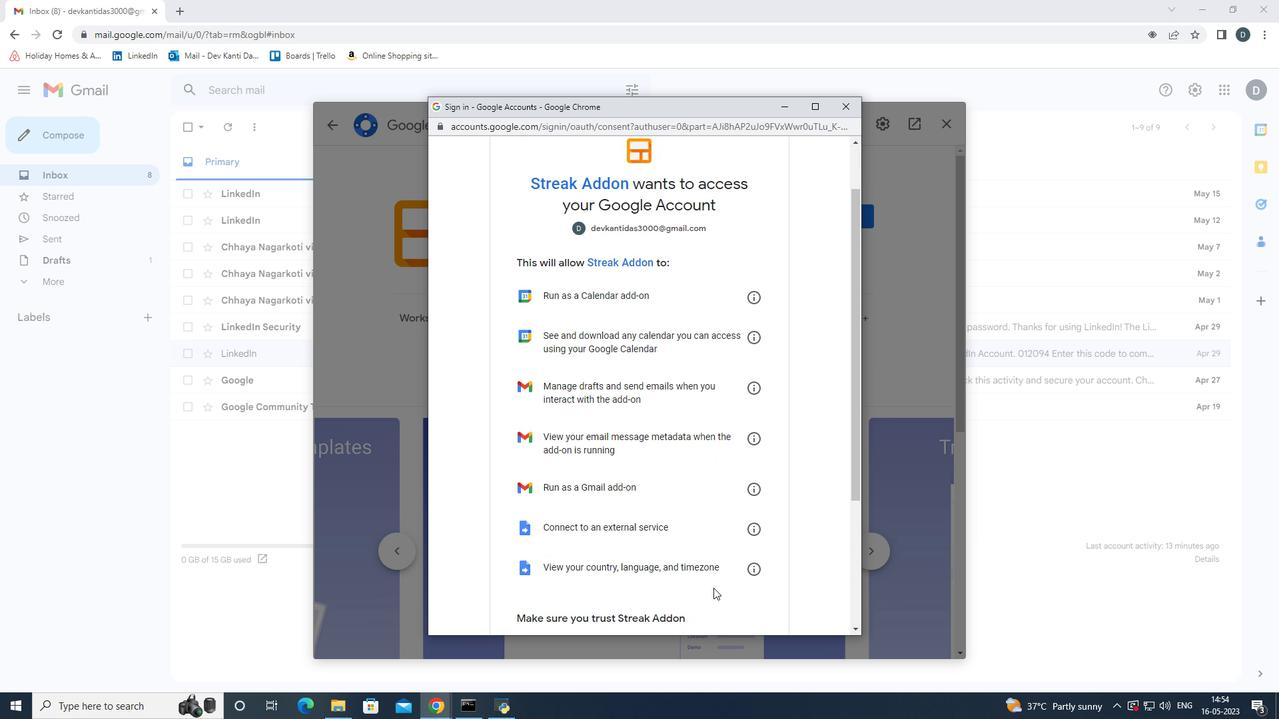 
Action: Mouse scrolled (713, 587) with delta (0, 0)
Screenshot: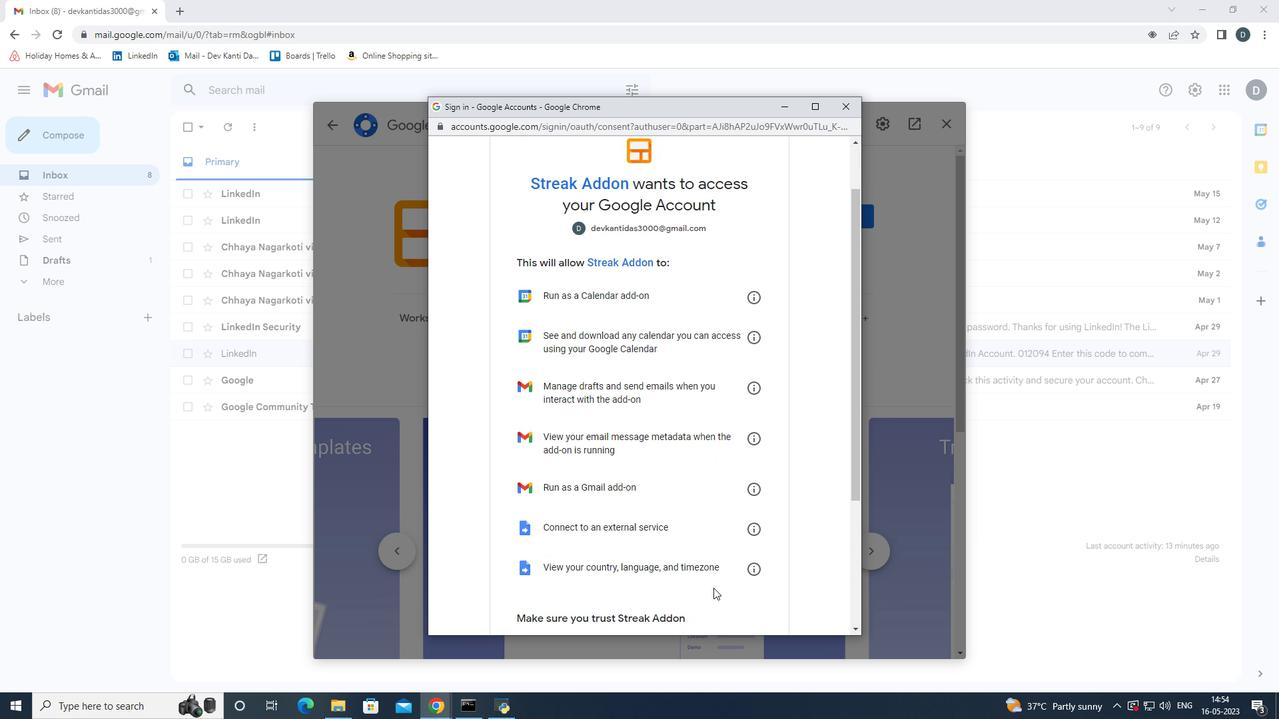 
Action: Mouse scrolled (713, 589) with delta (0, 0)
Screenshot: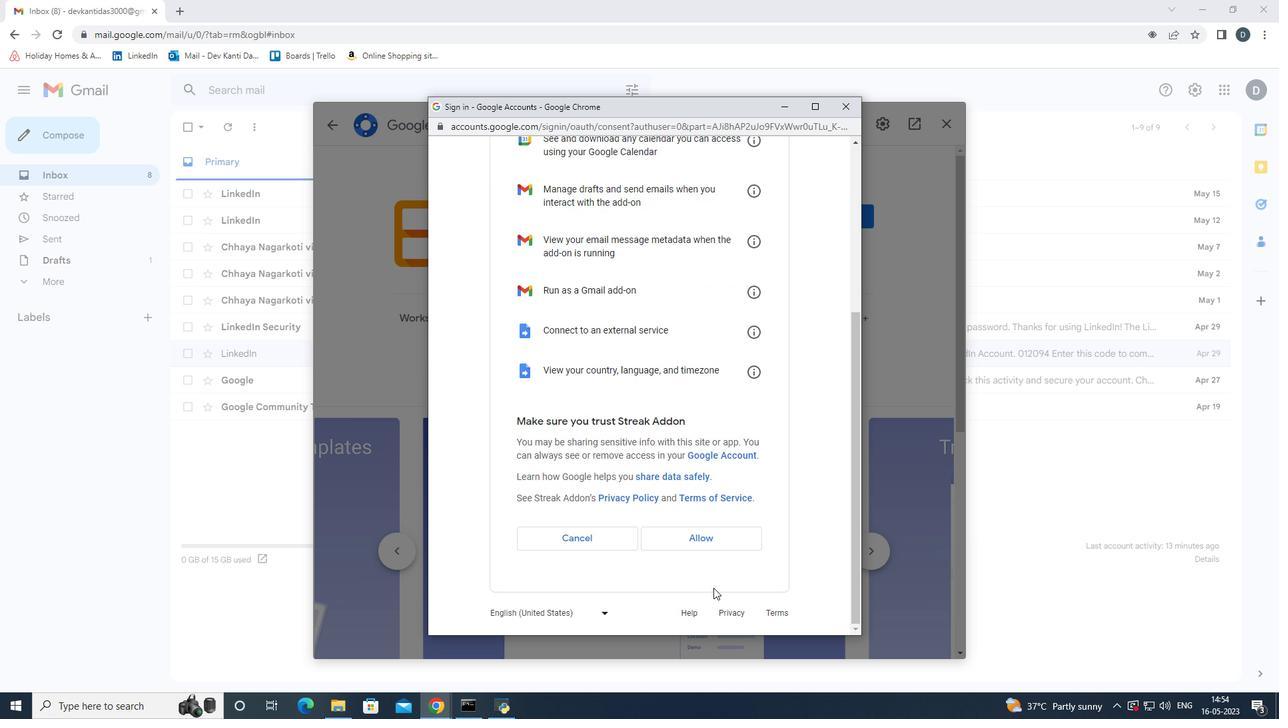 
Action: Mouse scrolled (713, 589) with delta (0, 0)
Screenshot: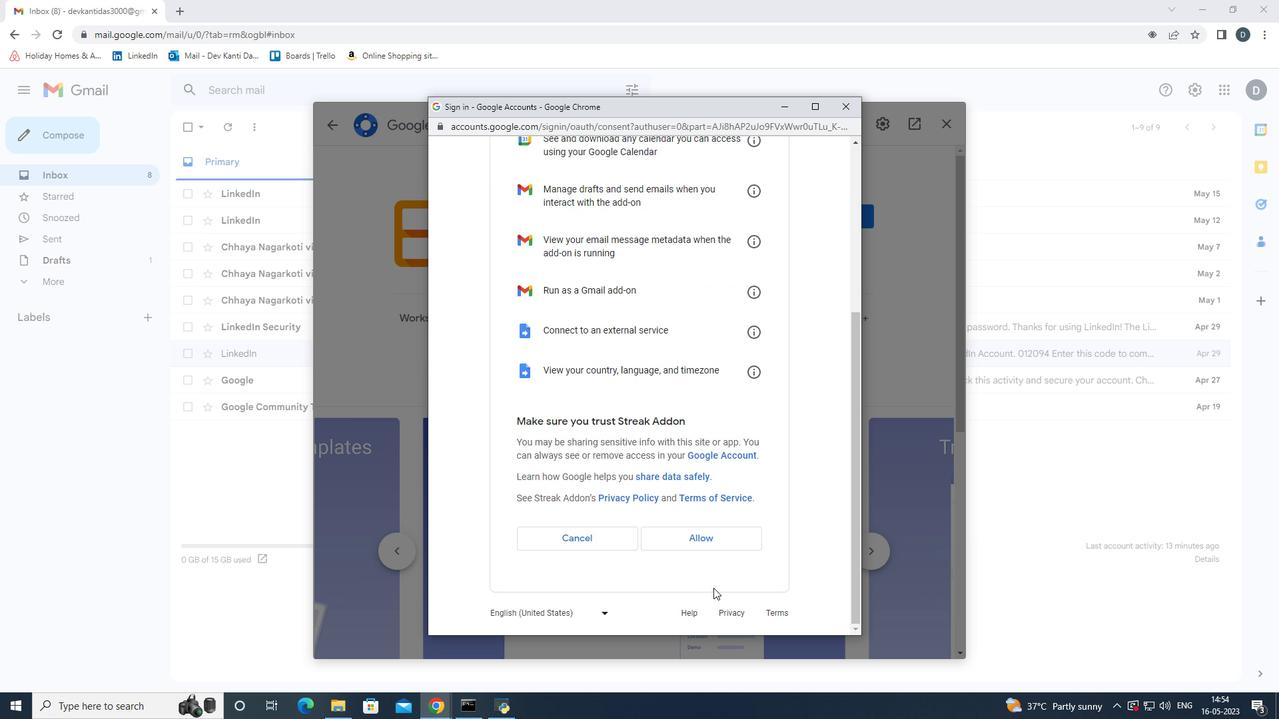 
Action: Mouse scrolled (713, 587) with delta (0, 0)
Screenshot: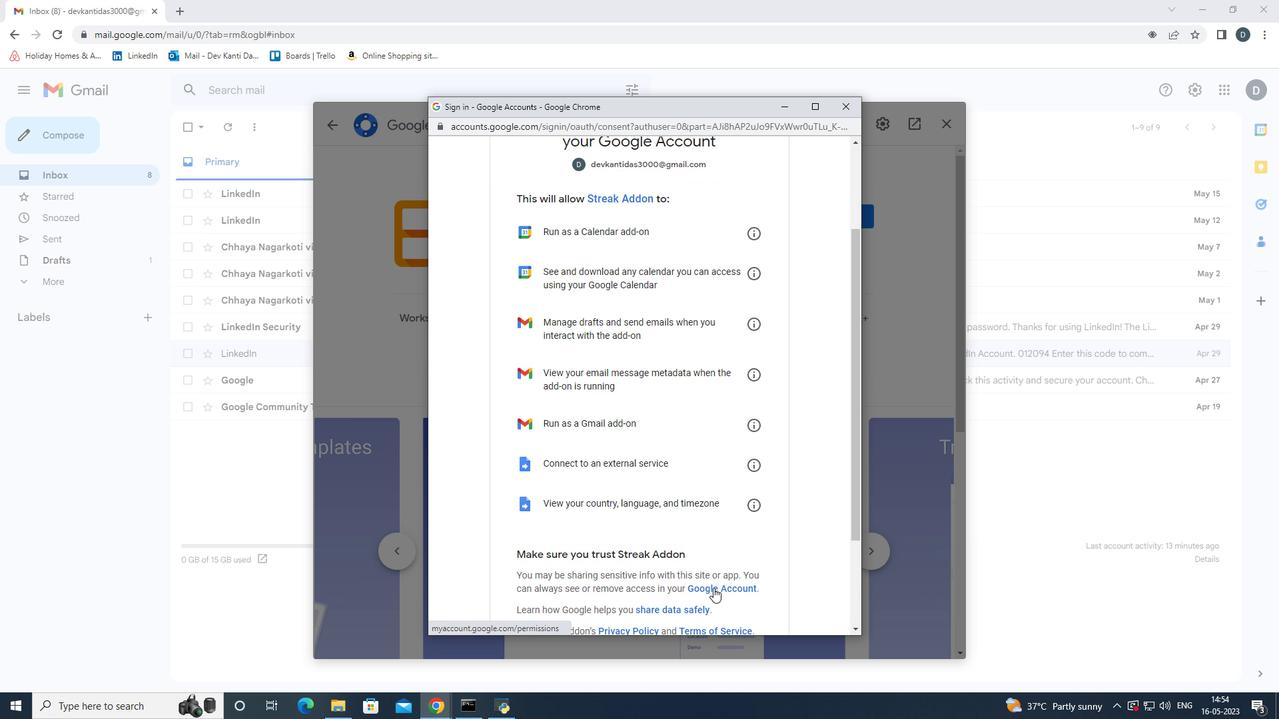 
Action: Mouse scrolled (713, 587) with delta (0, 0)
Screenshot: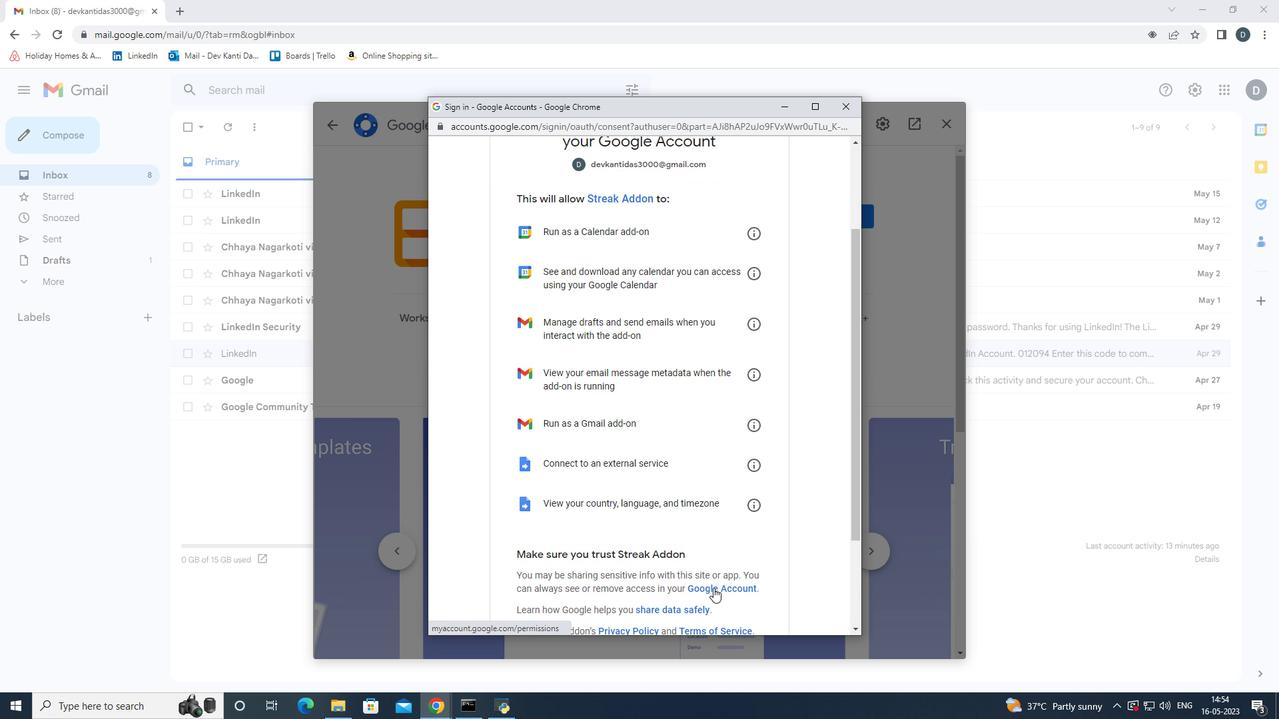 
Action: Mouse scrolled (713, 587) with delta (0, 0)
Screenshot: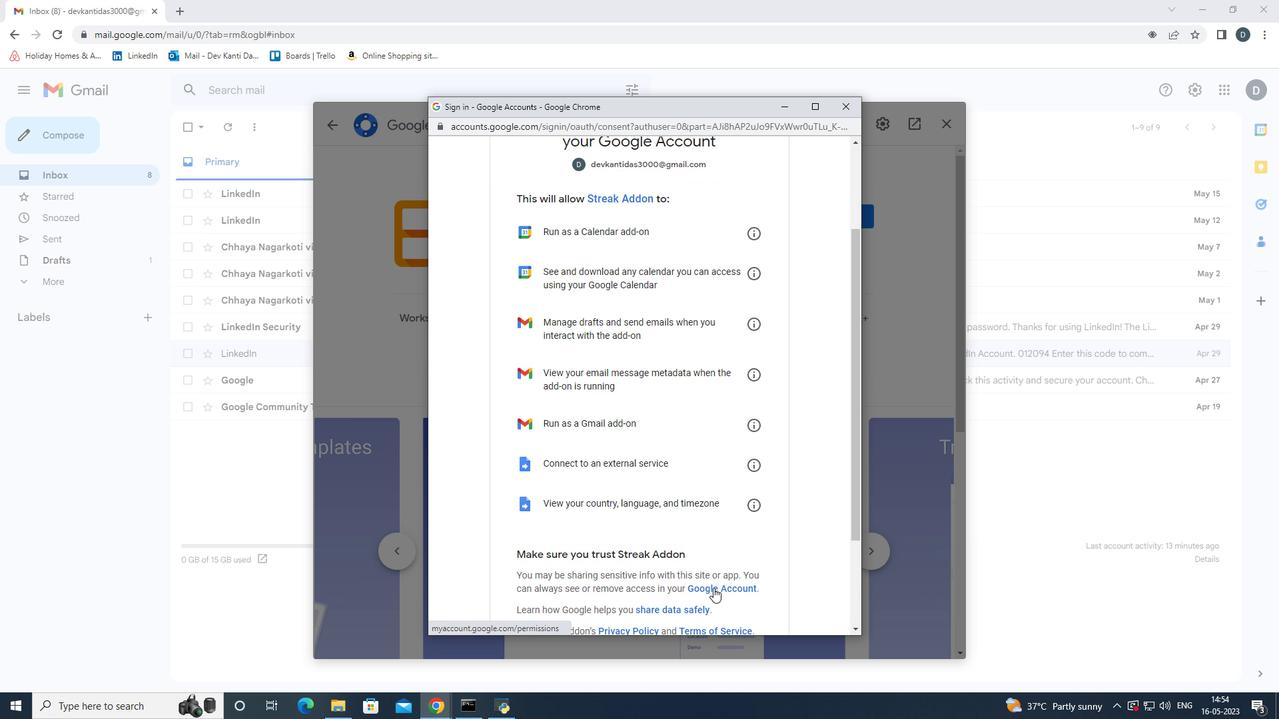 
Action: Mouse scrolled (713, 587) with delta (0, 0)
Screenshot: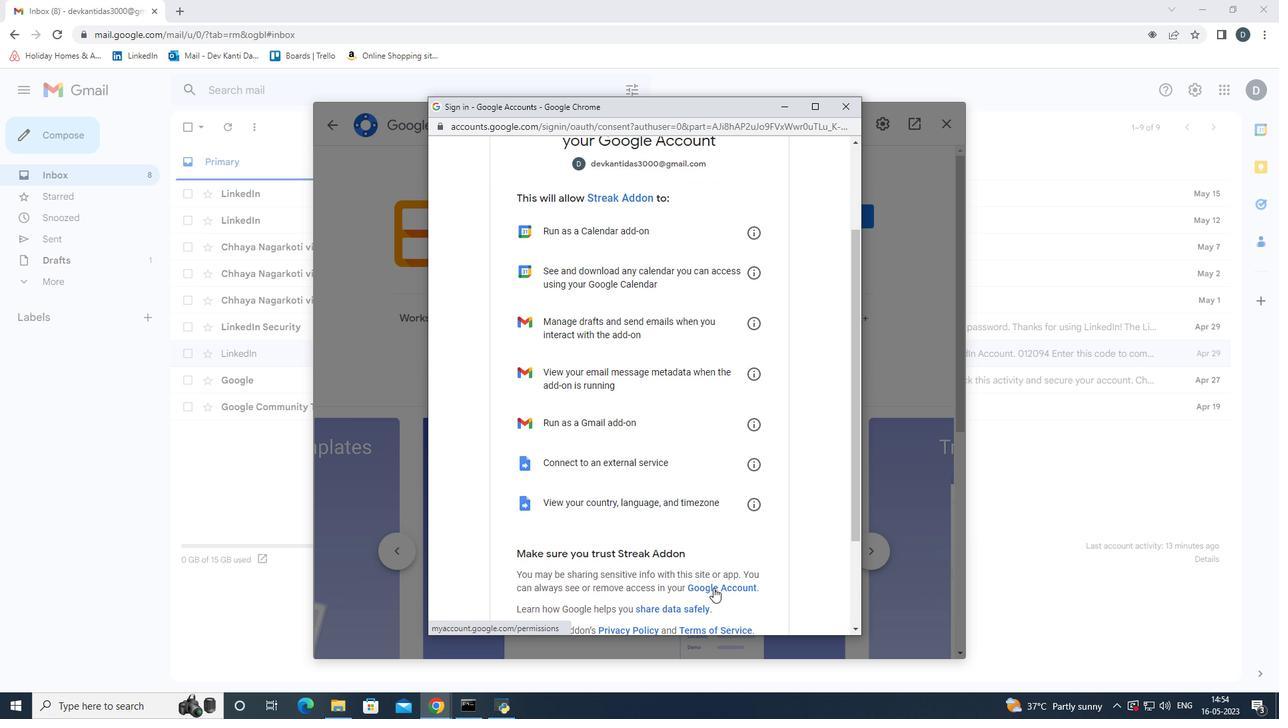 
Action: Mouse moved to (734, 544)
Screenshot: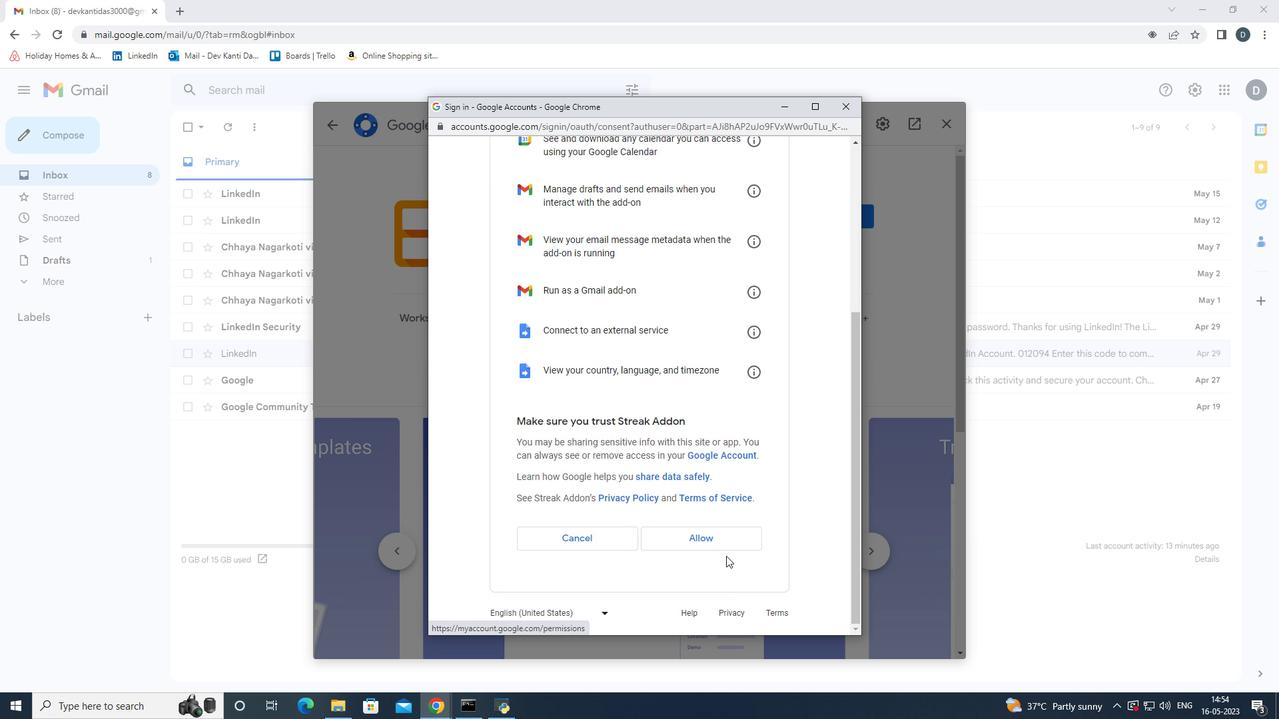 
Action: Mouse pressed left at (734, 544)
Screenshot: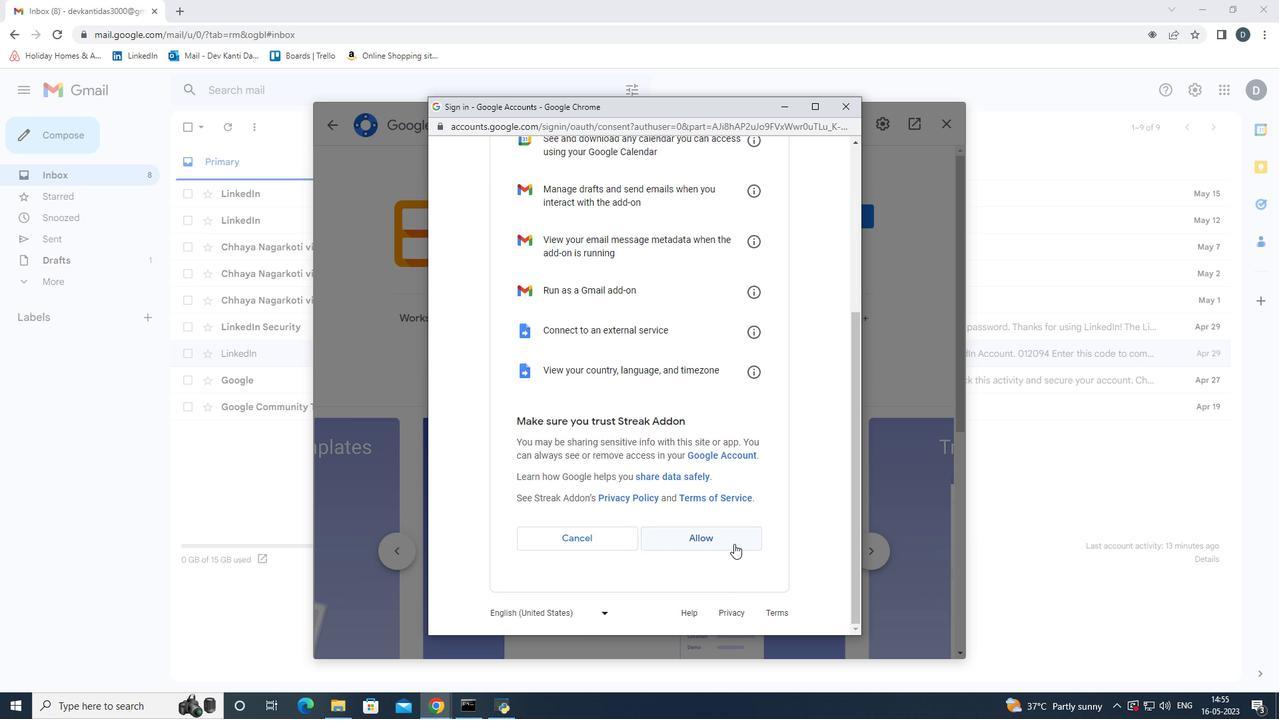 
Action: Mouse moved to (748, 529)
Screenshot: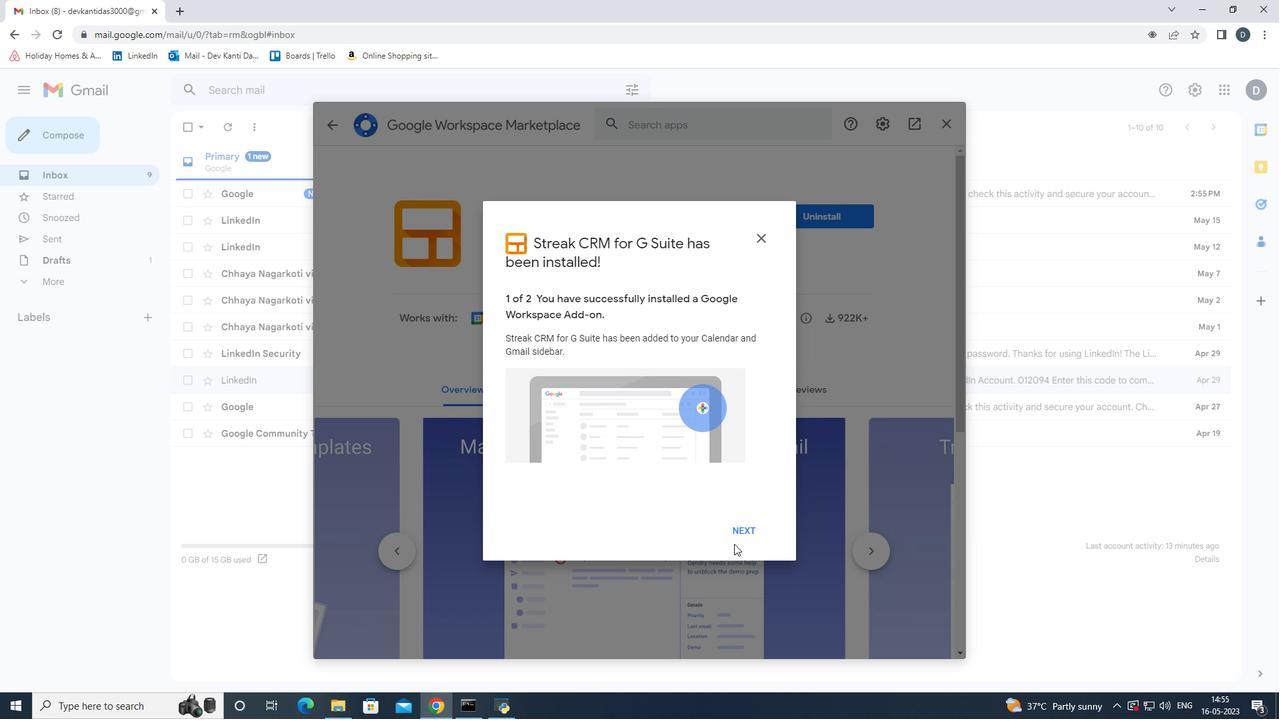 
Action: Mouse pressed left at (748, 529)
Screenshot: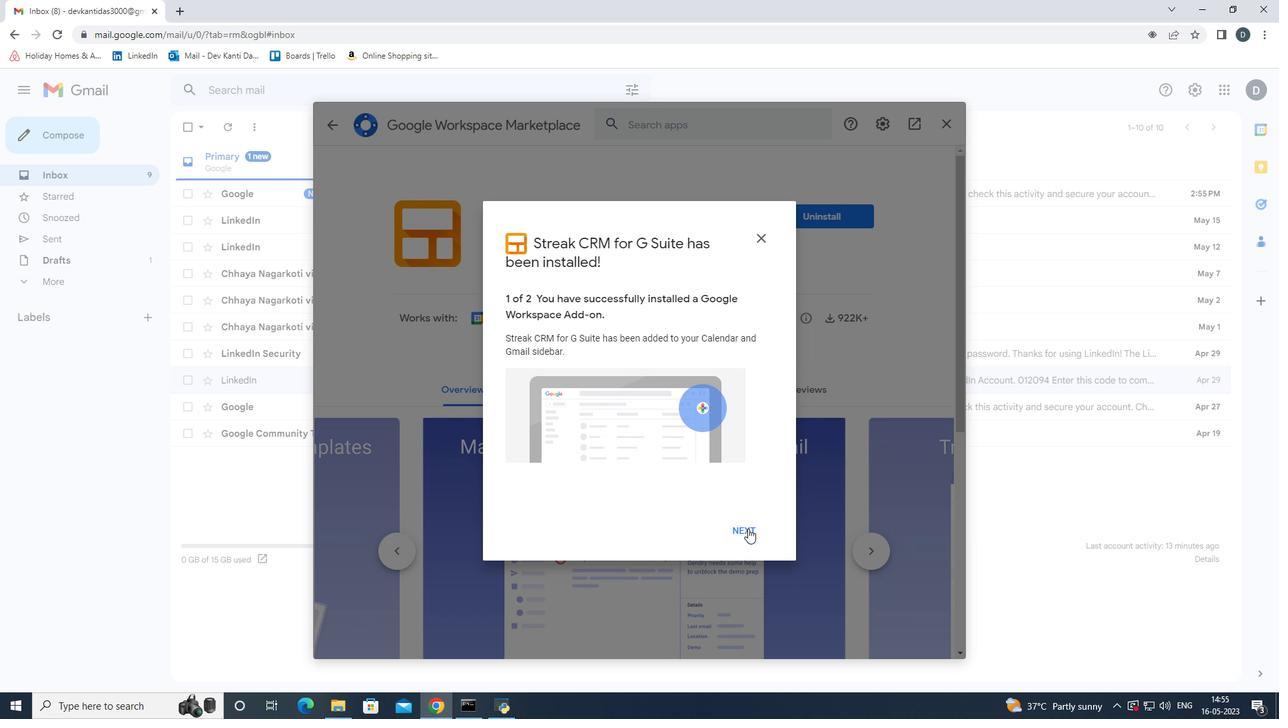 
Action: Mouse pressed left at (748, 529)
Screenshot: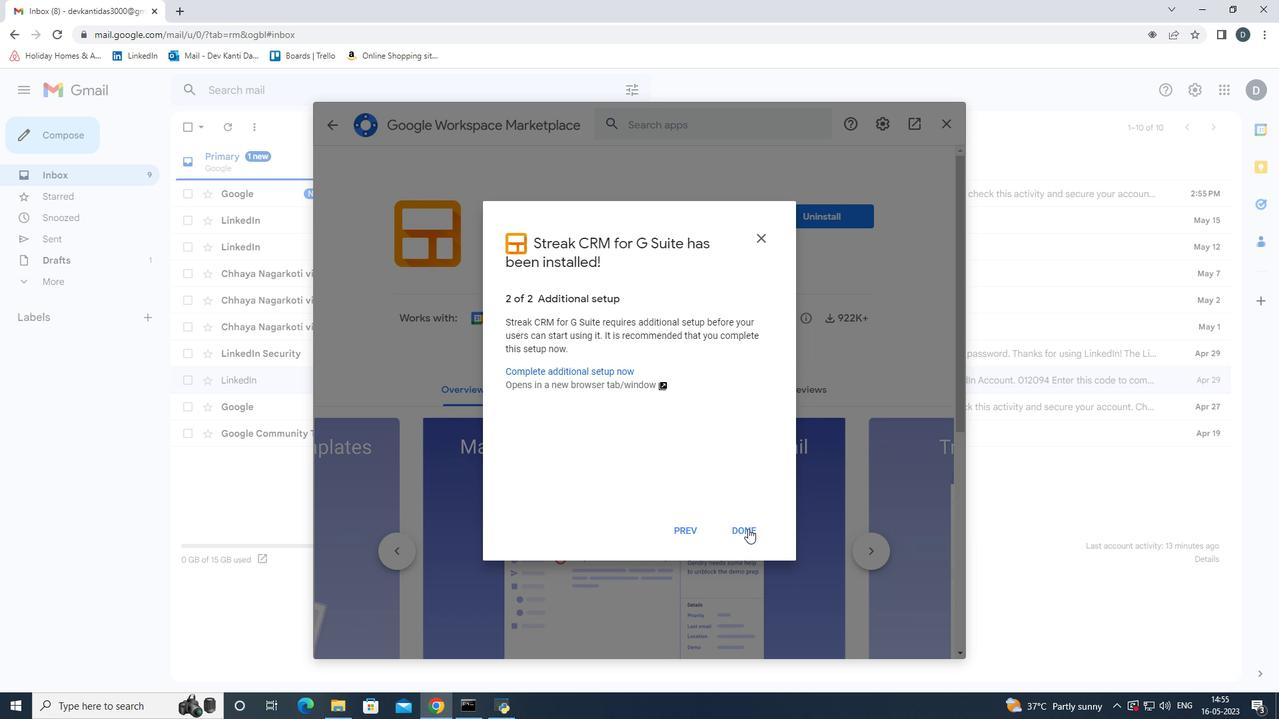 
Action: Mouse moved to (910, 311)
Screenshot: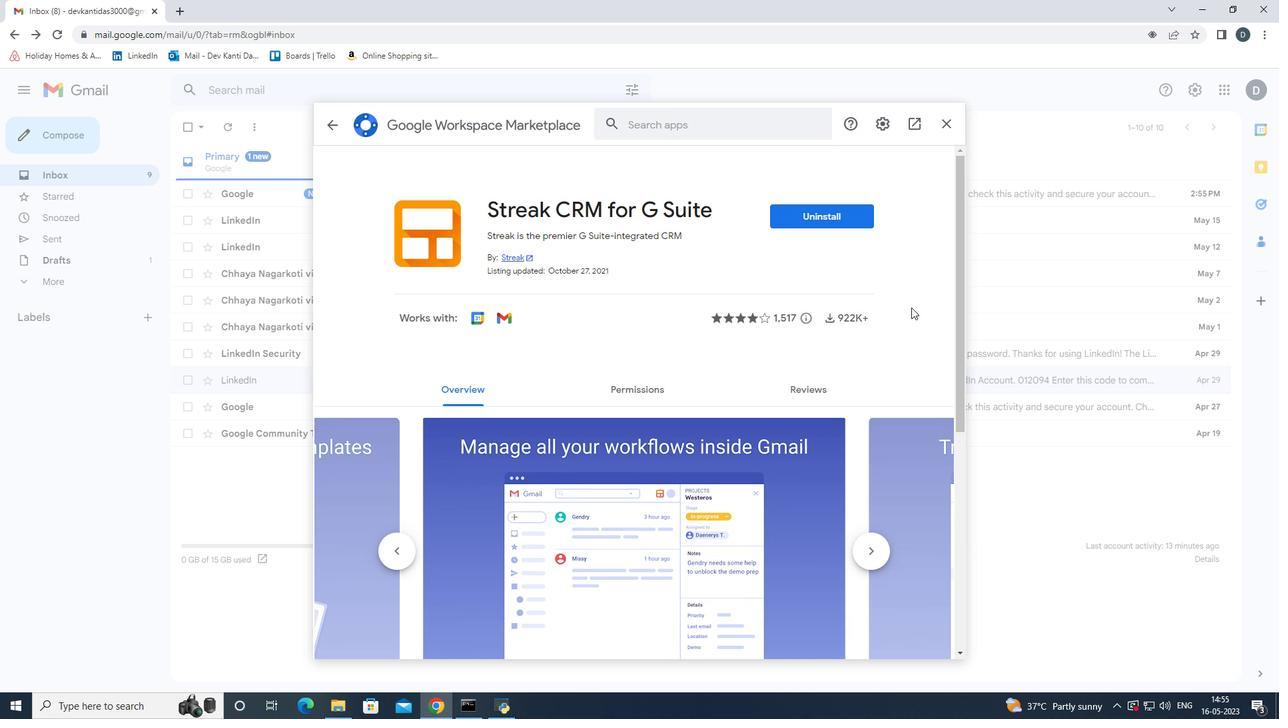 
Action: Mouse scrolled (910, 310) with delta (0, 0)
Screenshot: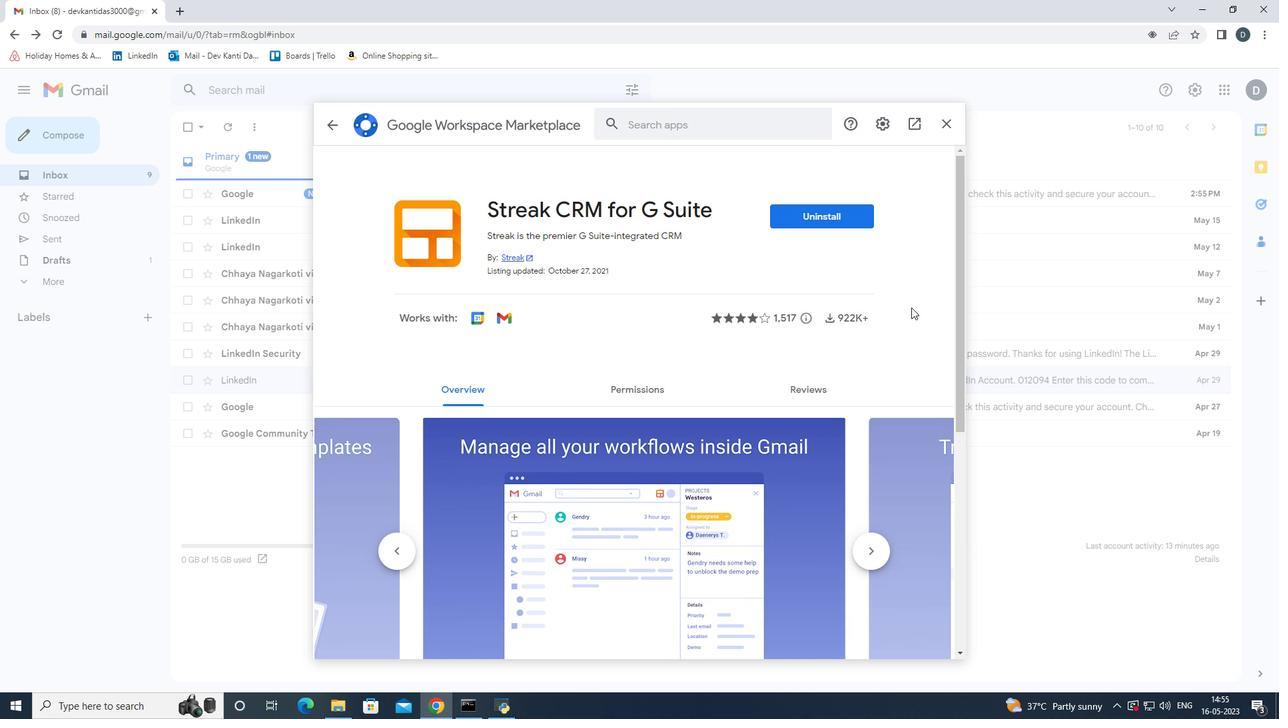 
Action: Mouse moved to (910, 313)
Screenshot: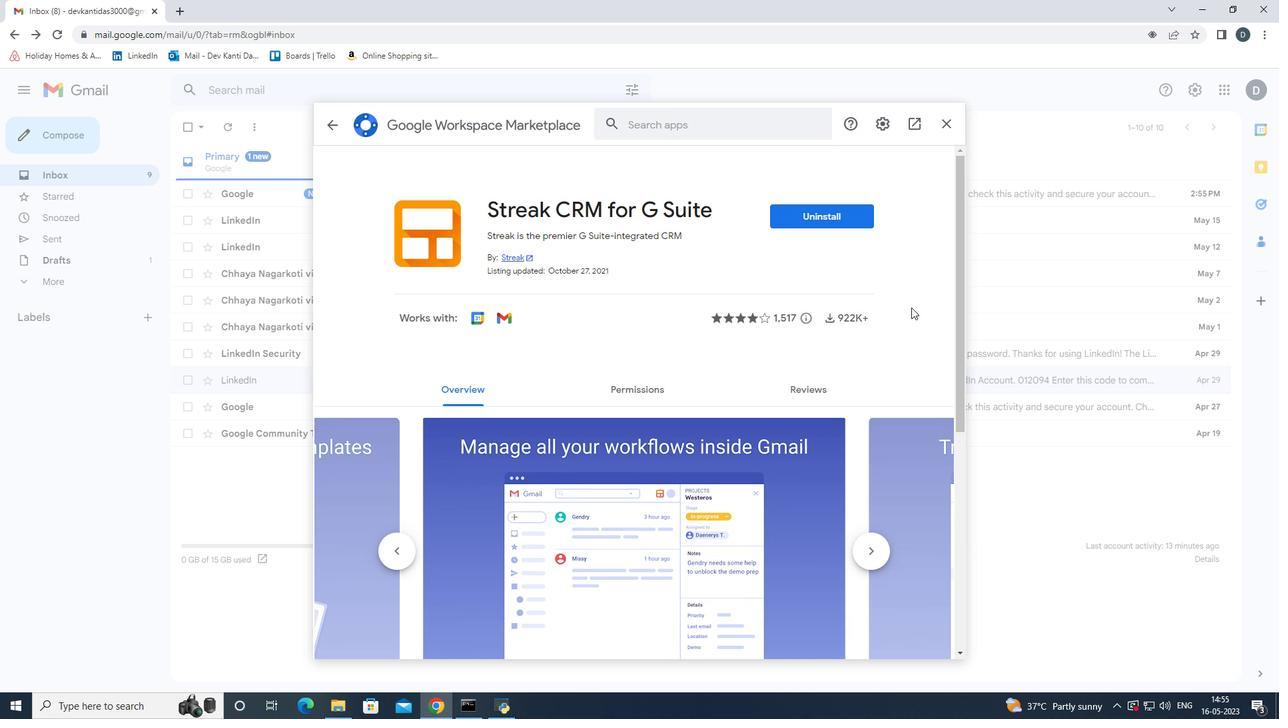 
Action: Mouse scrolled (910, 312) with delta (0, 0)
Screenshot: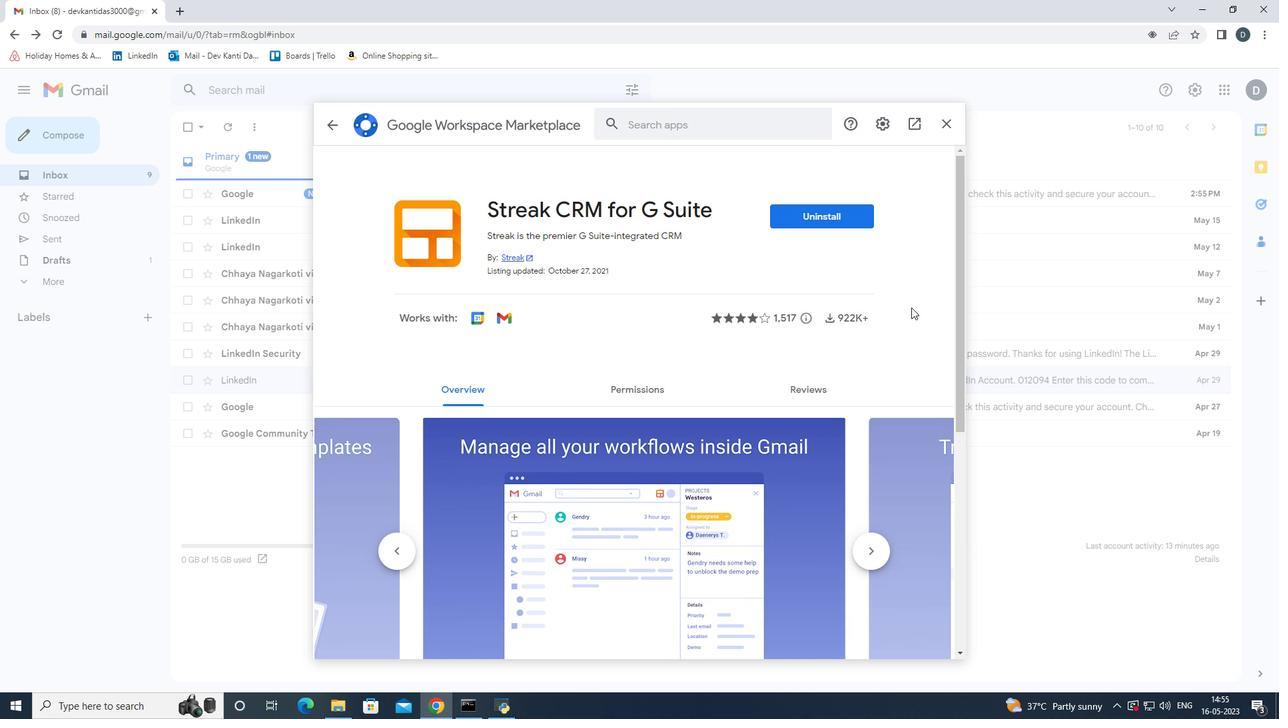 
Action: Mouse moved to (910, 313)
Screenshot: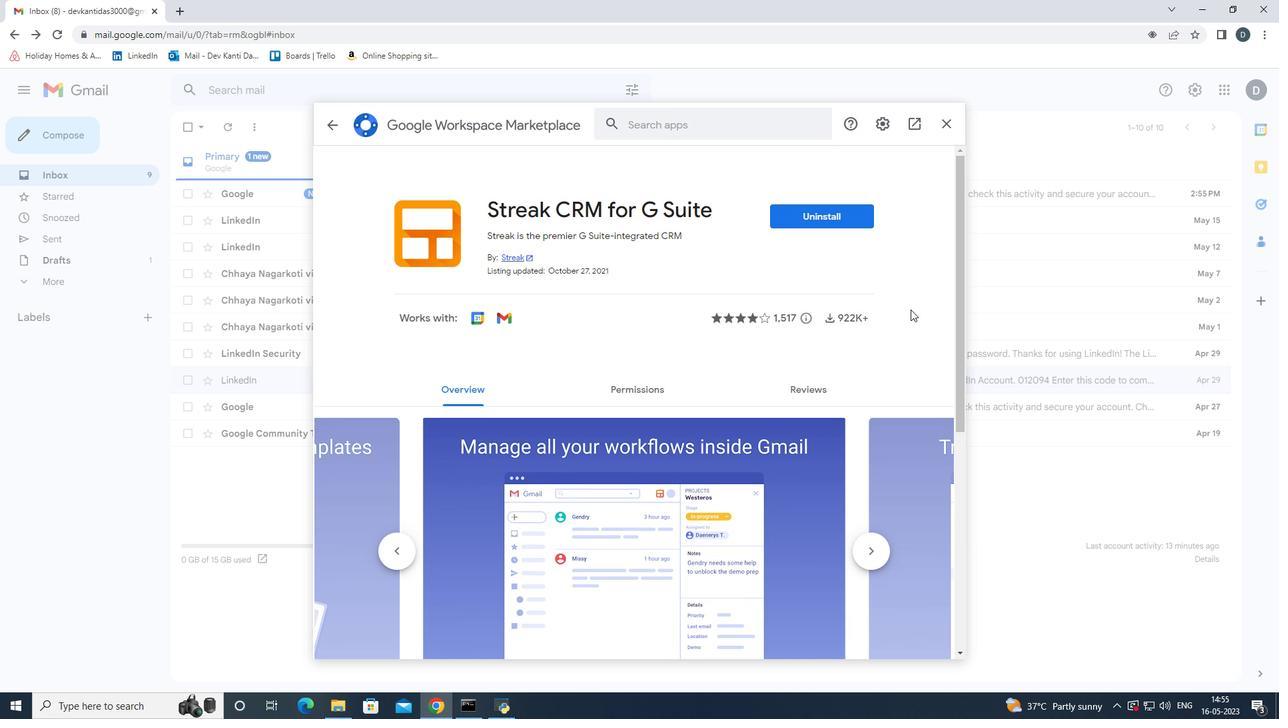 
Action: Mouse scrolled (910, 312) with delta (0, 0)
Screenshot: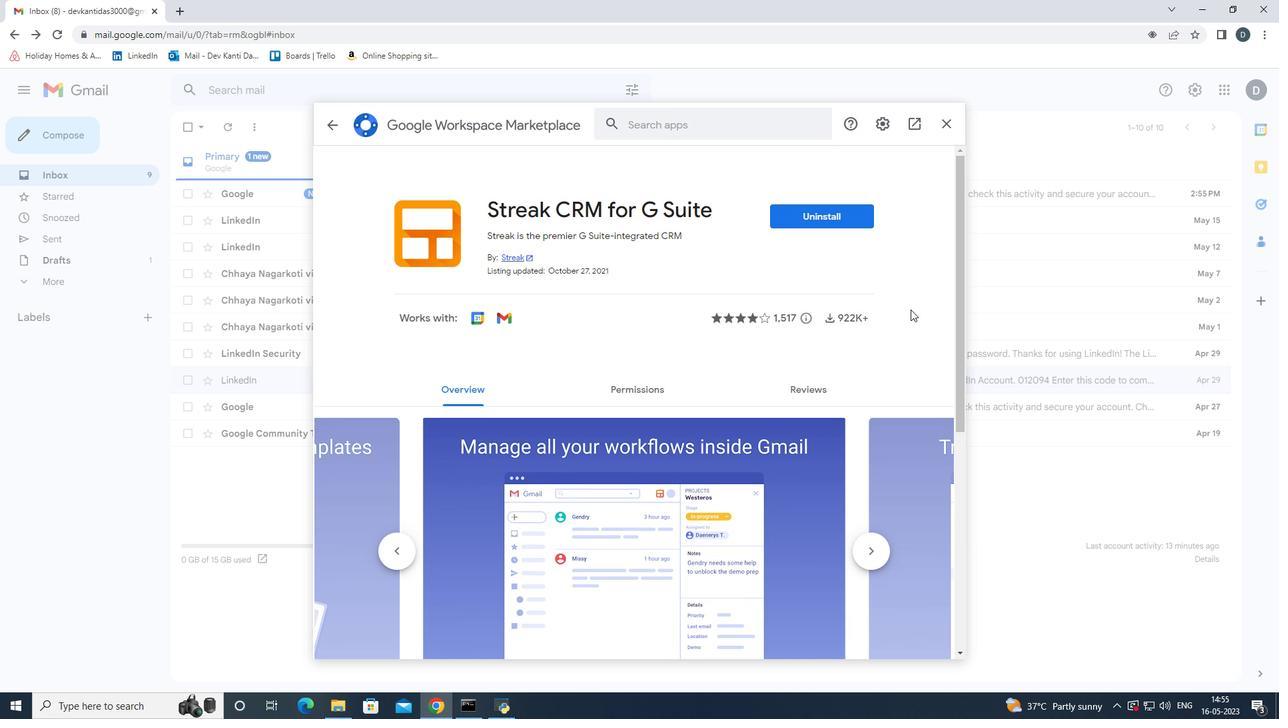 
Action: Mouse scrolled (910, 312) with delta (0, 0)
Screenshot: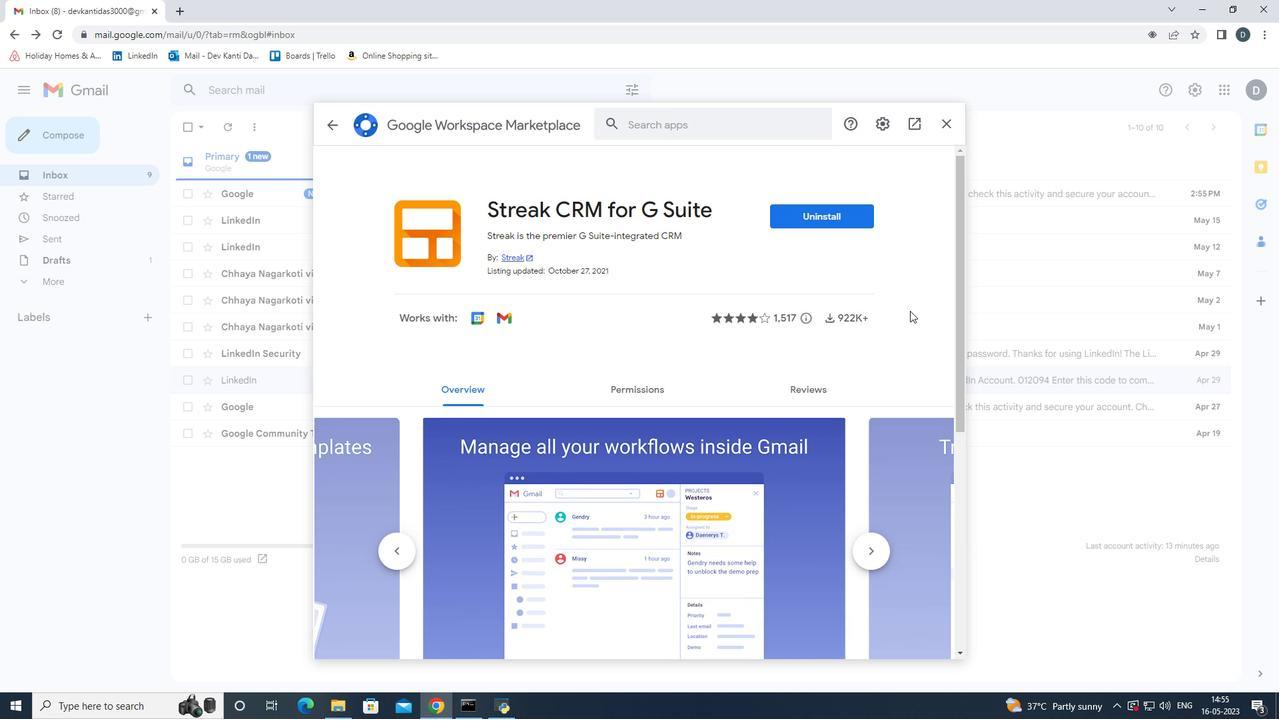 
Action: Mouse scrolled (910, 313) with delta (0, 0)
Screenshot: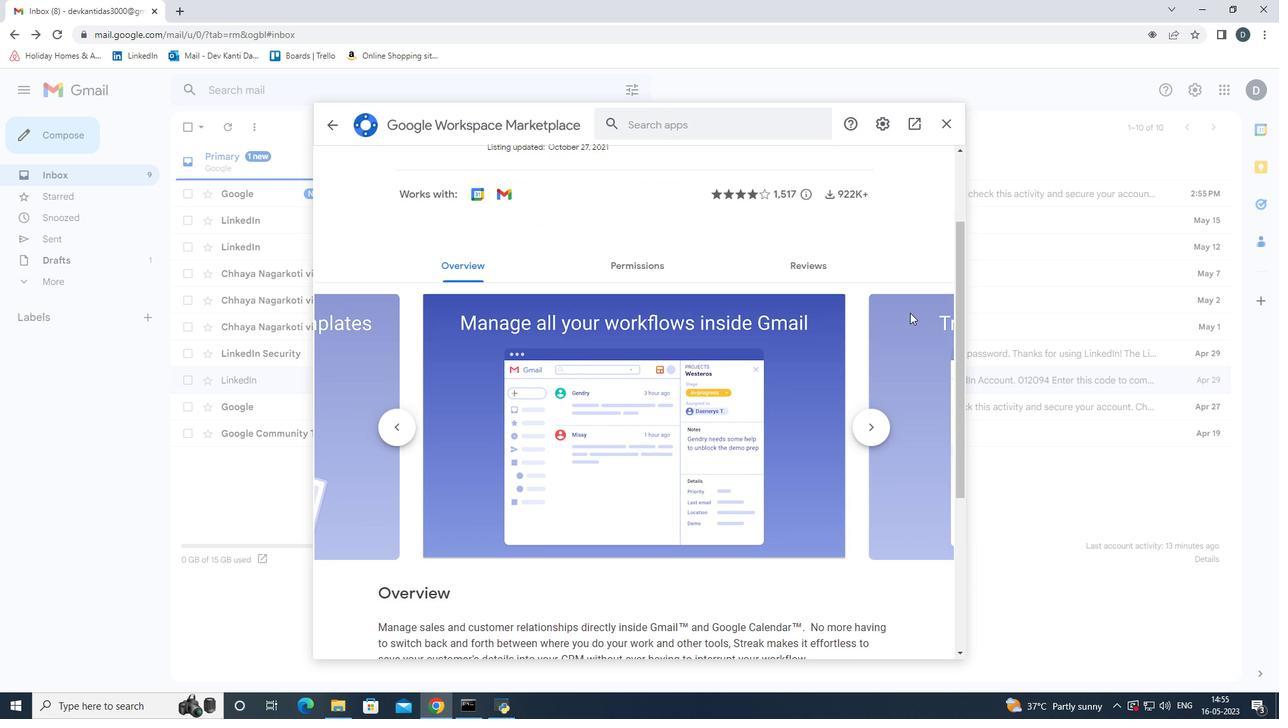 
Action: Mouse scrolled (910, 313) with delta (0, 0)
Screenshot: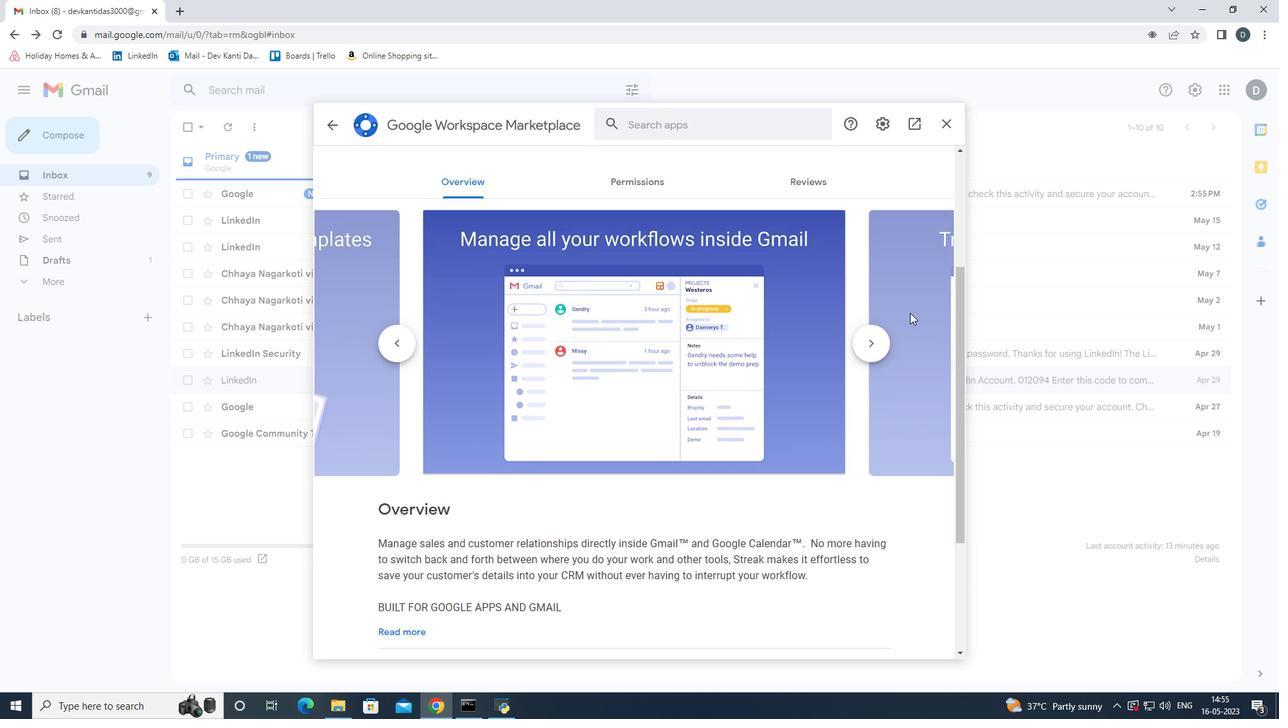
Action: Mouse scrolled (910, 313) with delta (0, 0)
Screenshot: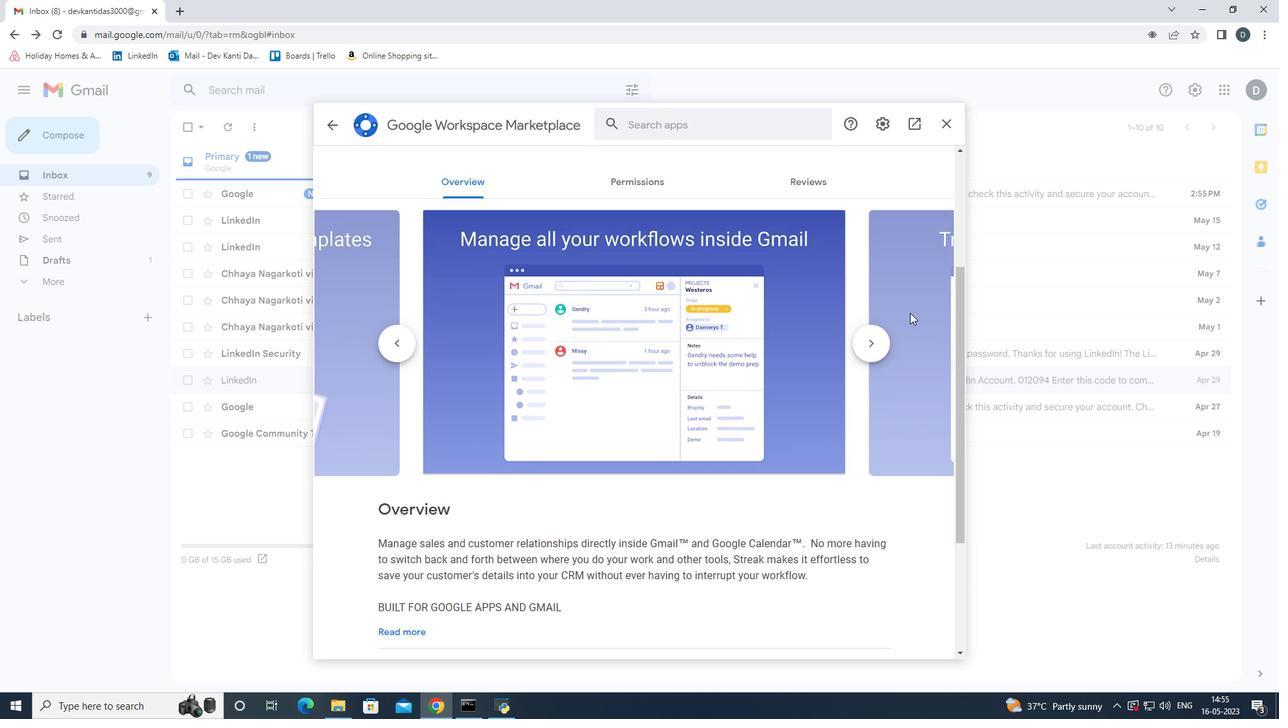 
Action: Mouse scrolled (910, 313) with delta (0, 0)
Screenshot: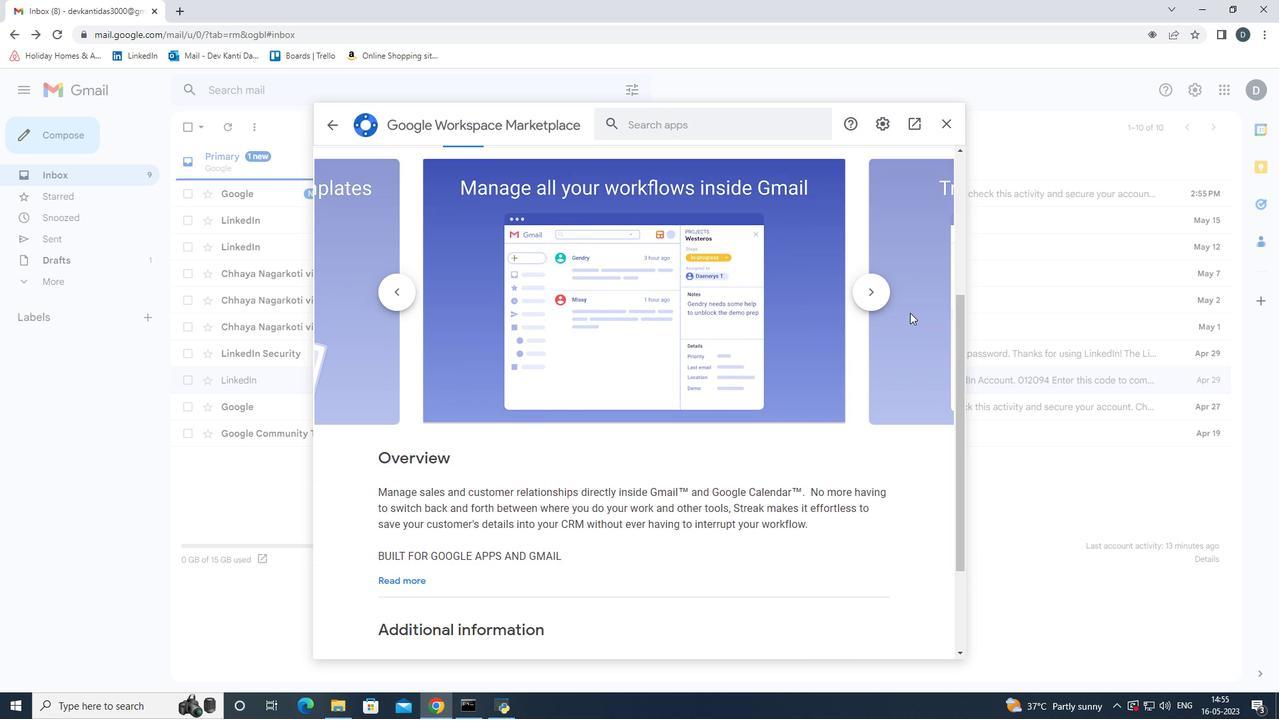 
Action: Mouse scrolled (910, 313) with delta (0, 0)
Screenshot: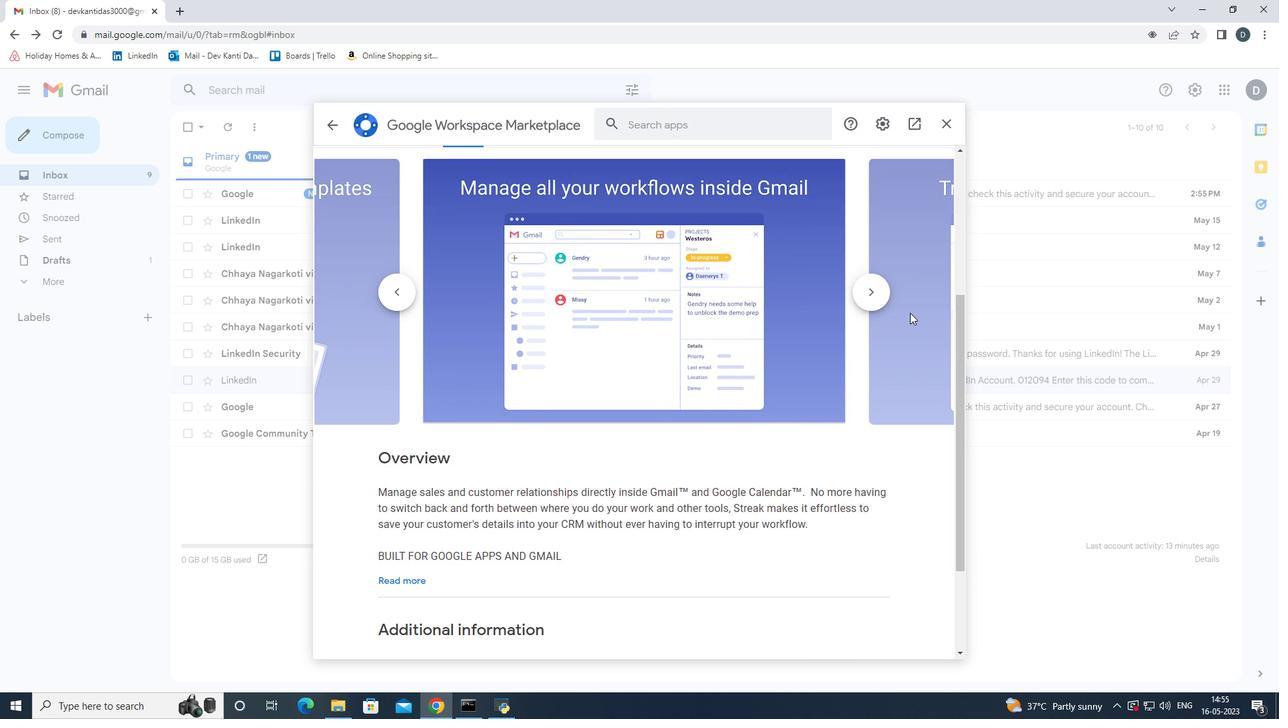 
Action: Mouse moved to (946, 134)
Screenshot: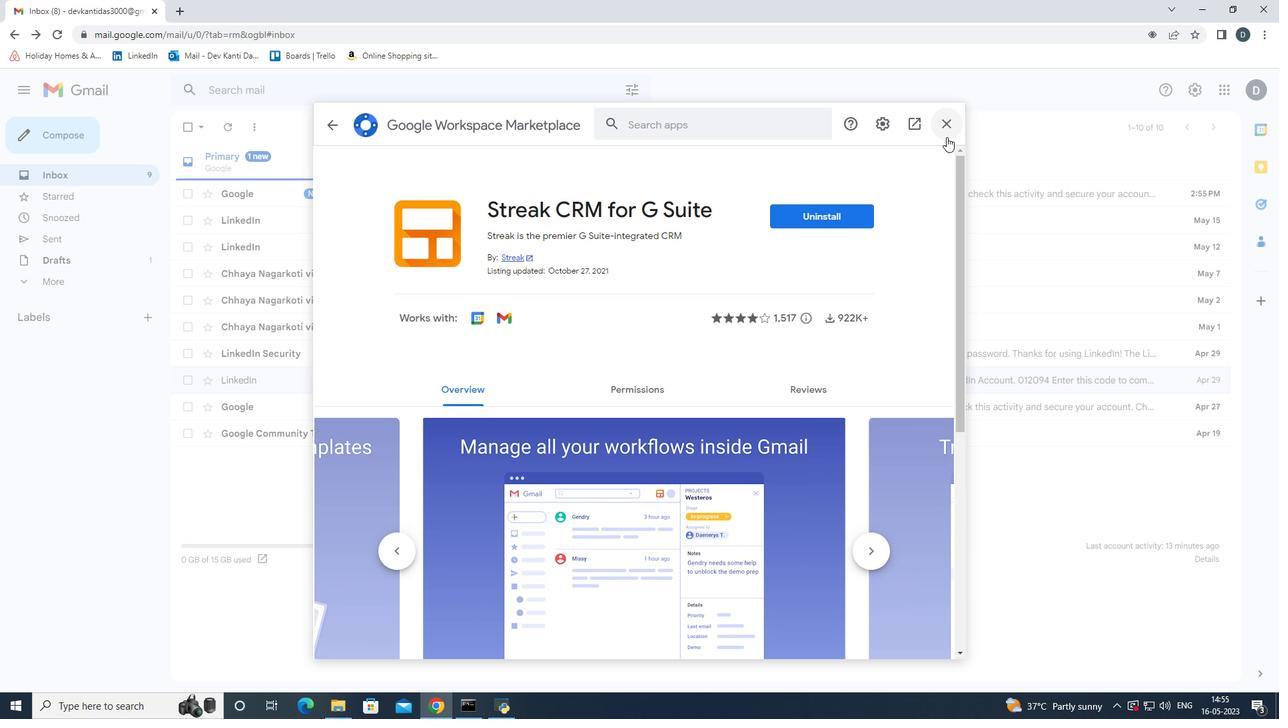 
Action: Mouse pressed left at (946, 134)
Screenshot: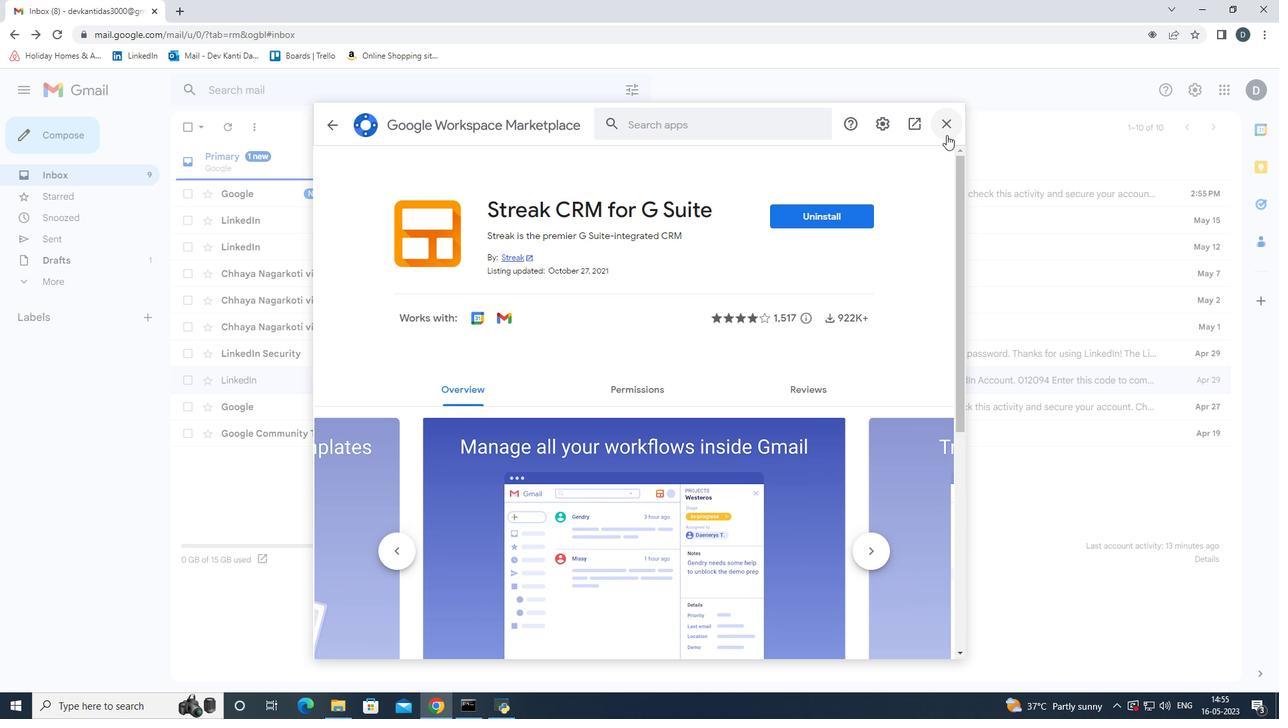 
Action: Mouse moved to (400, 198)
Screenshot: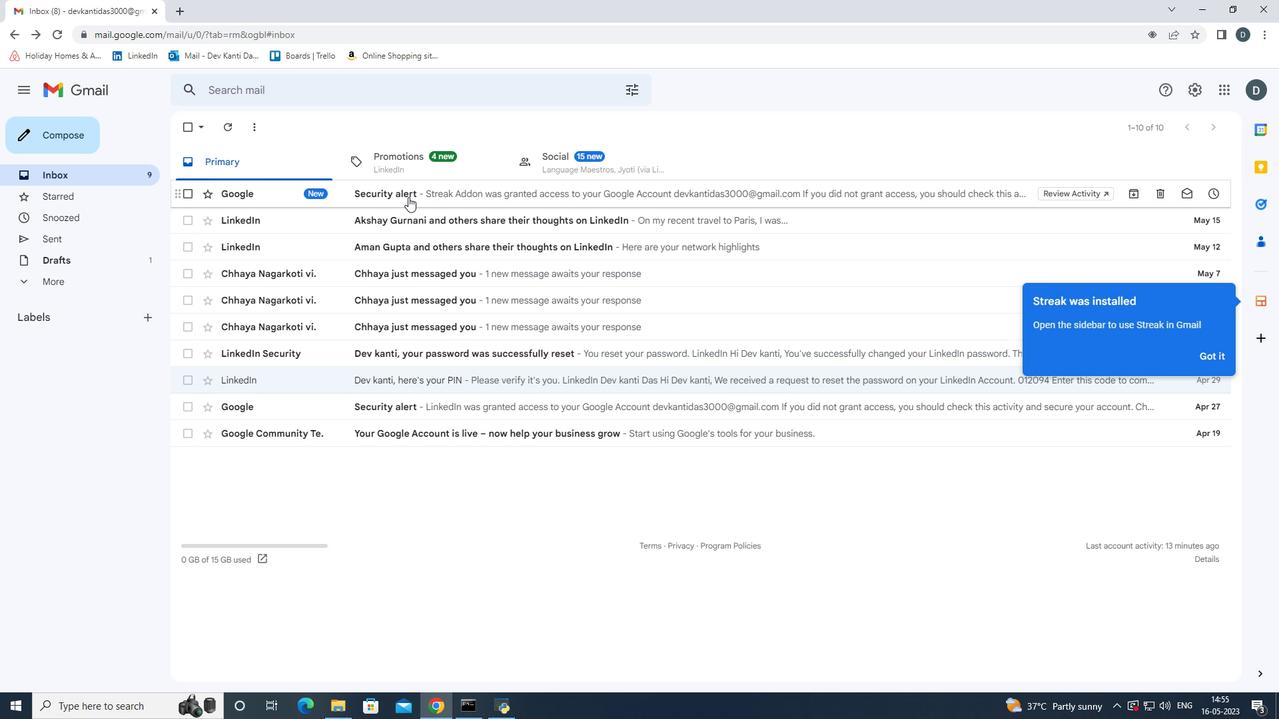 
Action: Mouse pressed left at (400, 198)
Screenshot: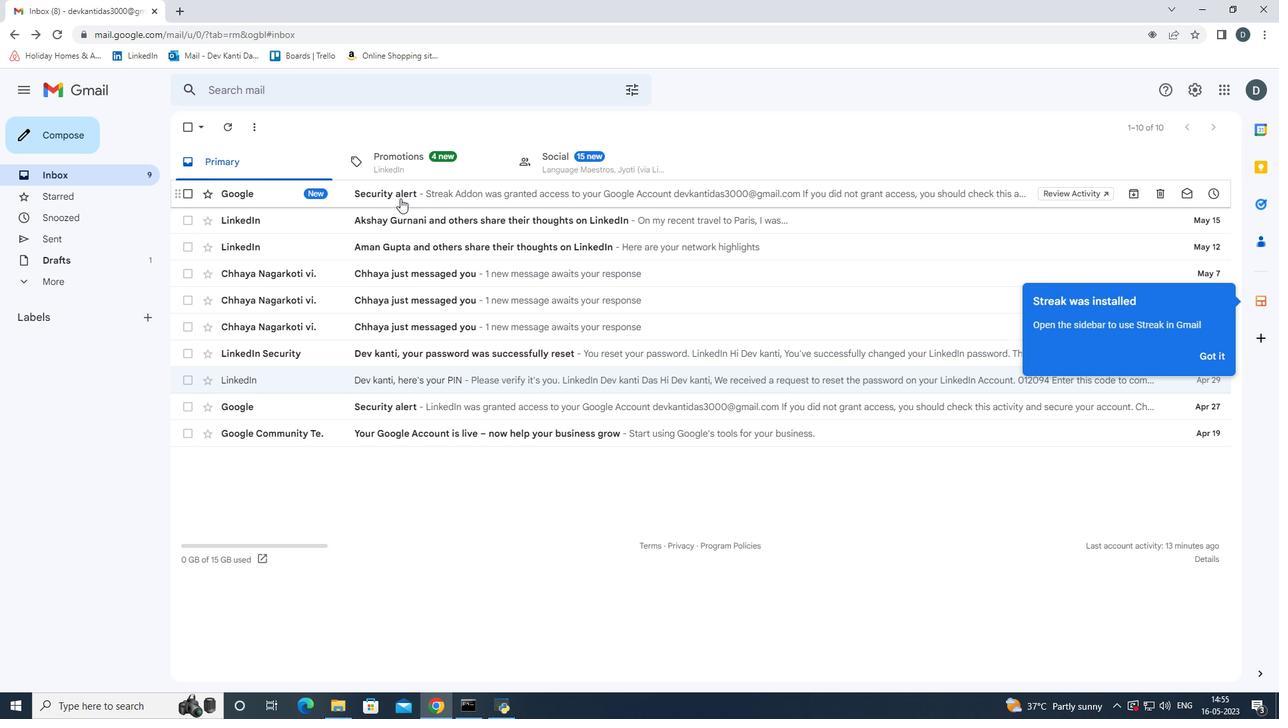 
Action: Mouse moved to (1228, 355)
Screenshot: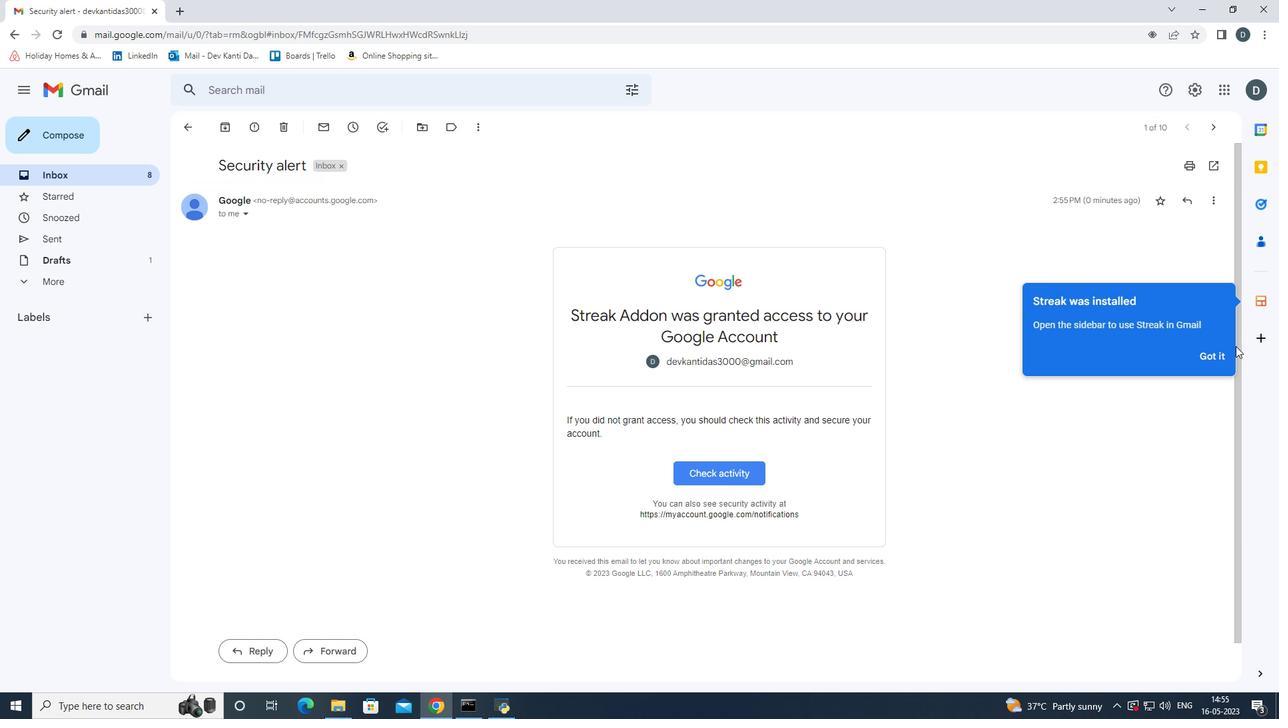 
Action: Mouse pressed left at (1228, 355)
Screenshot: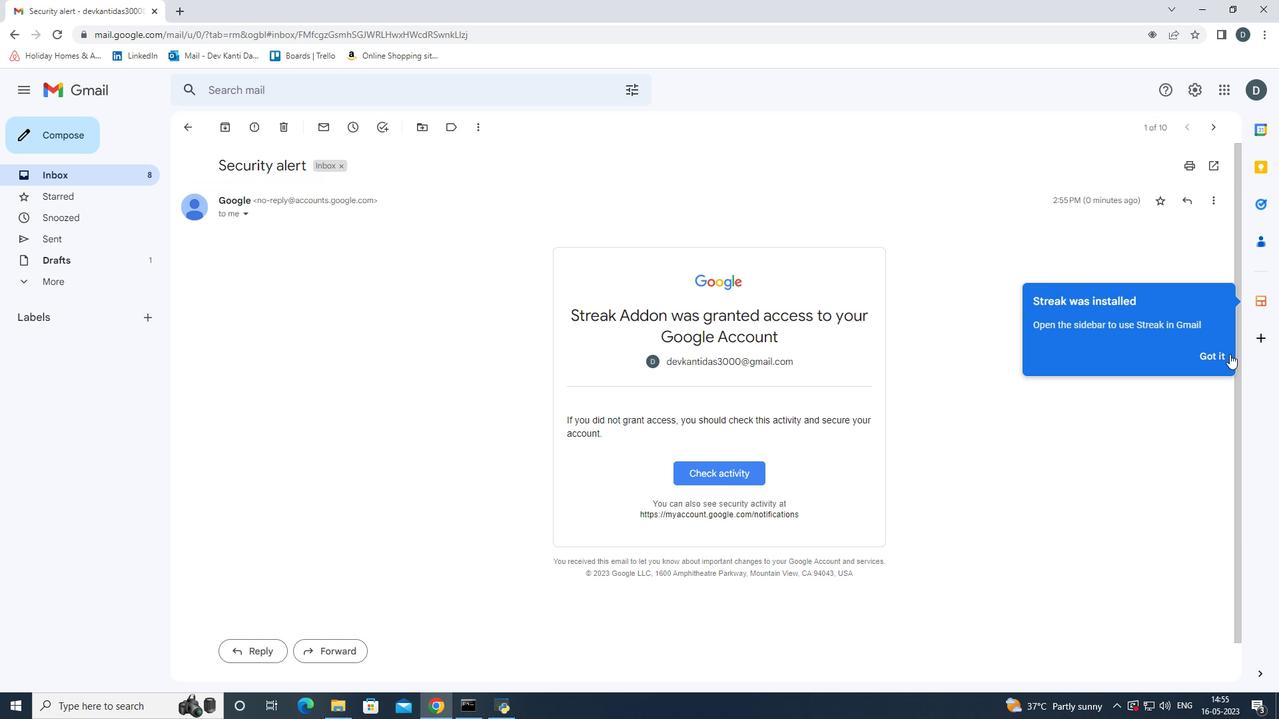 
Action: Mouse moved to (1156, 352)
Screenshot: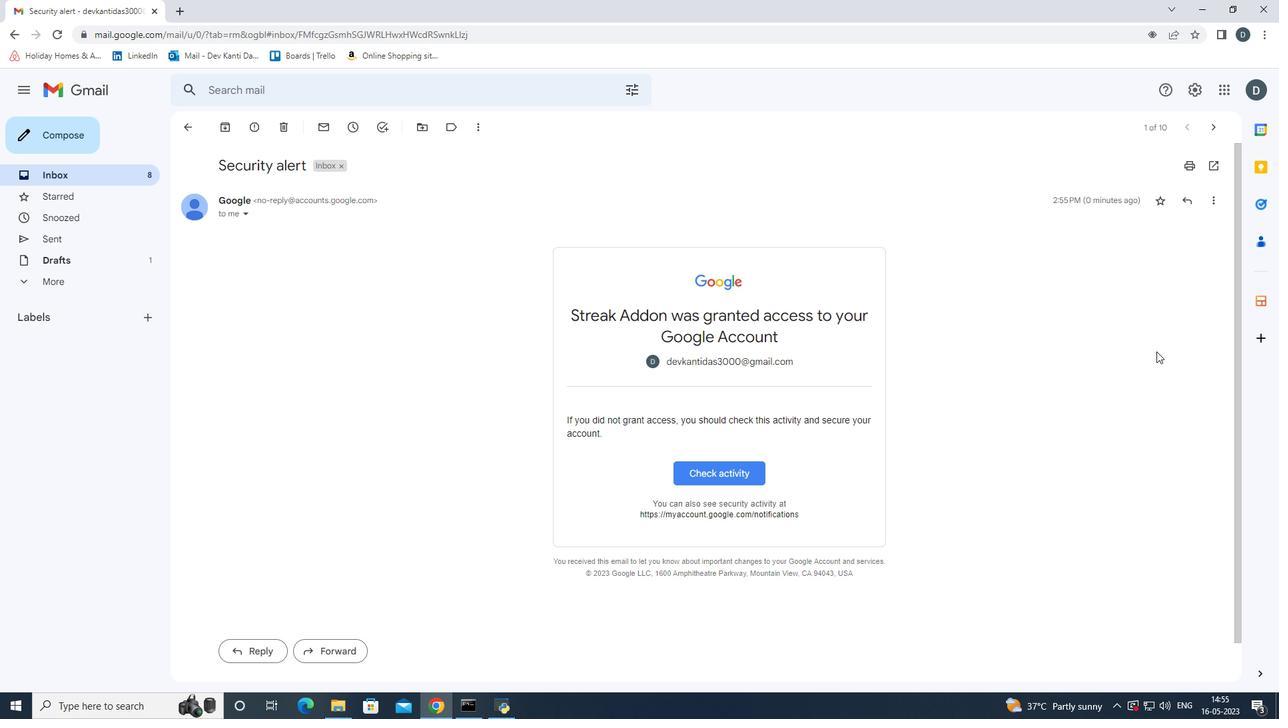 
